 Task: Assign Person0000000159 as Assignee of Child Issue ChildIssue0000000792 of Issue Issue0000000396 in Backlog  in Scrum Project Project0000000080 in Jira. Assign Person0000000159 as Assignee of Child Issue ChildIssue0000000793 of Issue Issue0000000397 in Backlog  in Scrum Project Project0000000080 in Jira. Assign Person0000000159 as Assignee of Child Issue ChildIssue0000000794 of Issue Issue0000000397 in Backlog  in Scrum Project Project0000000080 in Jira. Assign Person0000000159 as Assignee of Child Issue ChildIssue0000000795 of Issue Issue0000000398 in Backlog  in Scrum Project Project0000000080 in Jira. Assign Person0000000160 as Assignee of Child Issue ChildIssue0000000796 of Issue Issue0000000398 in Backlog  in Scrum Project Project0000000080 in Jira
Action: Mouse moved to (86, 273)
Screenshot: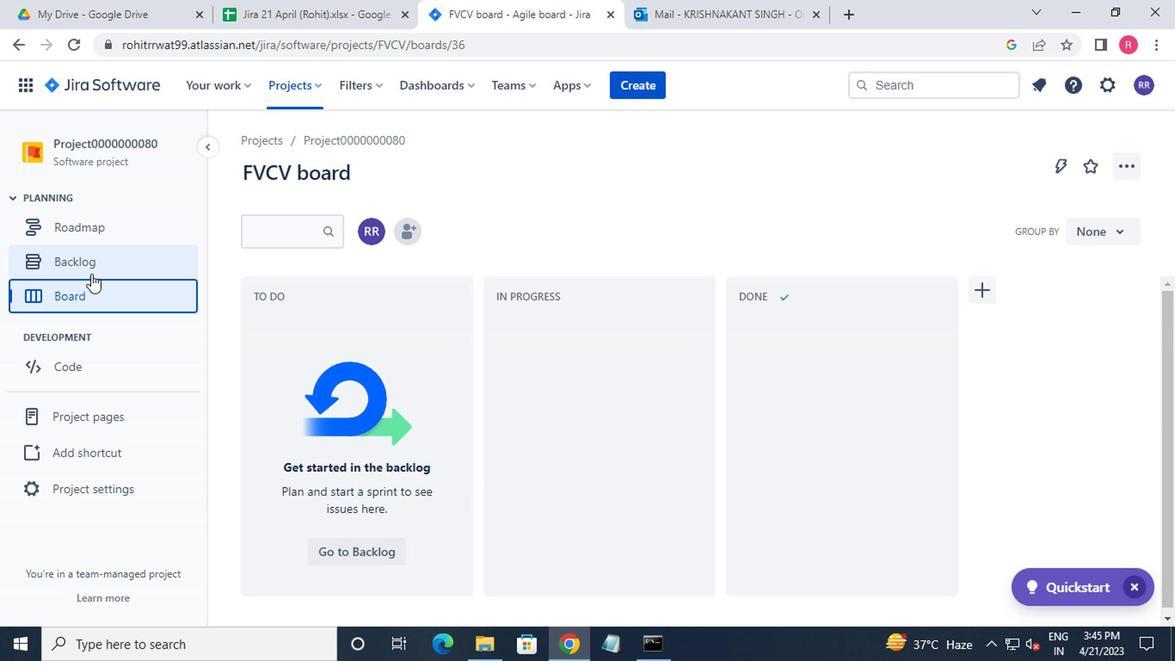 
Action: Mouse pressed left at (86, 273)
Screenshot: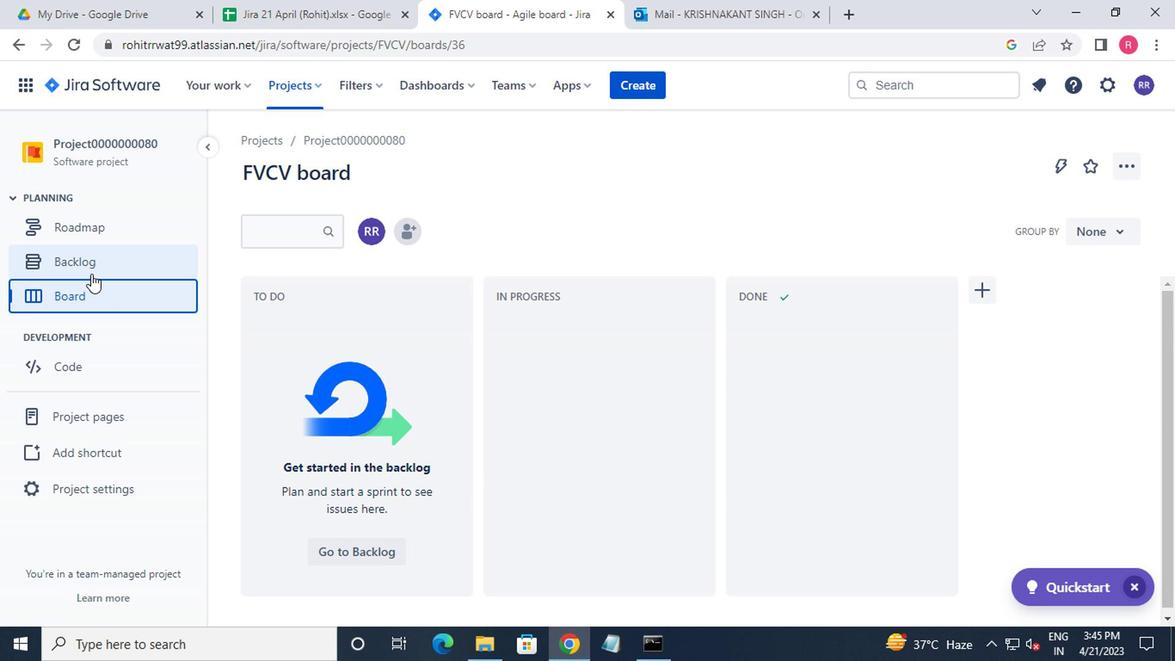 
Action: Mouse moved to (312, 348)
Screenshot: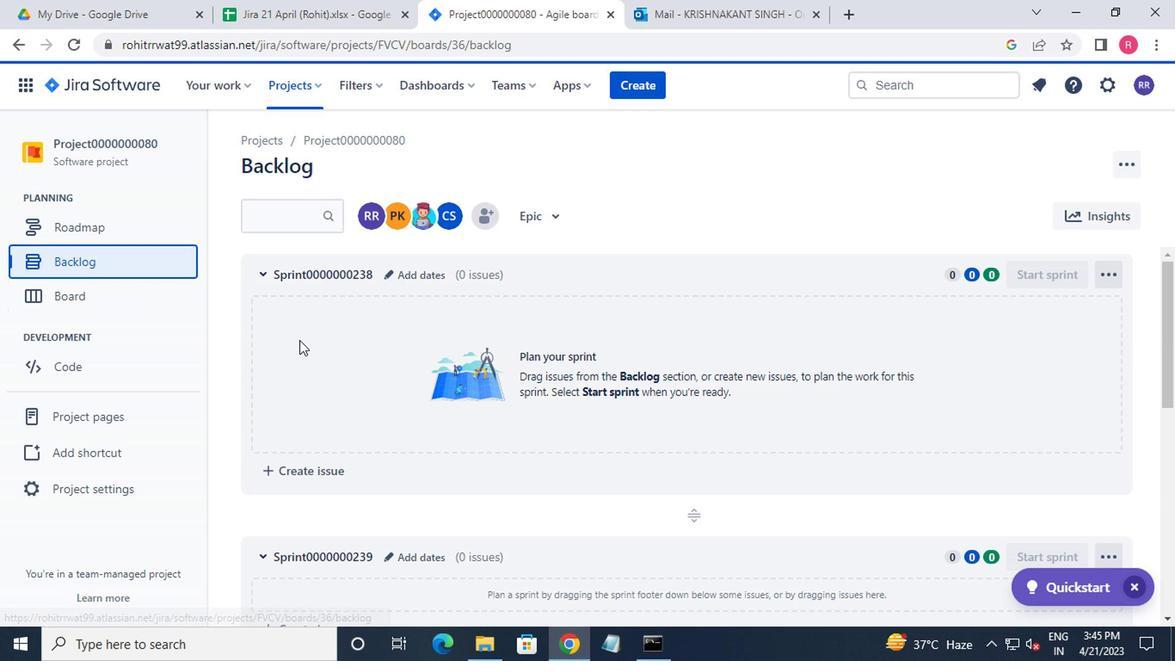 
Action: Mouse scrolled (312, 347) with delta (0, -1)
Screenshot: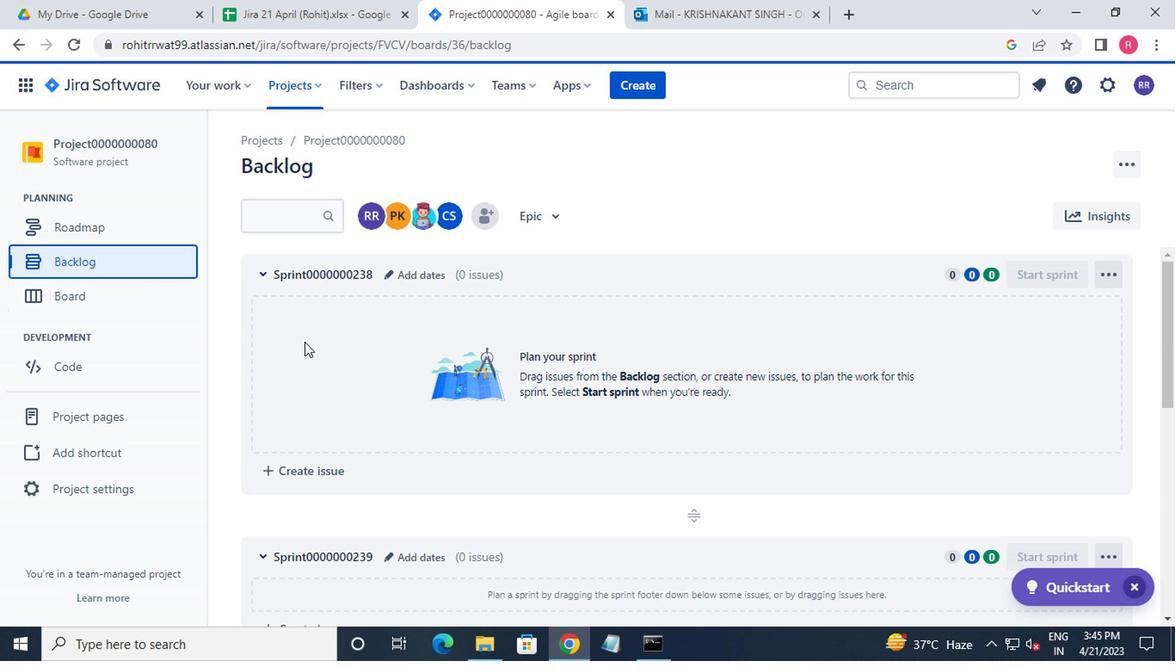 
Action: Mouse moved to (314, 349)
Screenshot: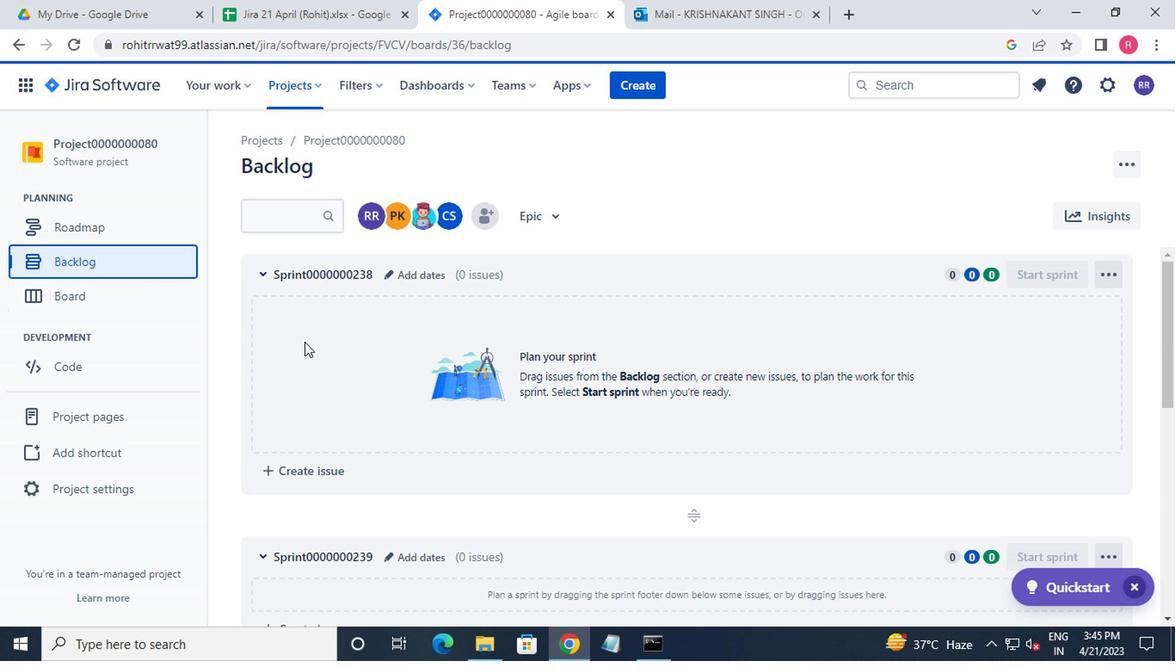 
Action: Mouse scrolled (314, 348) with delta (0, 0)
Screenshot: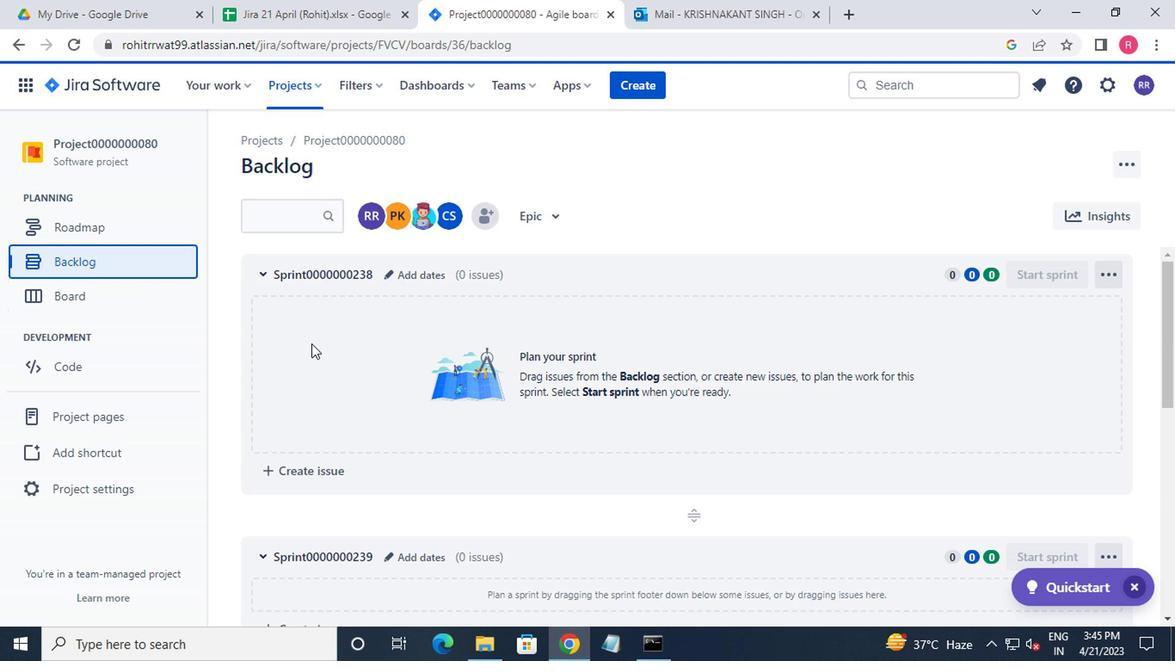 
Action: Mouse moved to (314, 350)
Screenshot: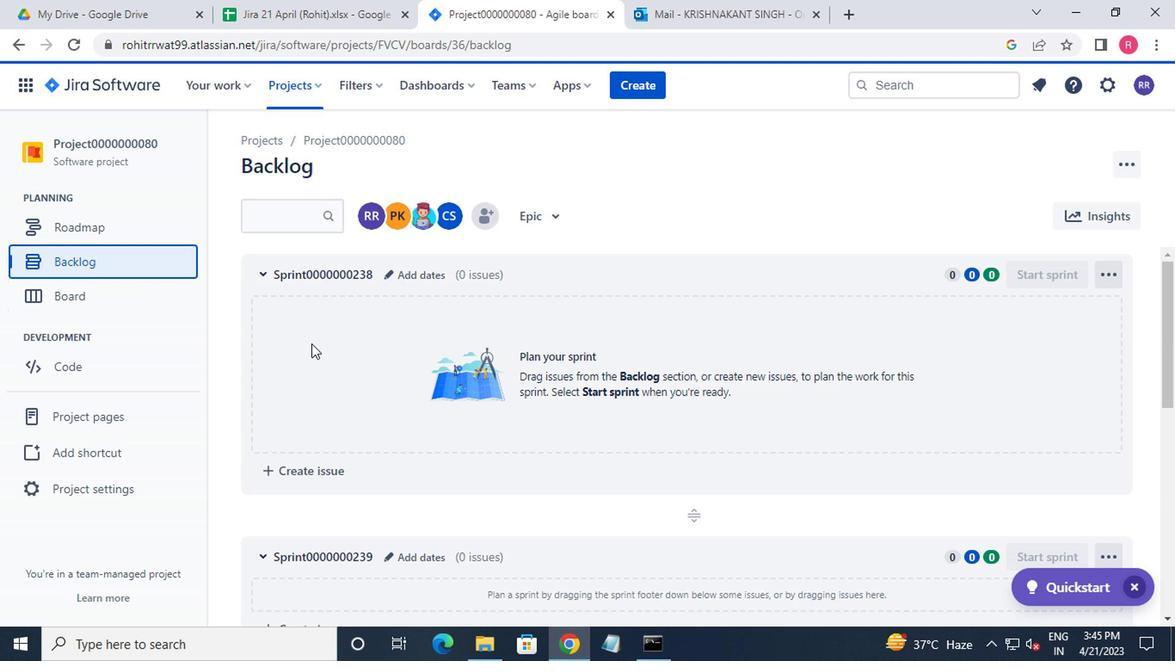 
Action: Mouse scrolled (314, 349) with delta (0, -1)
Screenshot: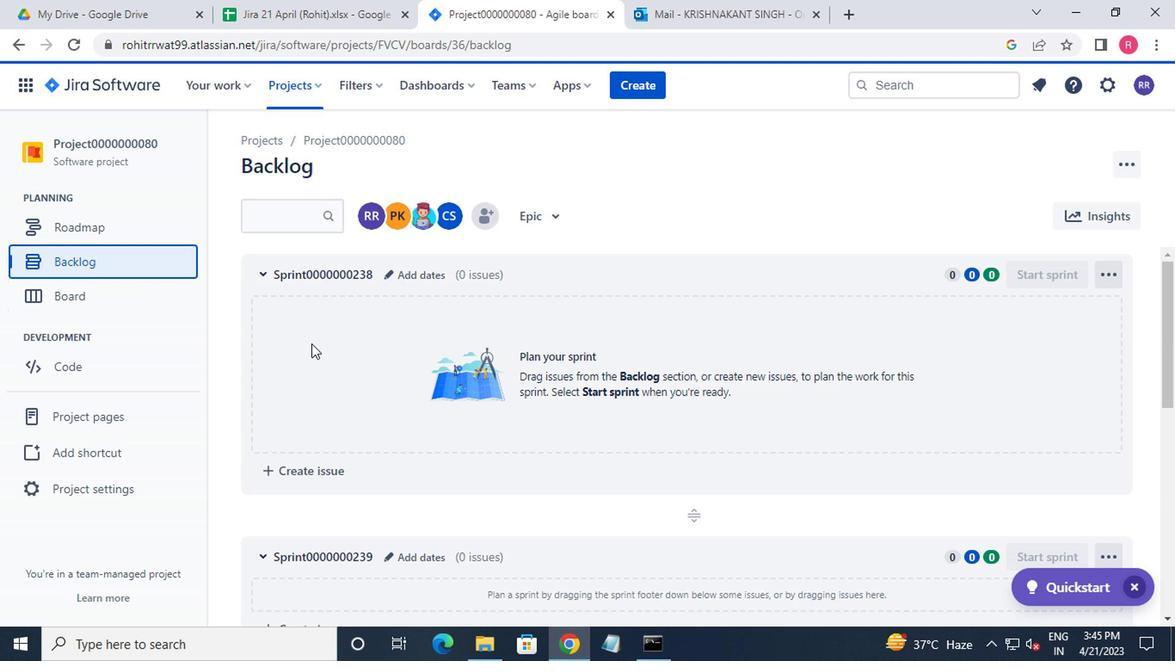 
Action: Mouse moved to (315, 350)
Screenshot: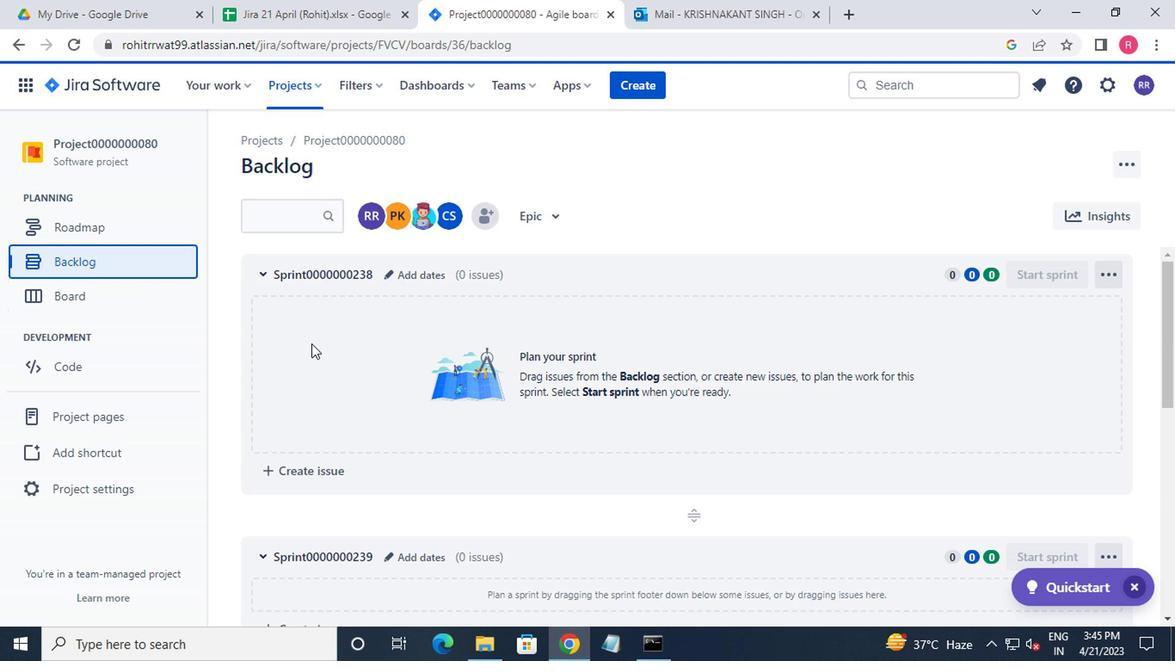
Action: Mouse scrolled (315, 349) with delta (0, -1)
Screenshot: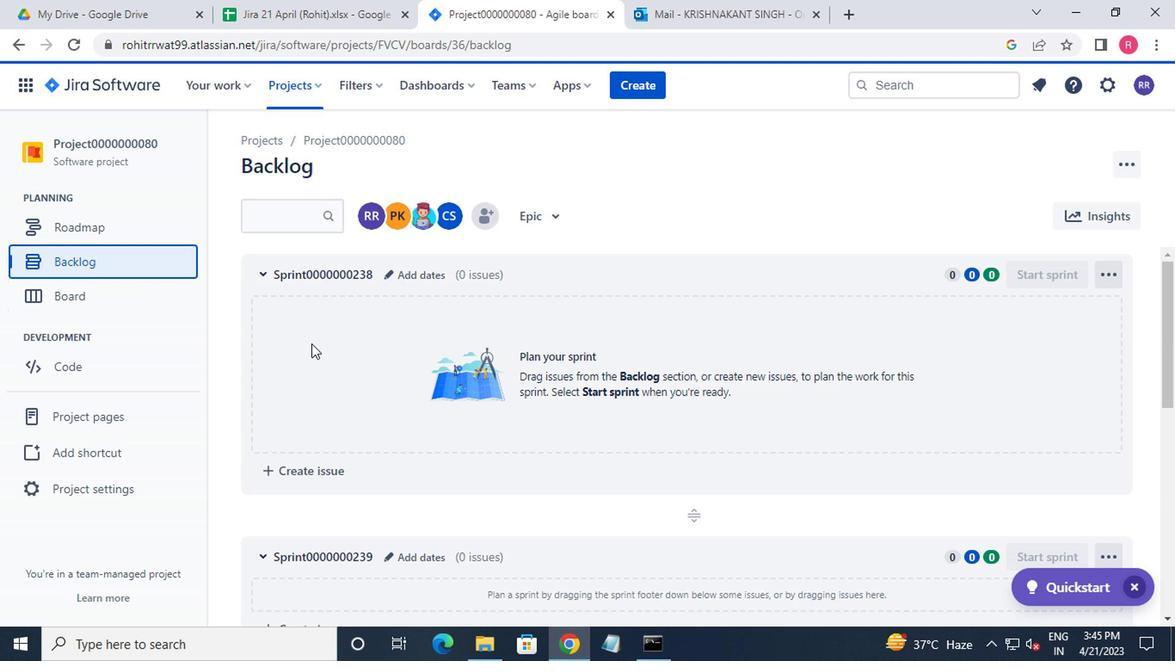 
Action: Mouse moved to (317, 350)
Screenshot: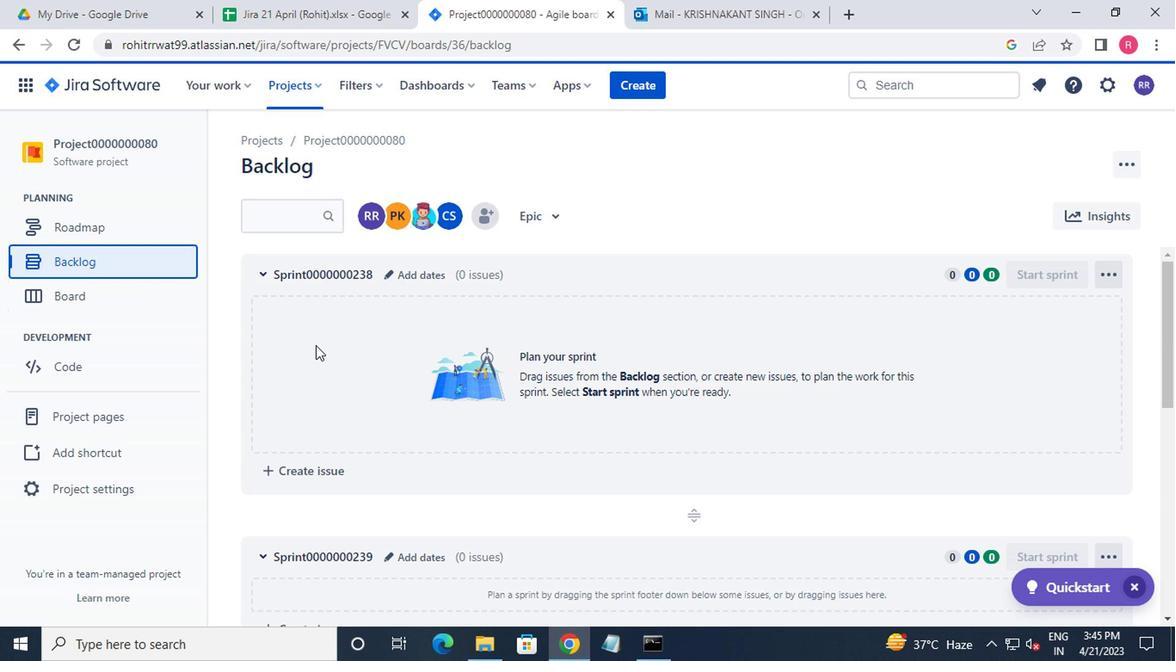 
Action: Mouse scrolled (317, 349) with delta (0, -1)
Screenshot: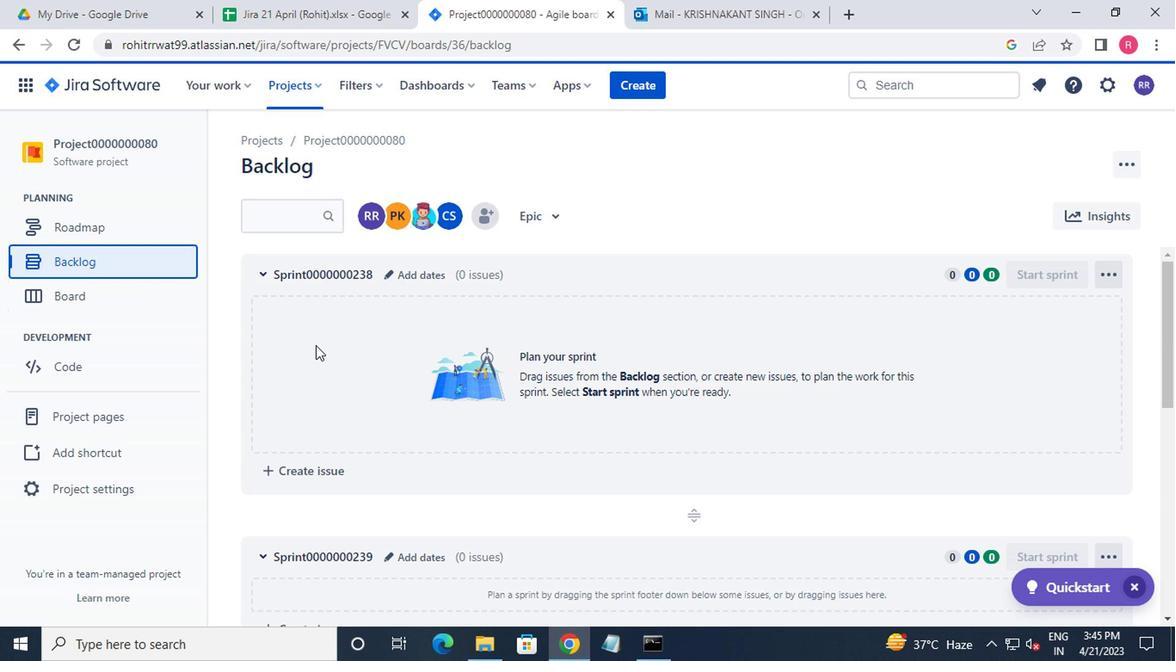 
Action: Mouse moved to (323, 351)
Screenshot: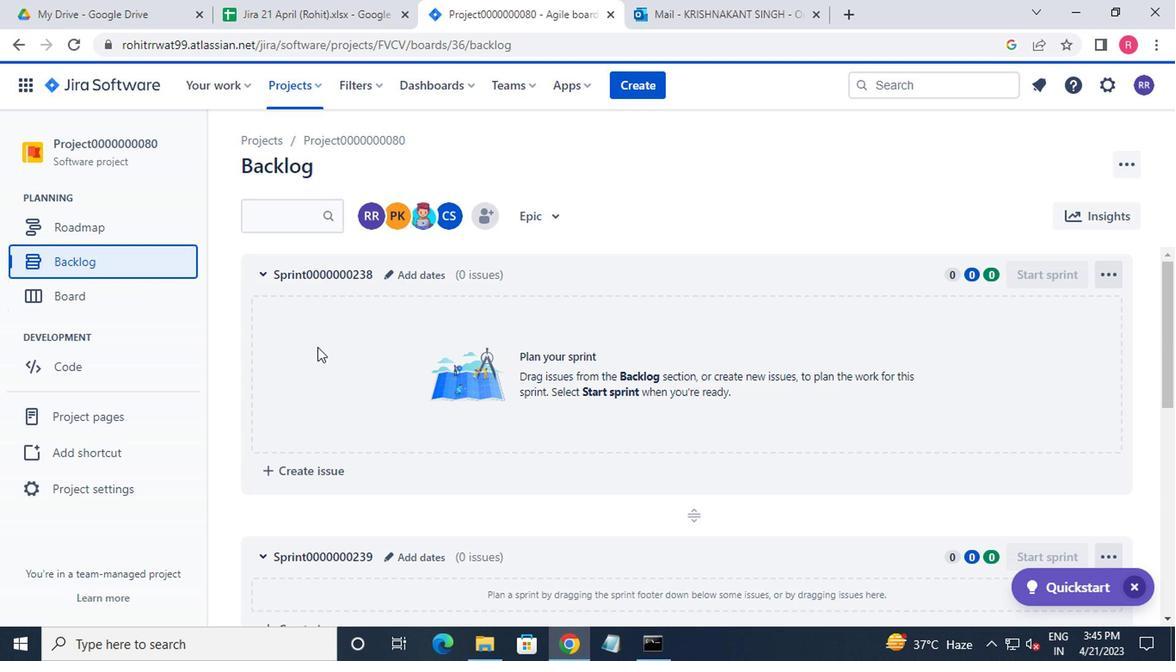 
Action: Mouse scrolled (323, 350) with delta (0, 0)
Screenshot: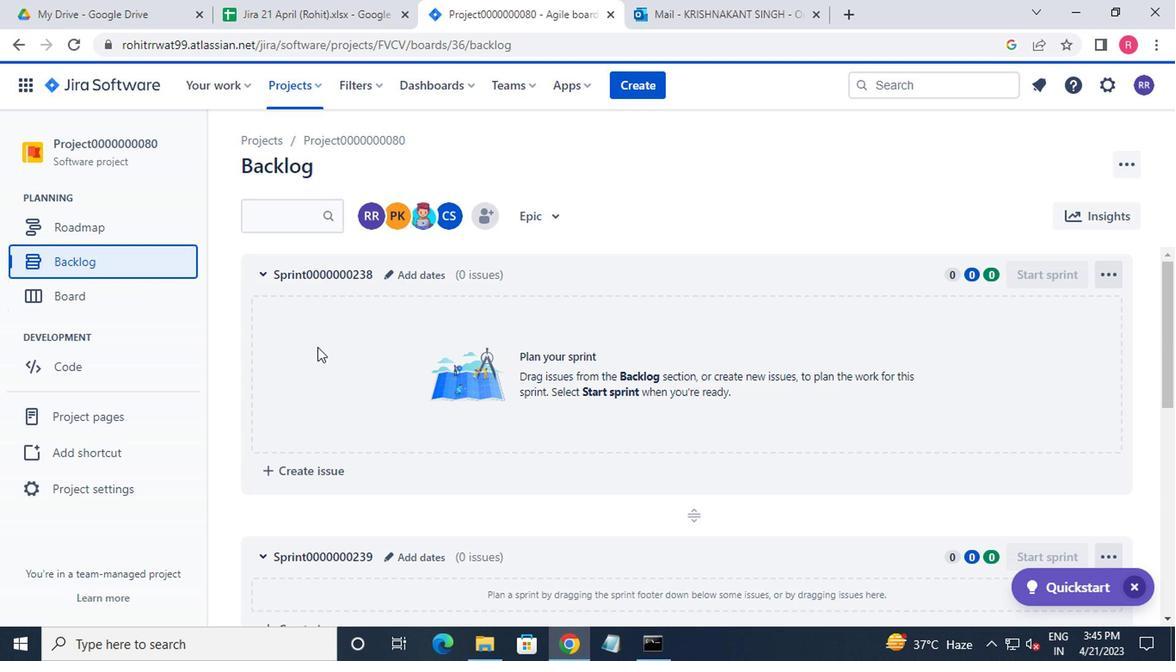 
Action: Mouse moved to (337, 354)
Screenshot: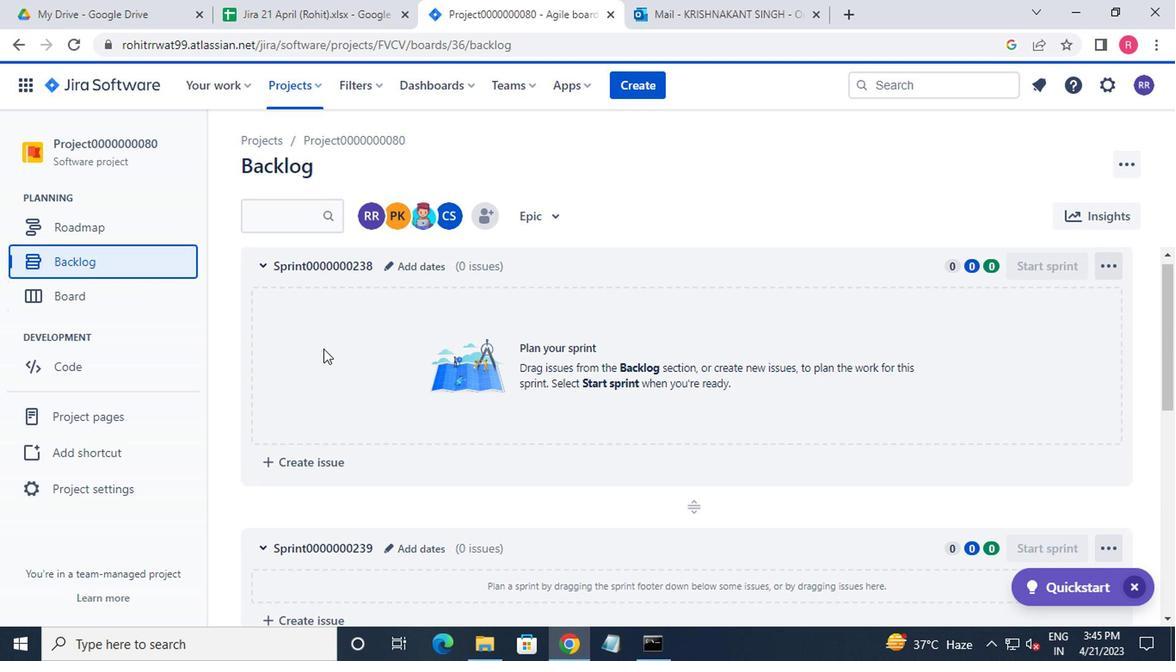 
Action: Mouse scrolled (337, 353) with delta (0, -1)
Screenshot: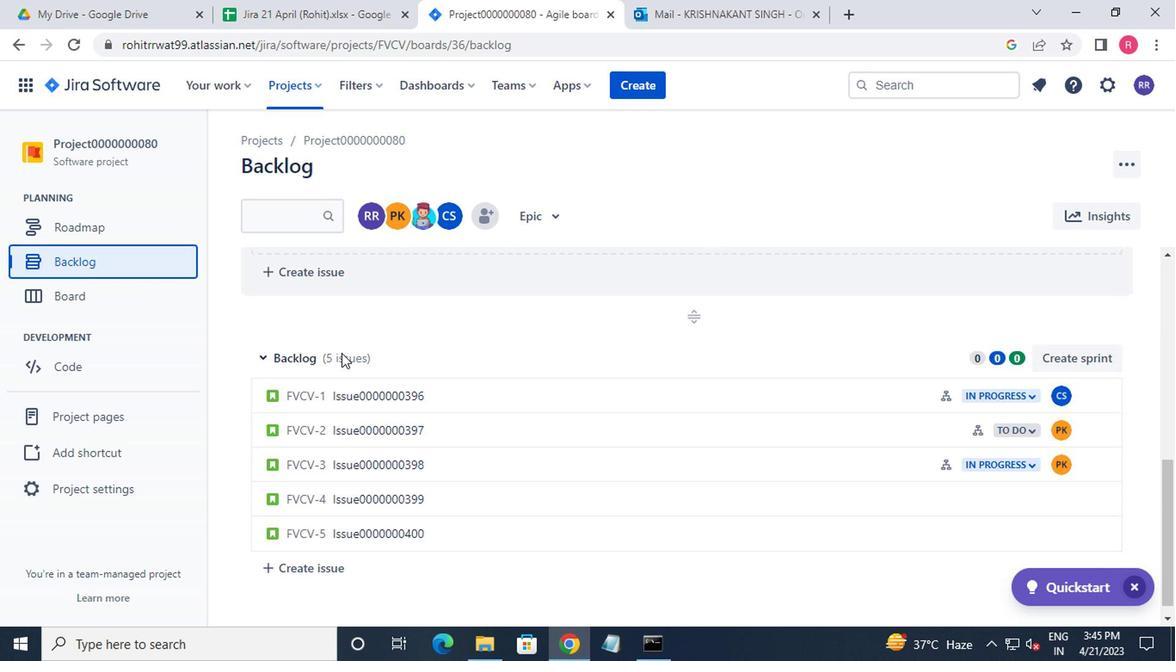 
Action: Mouse scrolled (337, 353) with delta (0, -1)
Screenshot: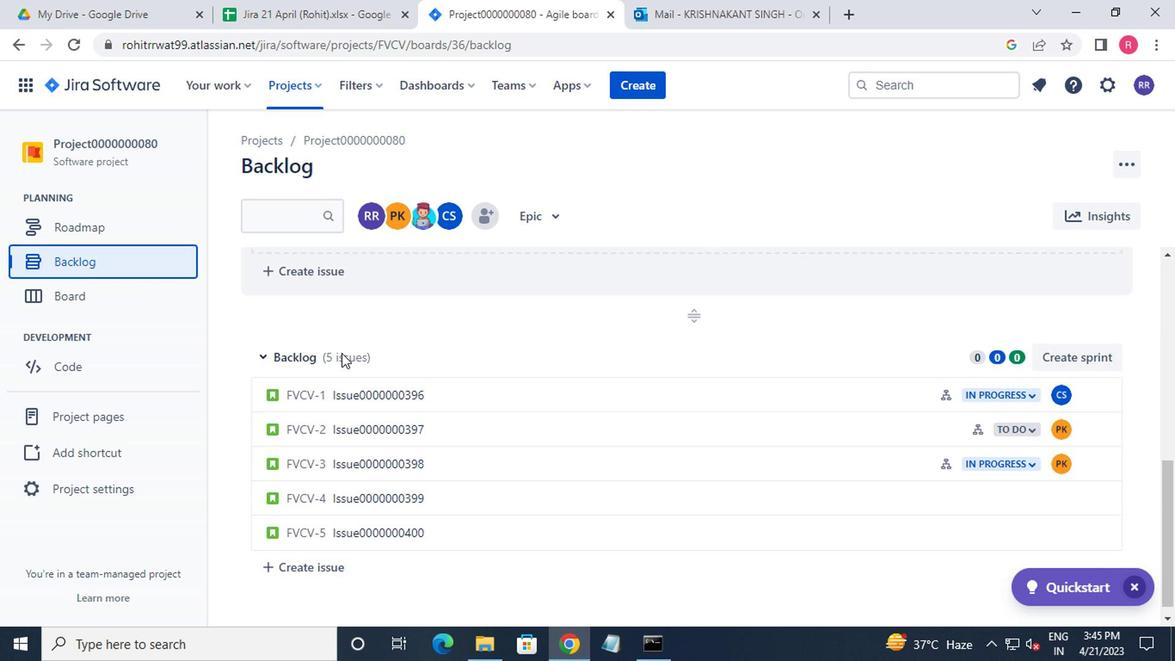
Action: Mouse scrolled (337, 353) with delta (0, -1)
Screenshot: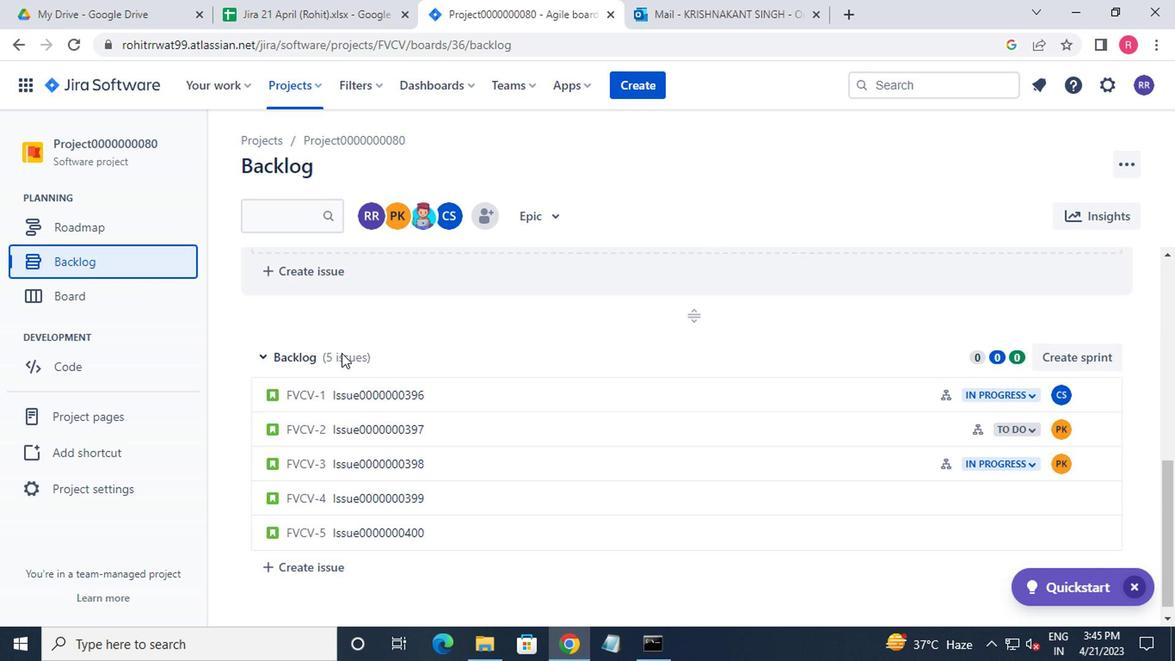 
Action: Mouse moved to (338, 356)
Screenshot: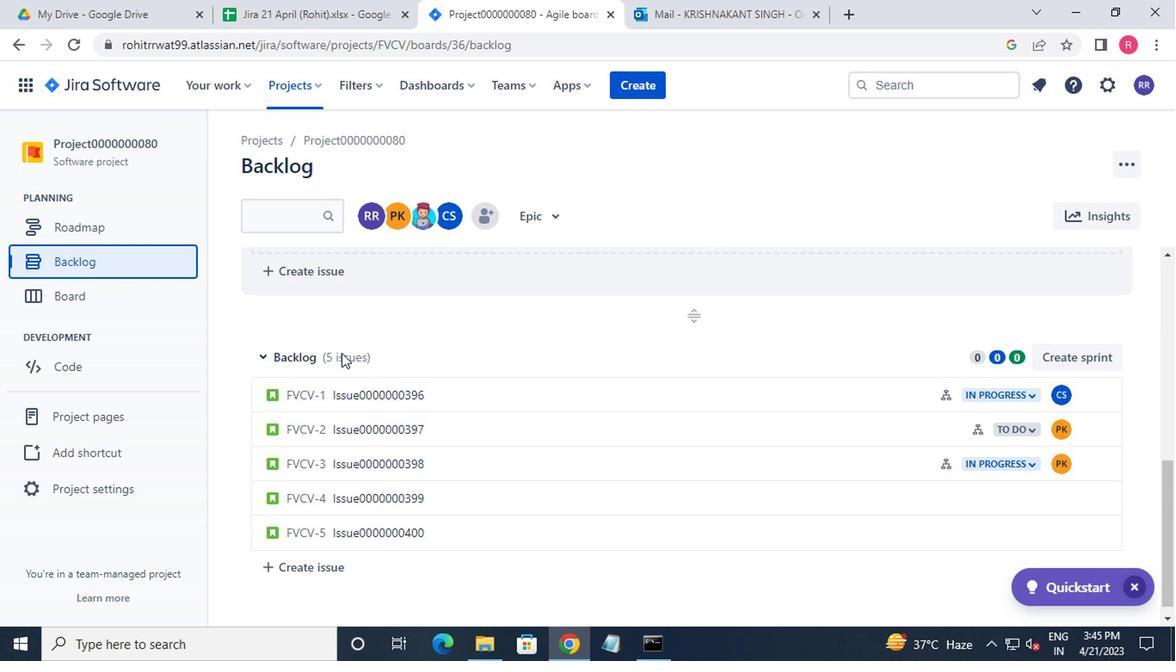 
Action: Mouse scrolled (338, 355) with delta (0, -1)
Screenshot: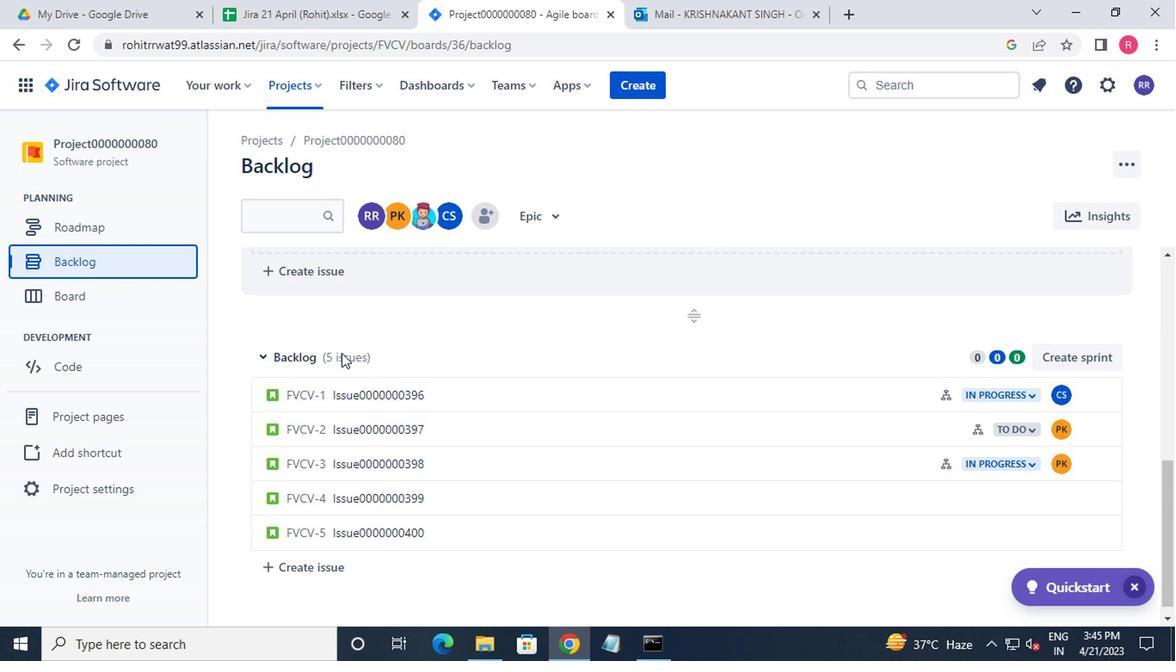 
Action: Mouse moved to (583, 382)
Screenshot: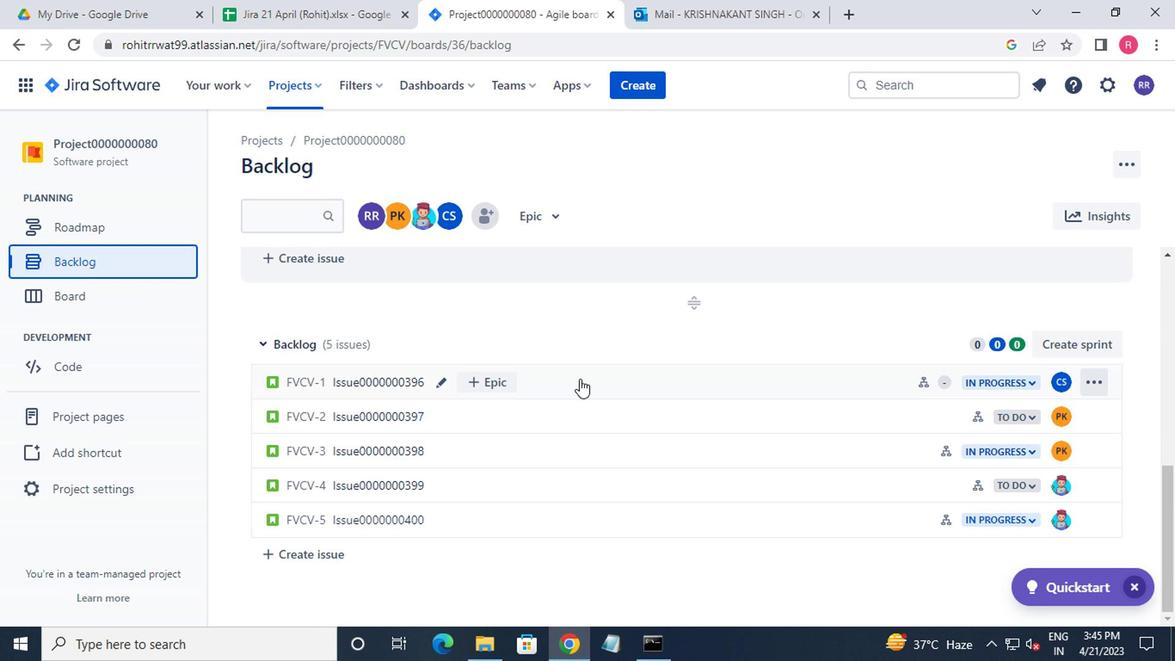 
Action: Mouse pressed left at (583, 382)
Screenshot: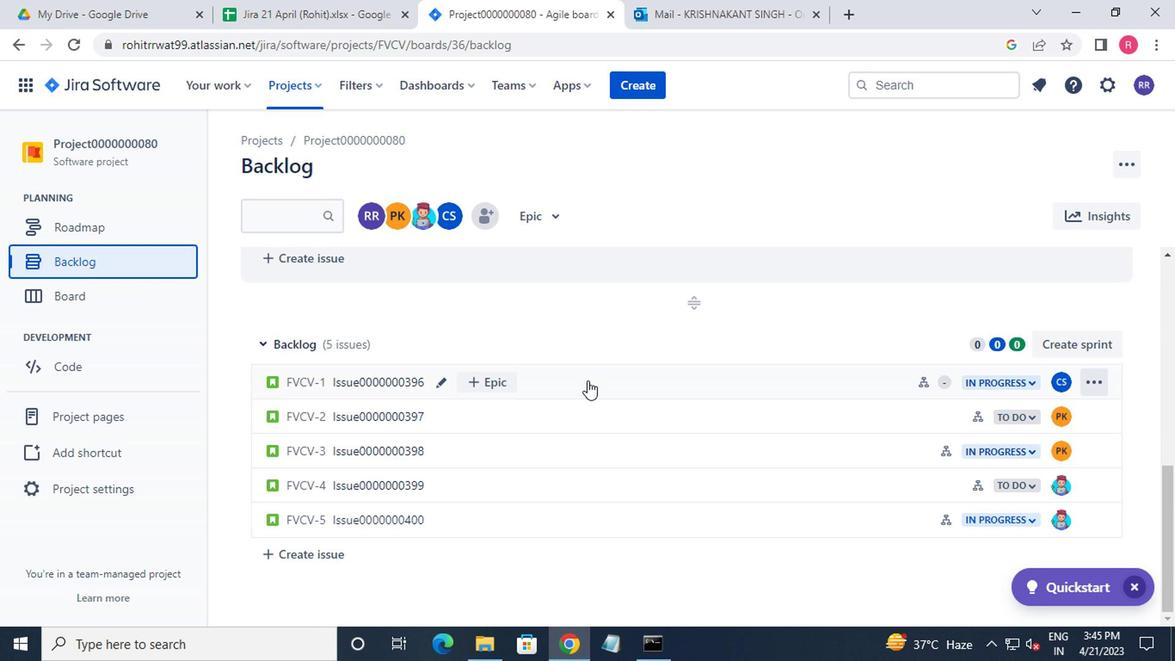 
Action: Mouse moved to (876, 347)
Screenshot: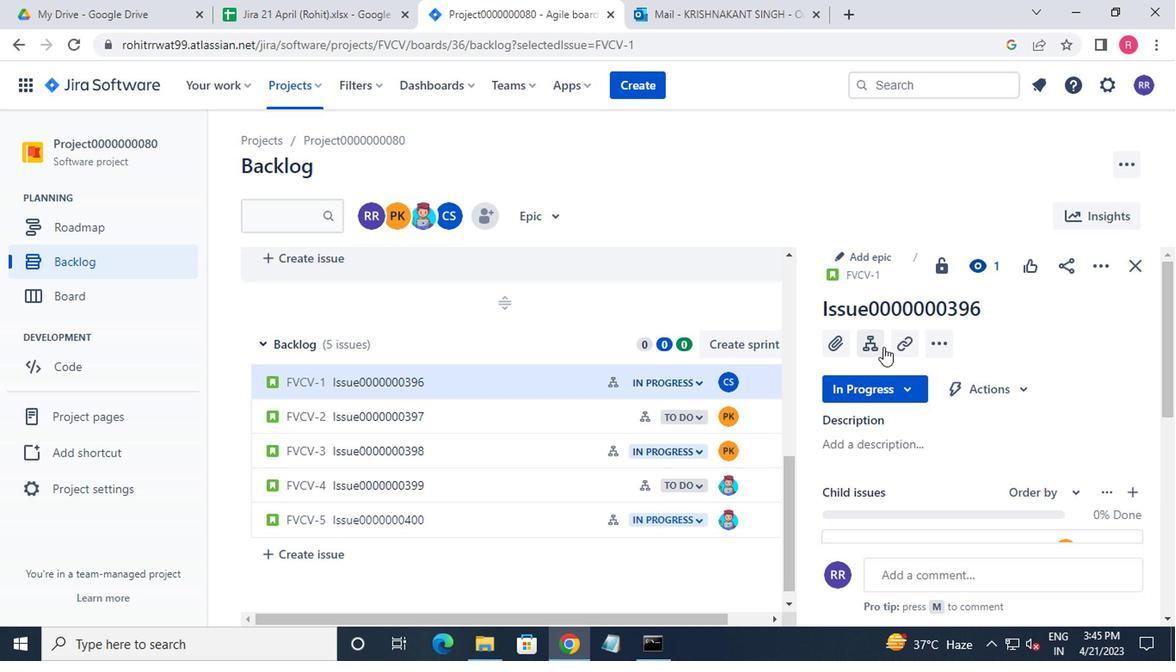 
Action: Mouse pressed left at (876, 347)
Screenshot: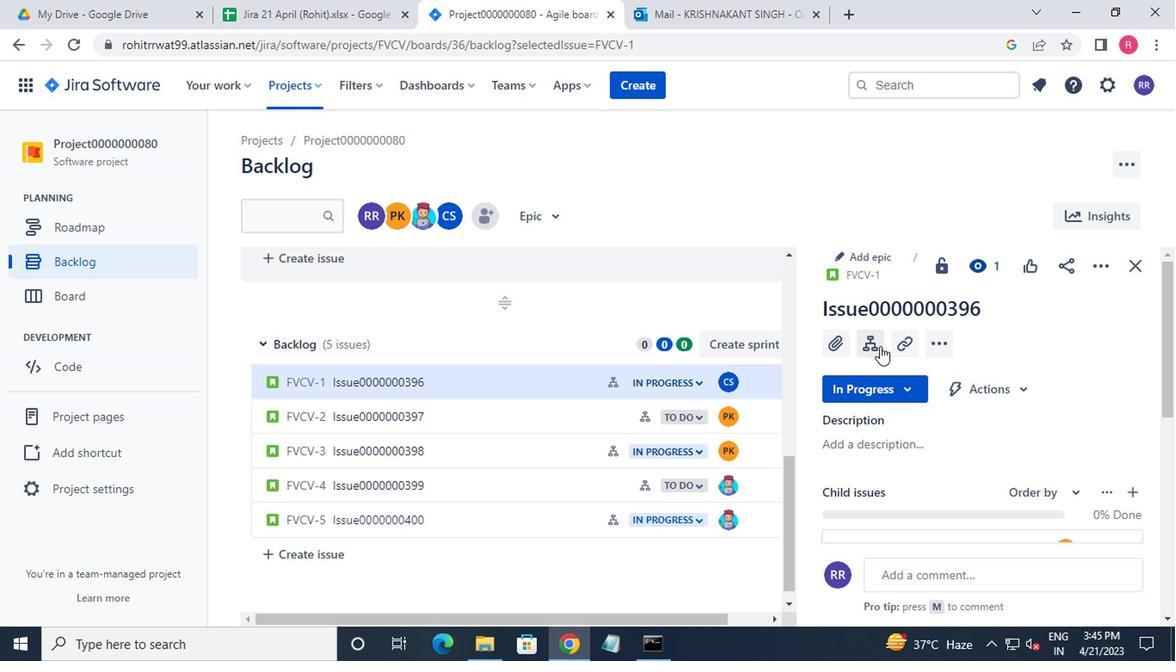 
Action: Mouse moved to (1066, 388)
Screenshot: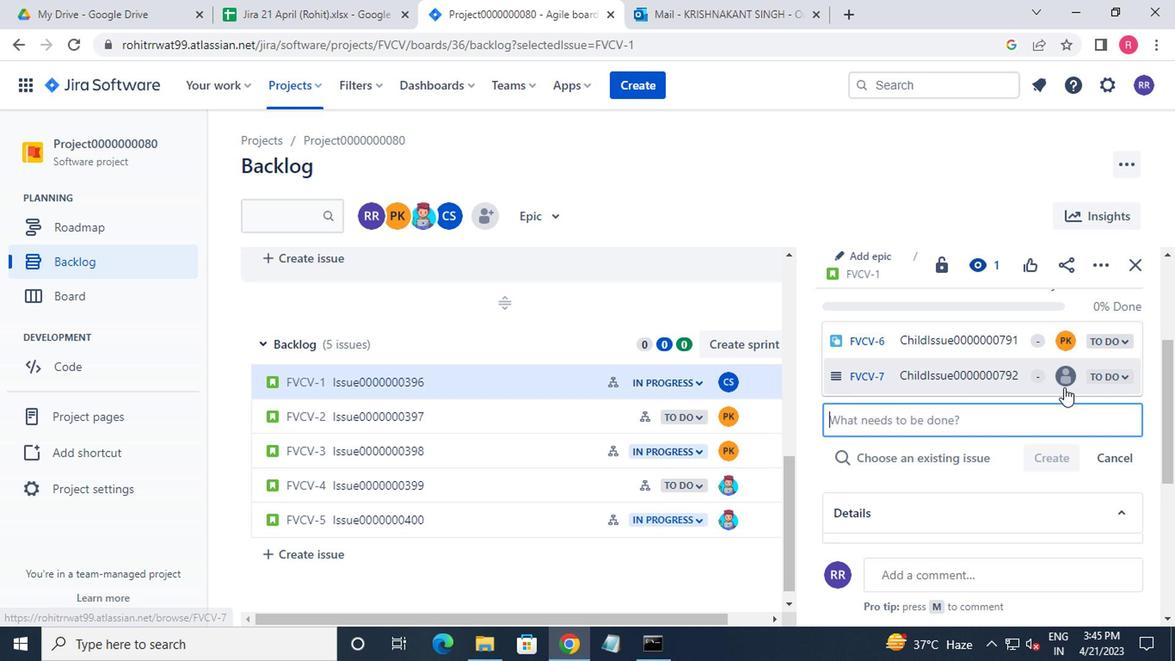 
Action: Mouse pressed left at (1066, 388)
Screenshot: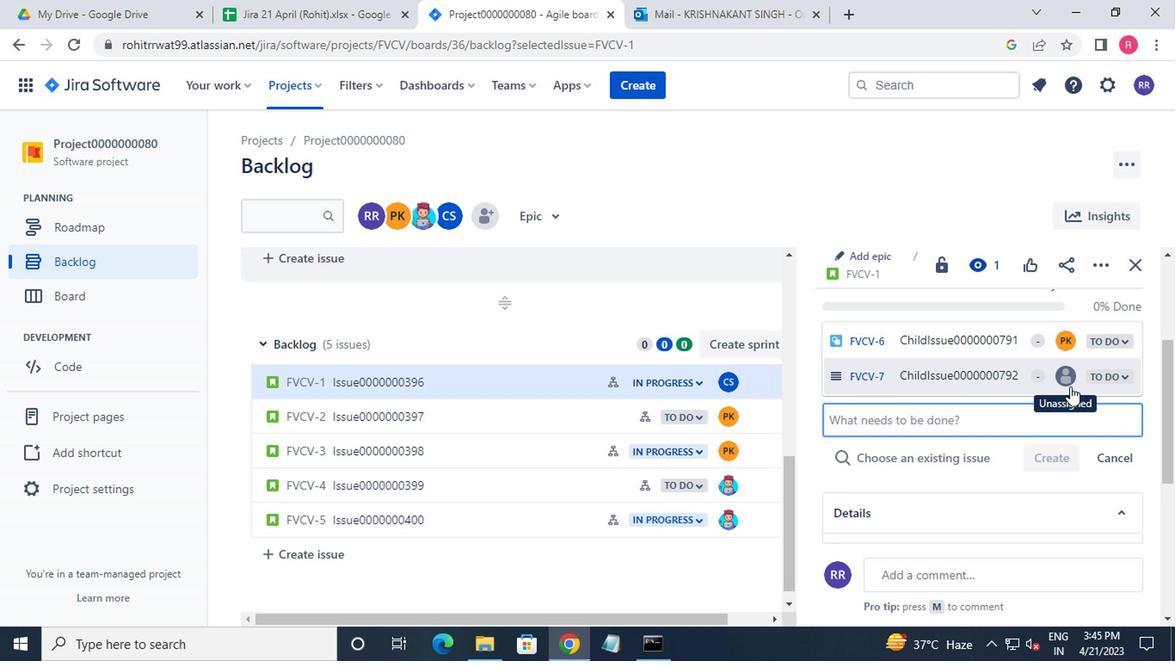 
Action: Mouse moved to (954, 392)
Screenshot: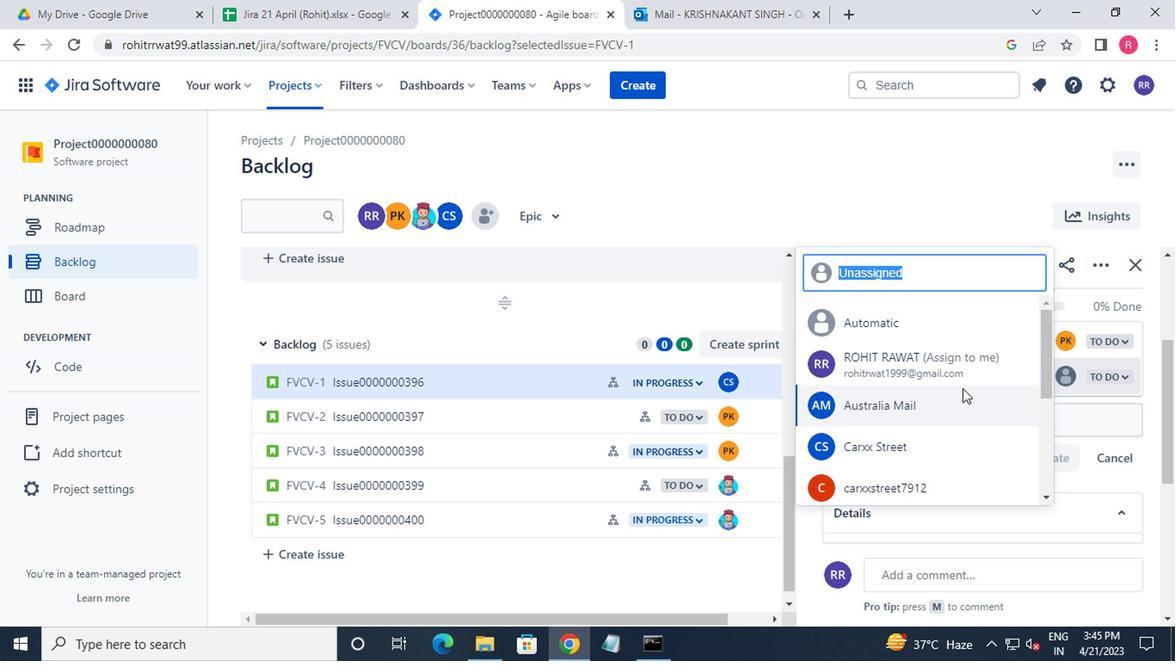 
Action: Mouse scrolled (954, 391) with delta (0, 0)
Screenshot: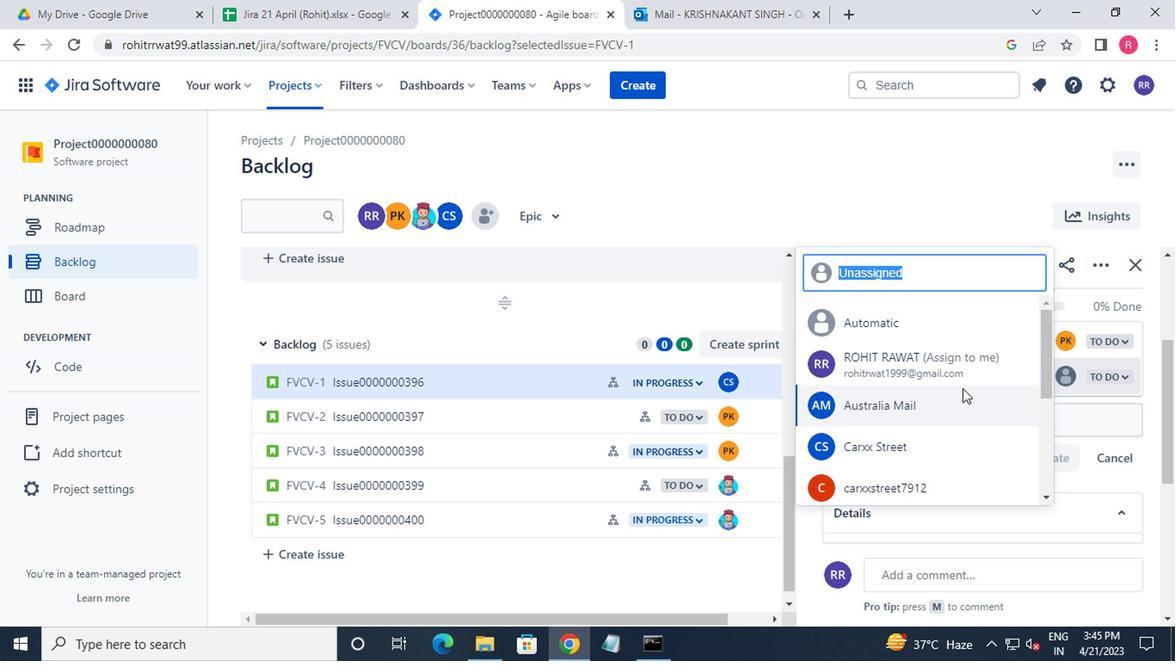
Action: Mouse moved to (952, 394)
Screenshot: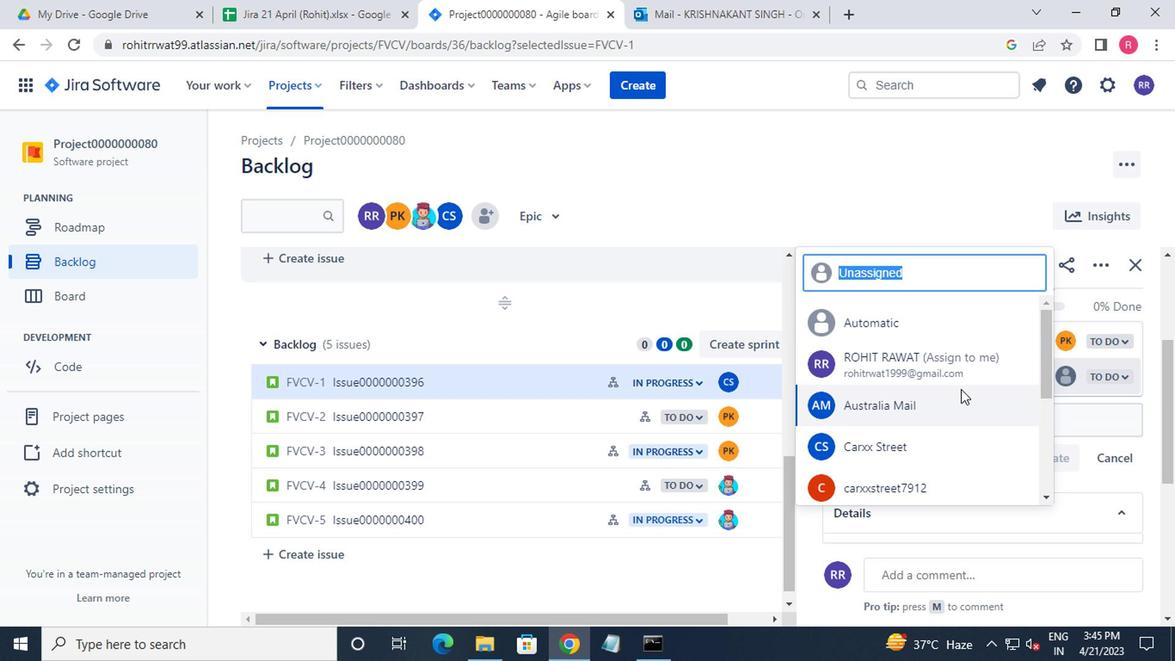 
Action: Mouse scrolled (952, 393) with delta (0, -1)
Screenshot: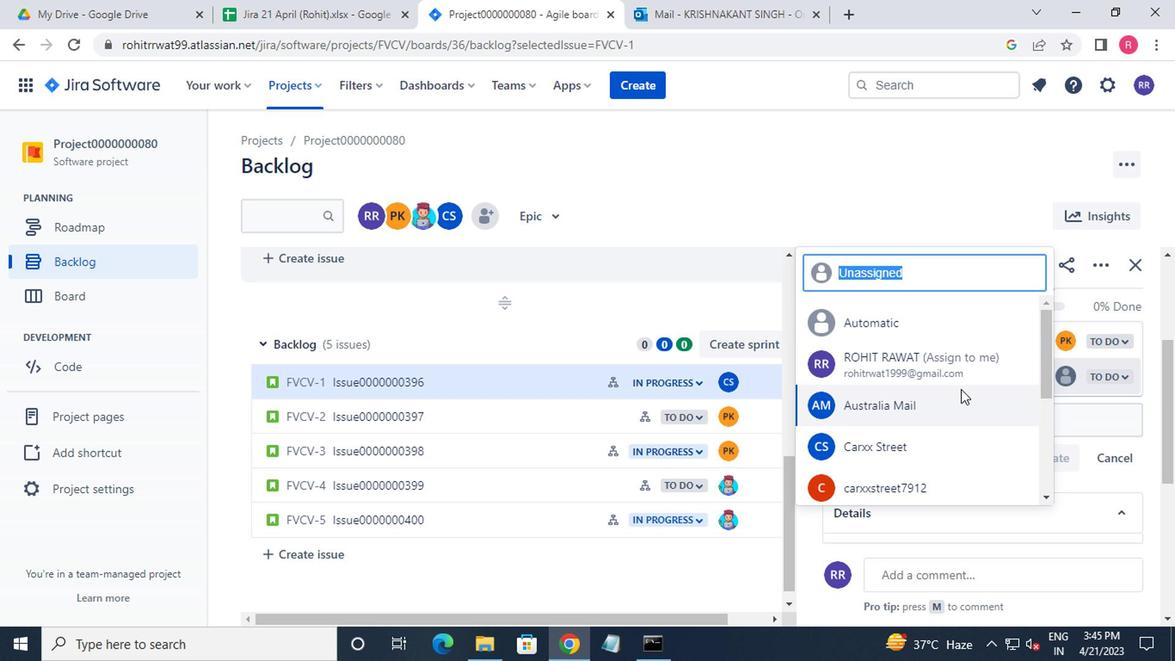 
Action: Mouse moved to (951, 396)
Screenshot: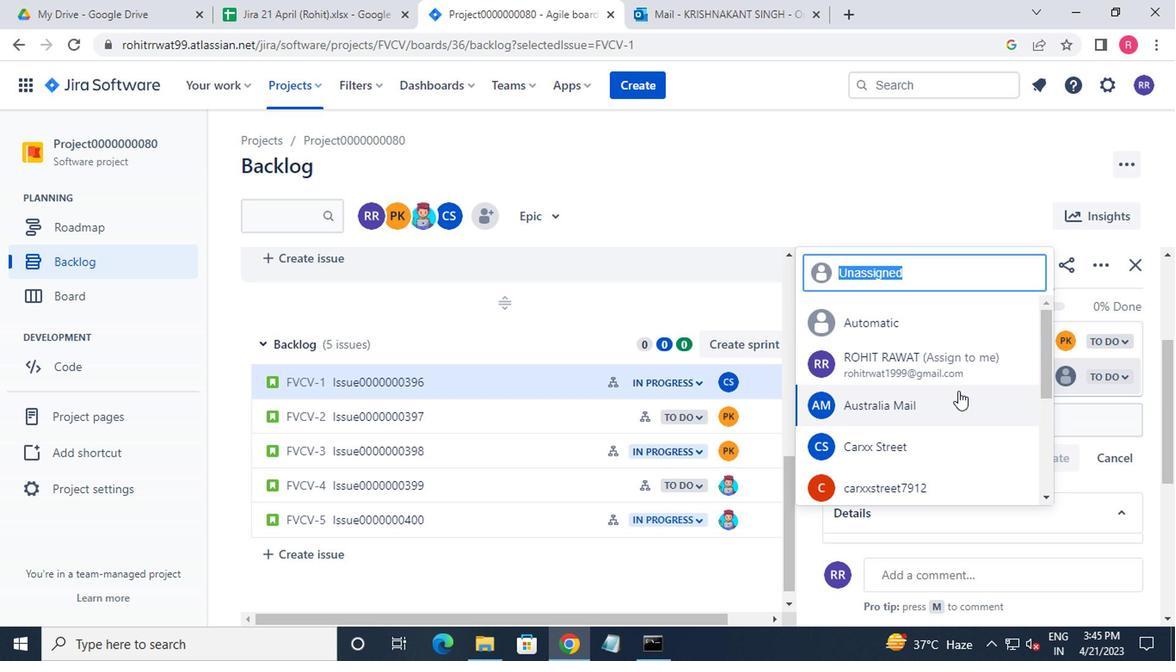 
Action: Mouse scrolled (951, 394) with delta (0, -1)
Screenshot: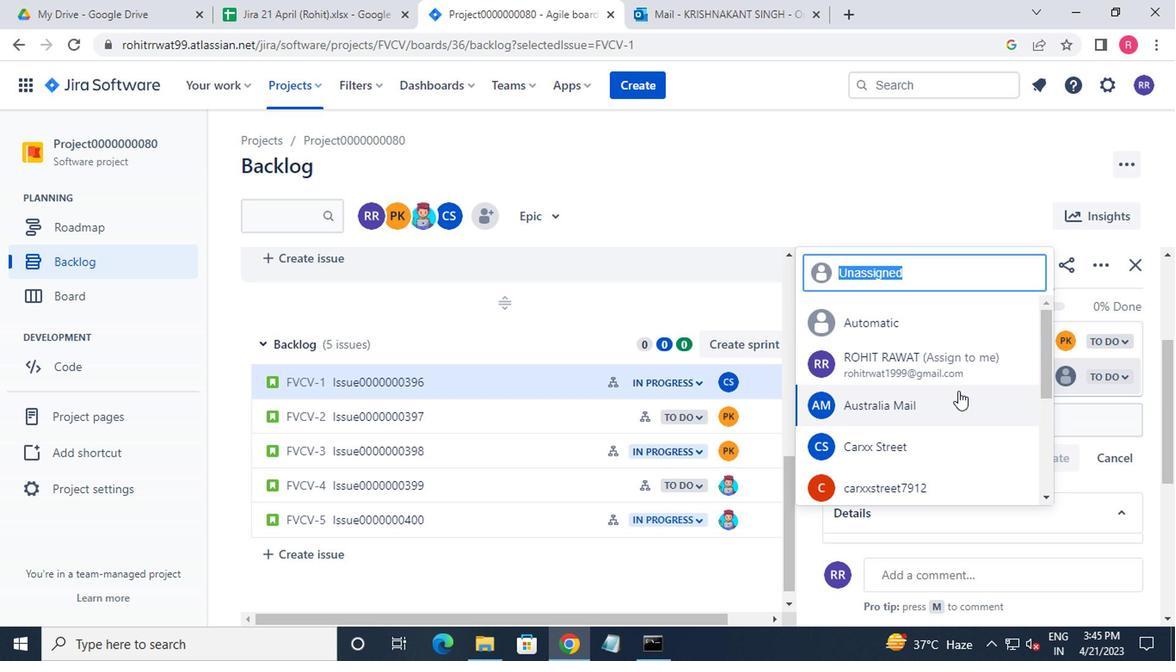 
Action: Mouse moved to (949, 398)
Screenshot: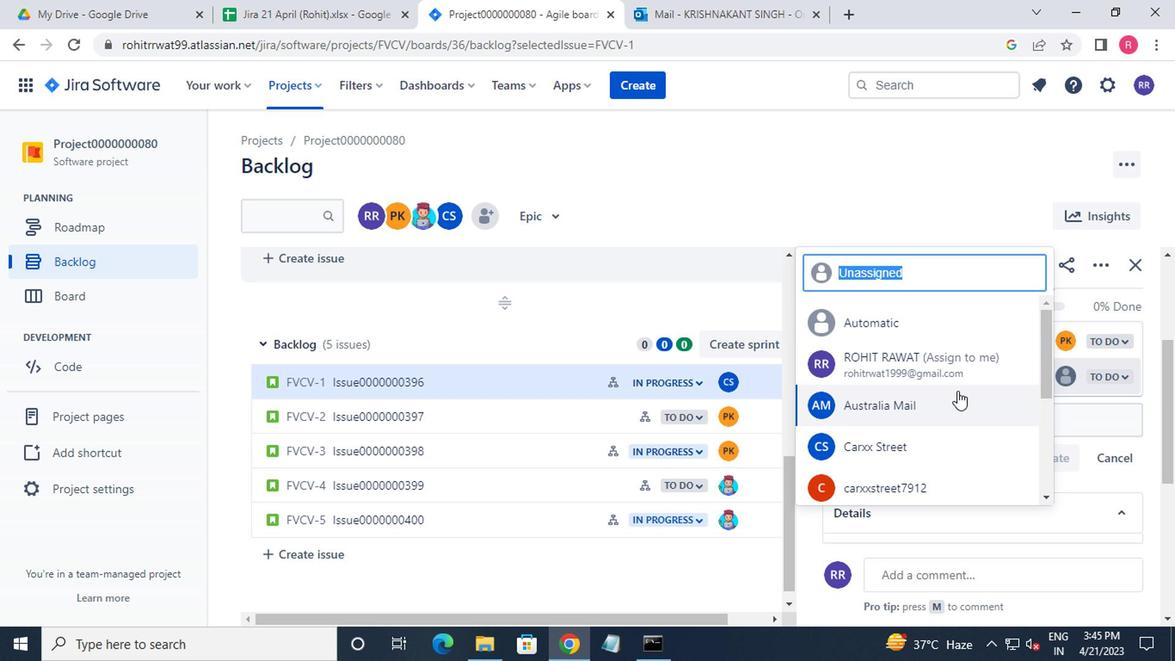 
Action: Mouse scrolled (949, 397) with delta (0, -1)
Screenshot: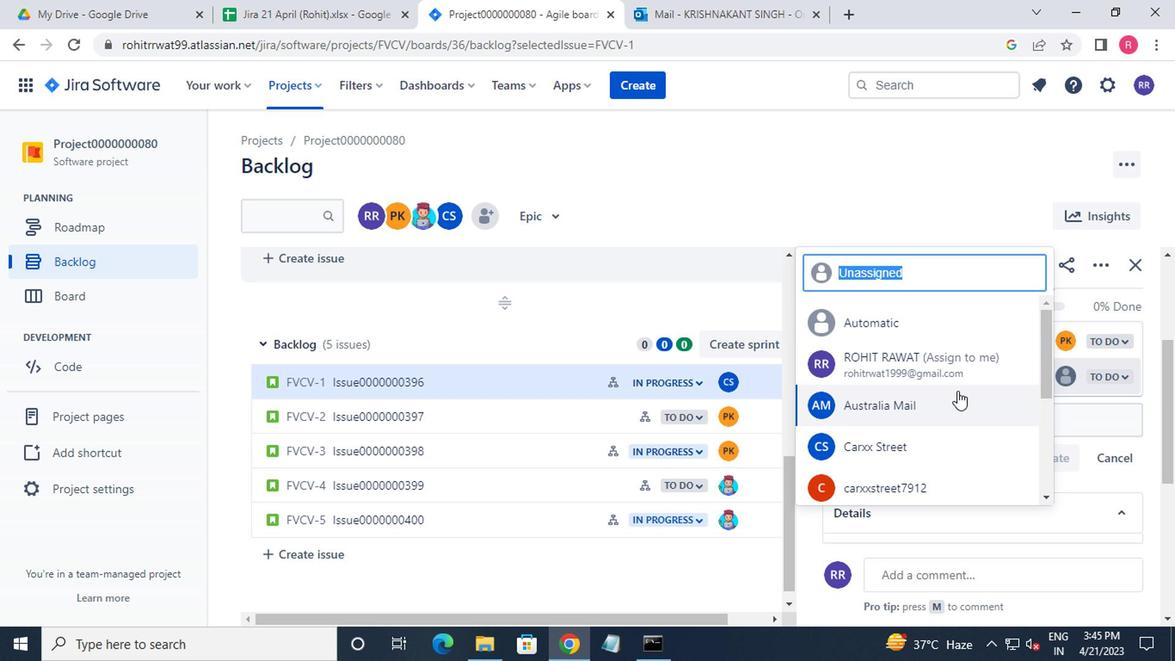 
Action: Mouse moved to (911, 356)
Screenshot: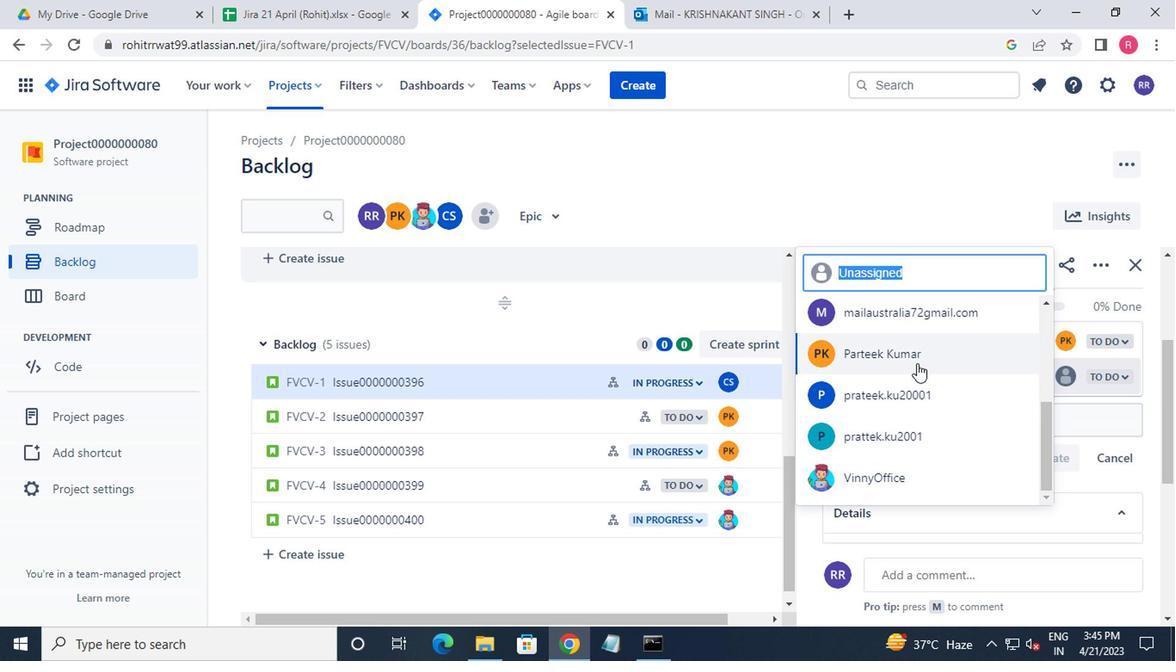 
Action: Mouse pressed left at (911, 356)
Screenshot: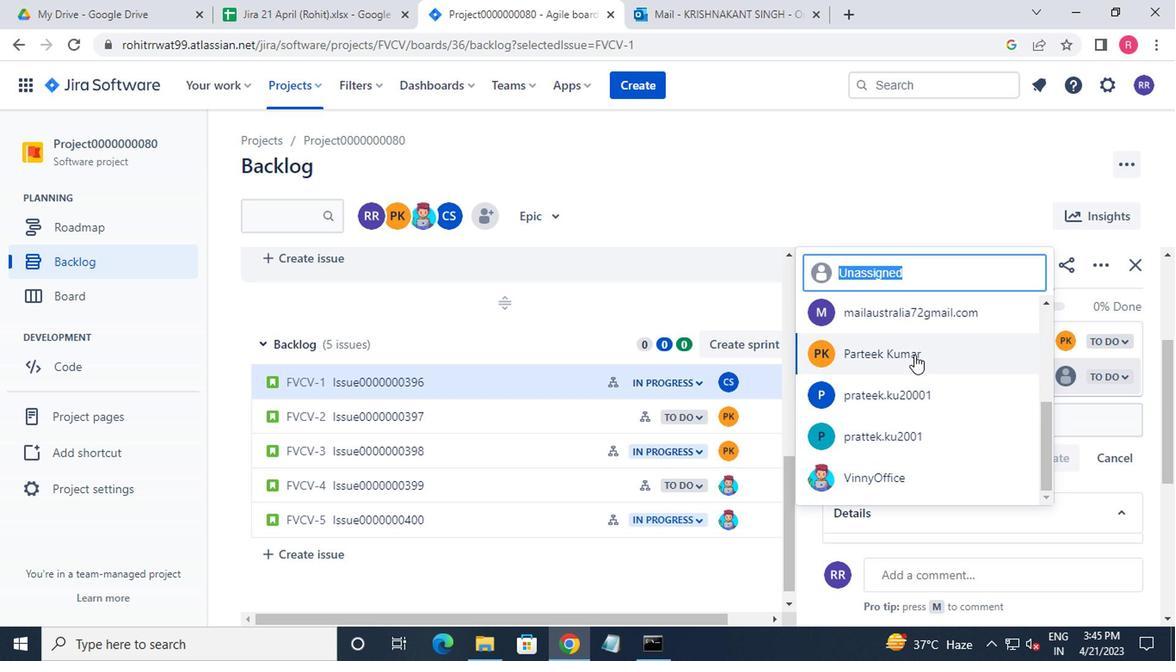 
Action: Mouse moved to (541, 428)
Screenshot: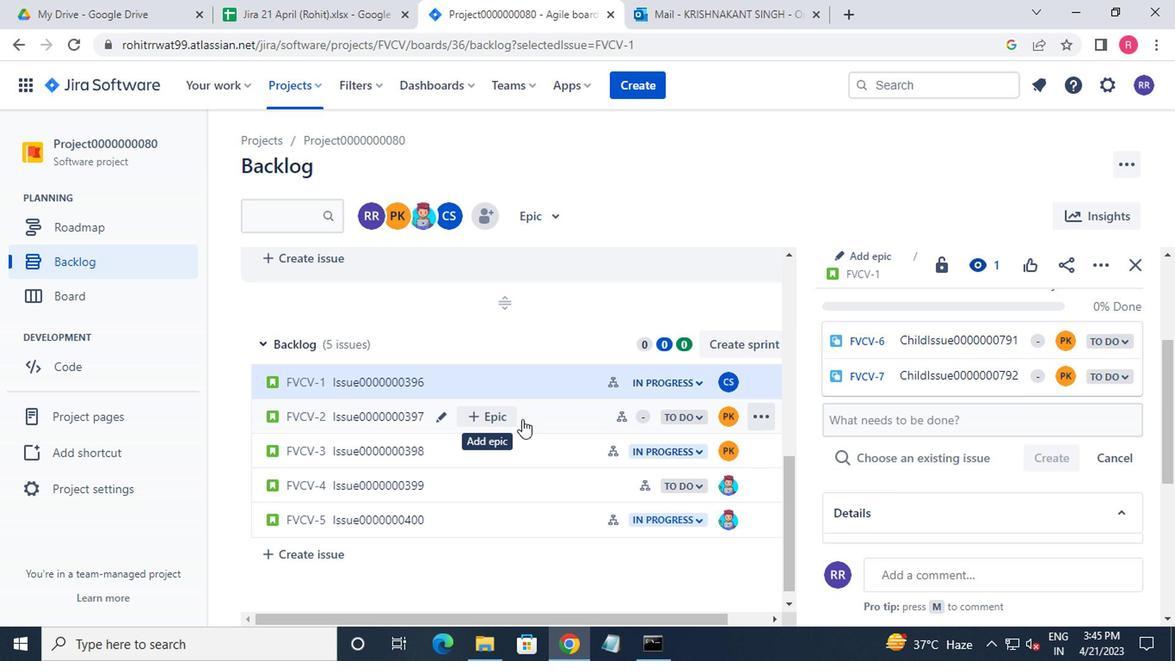 
Action: Mouse pressed left at (541, 428)
Screenshot: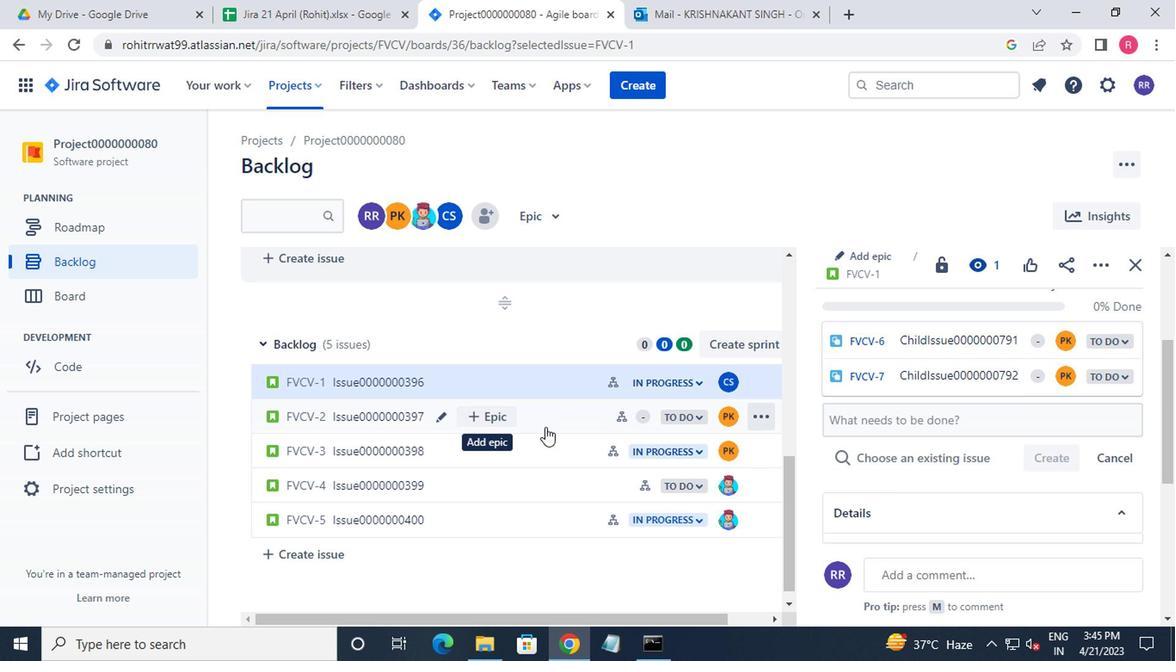 
Action: Mouse moved to (868, 346)
Screenshot: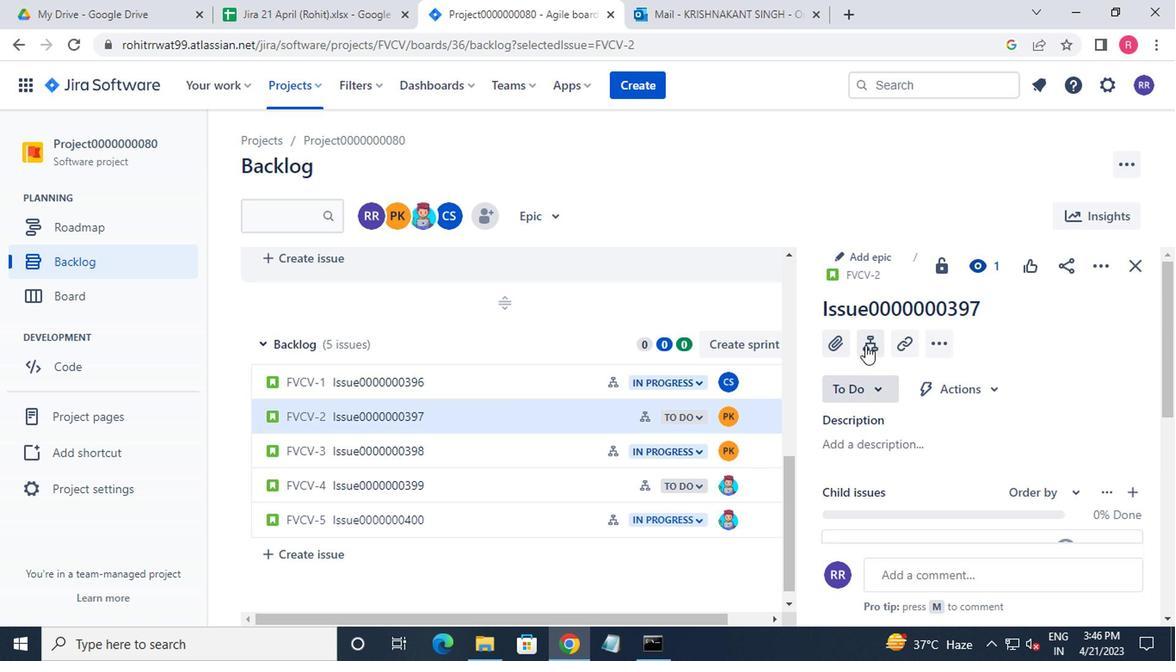 
Action: Mouse pressed left at (868, 346)
Screenshot: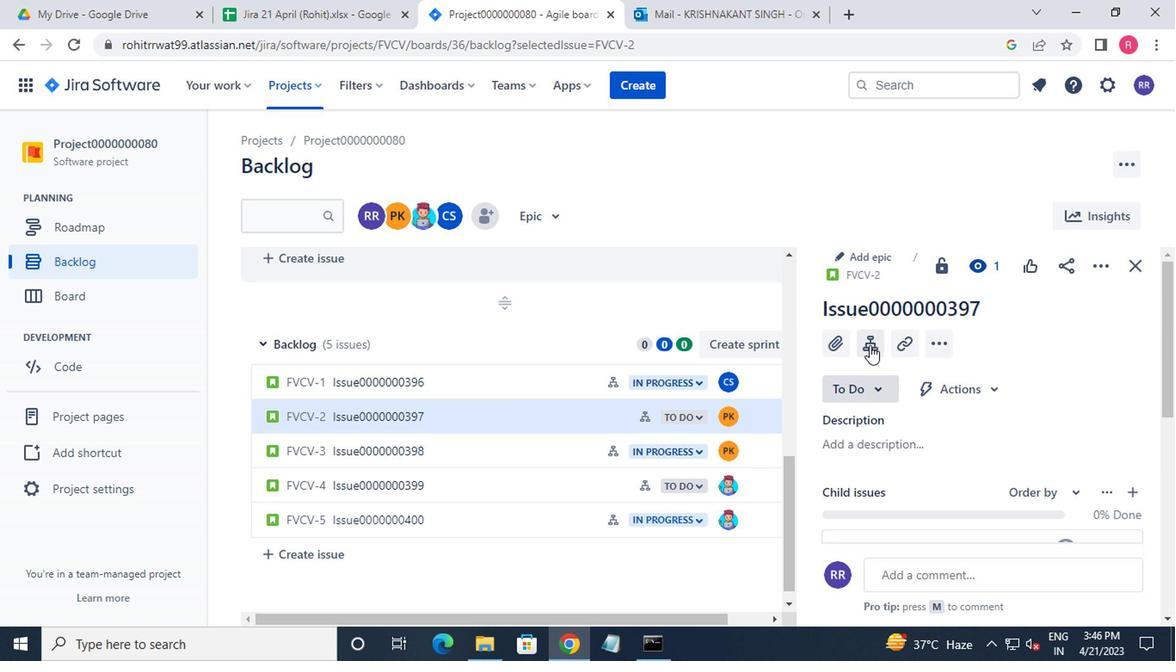 
Action: Mouse moved to (1066, 344)
Screenshot: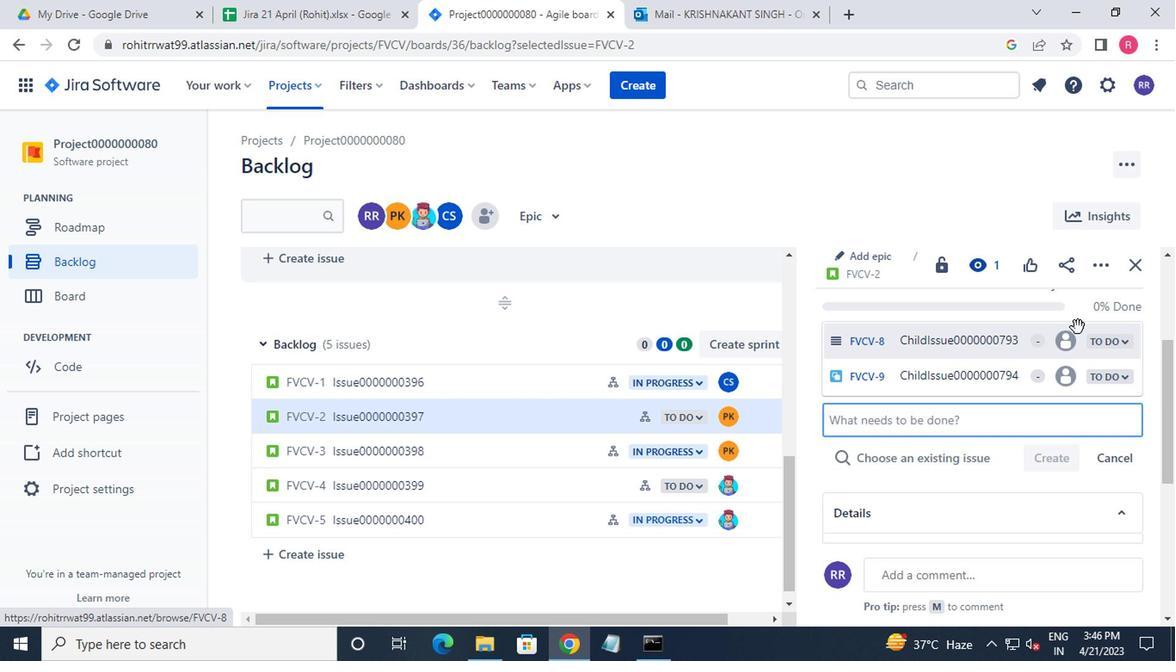 
Action: Mouse pressed left at (1066, 344)
Screenshot: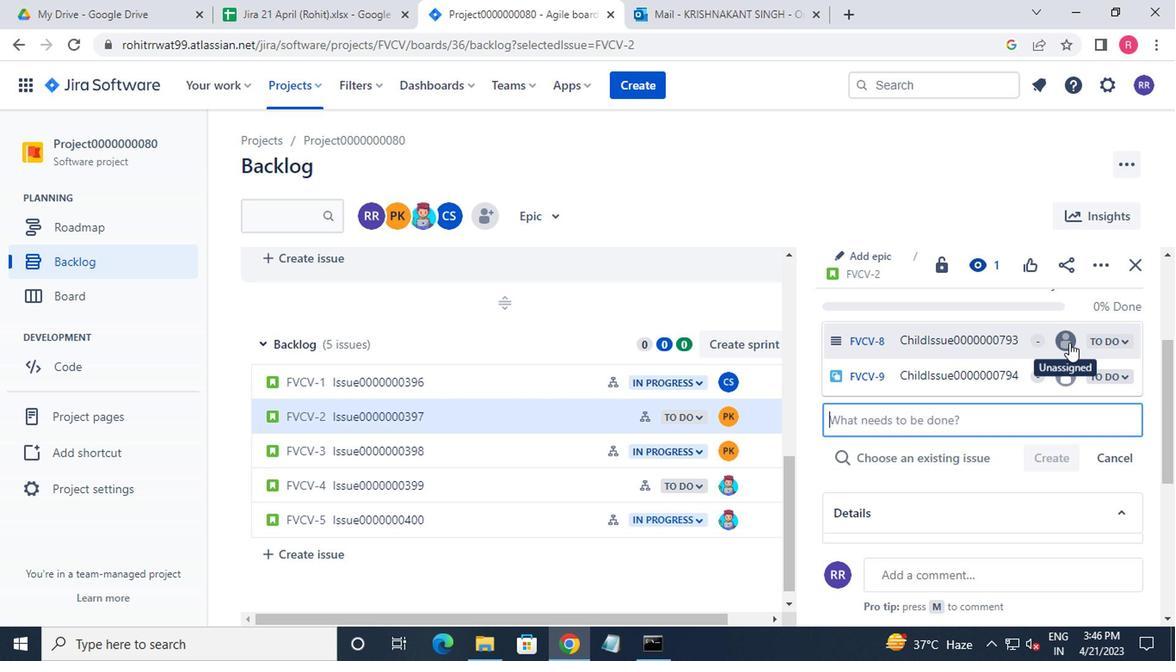 
Action: Mouse moved to (938, 378)
Screenshot: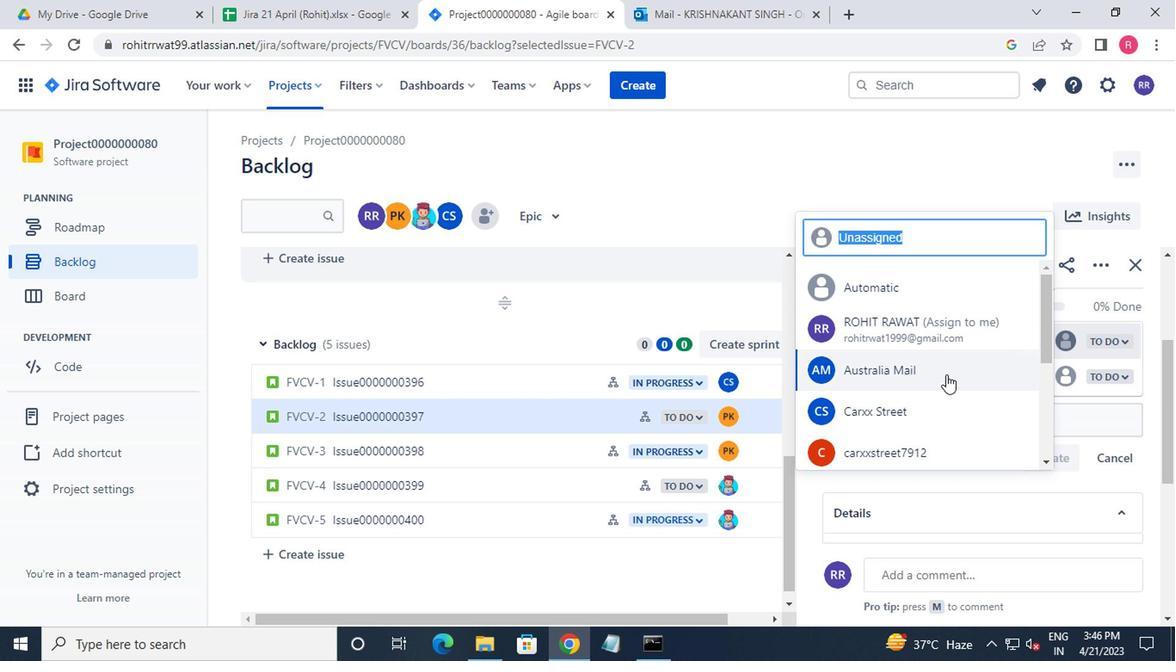 
Action: Mouse scrolled (938, 377) with delta (0, 0)
Screenshot: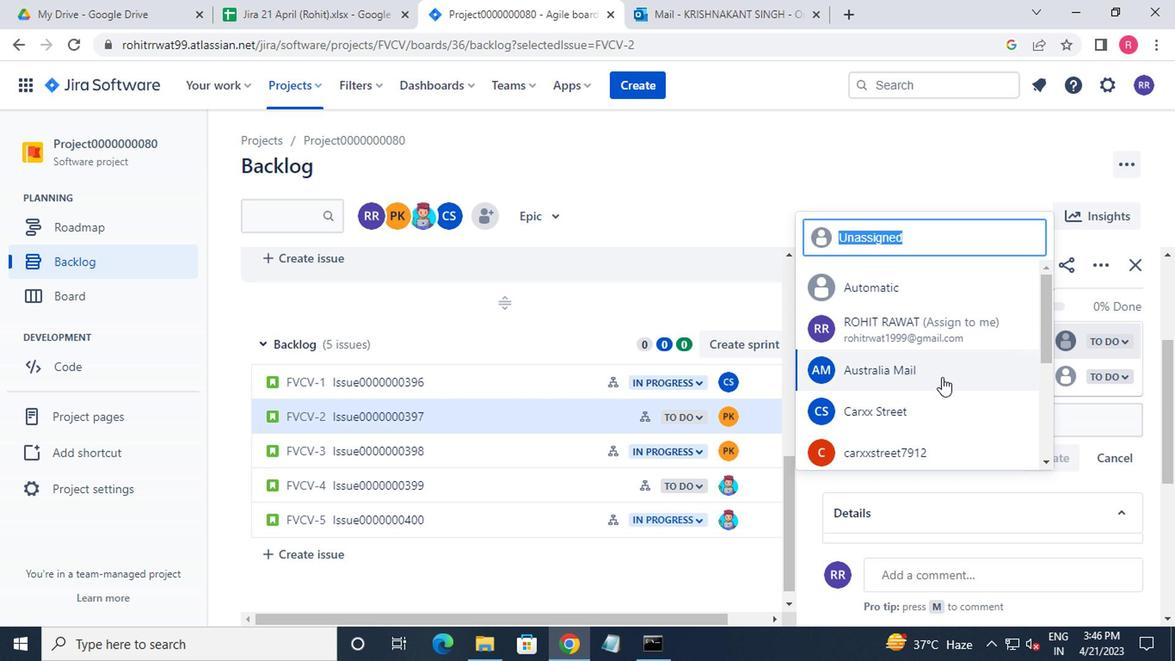 
Action: Mouse moved to (937, 378)
Screenshot: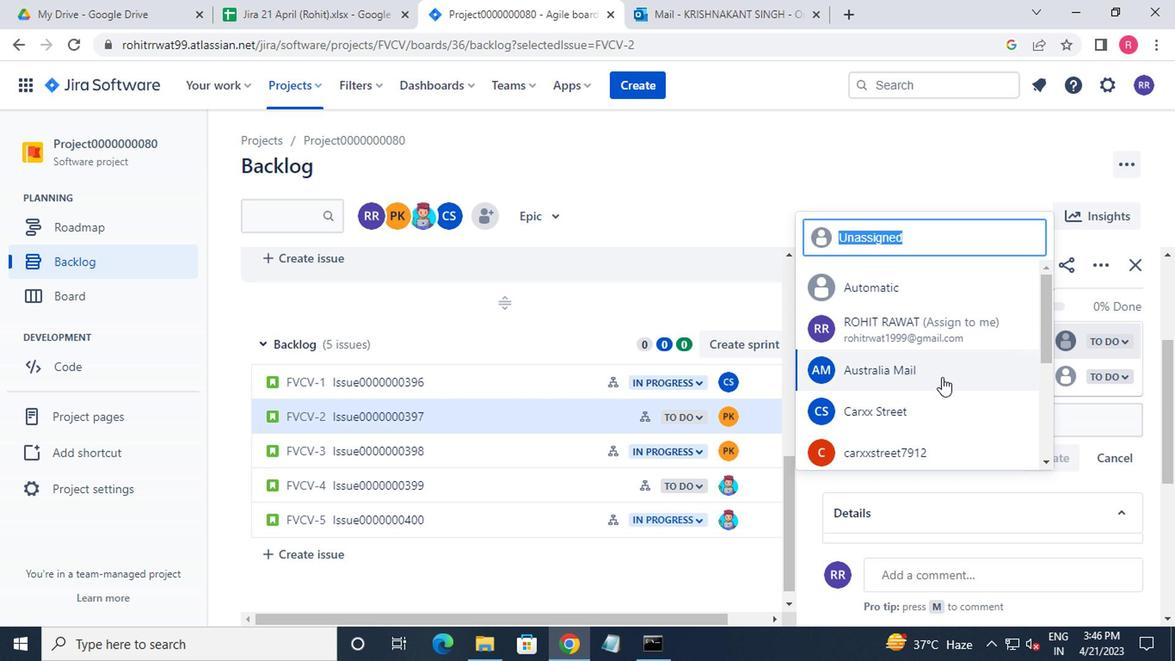 
Action: Mouse scrolled (937, 377) with delta (0, 0)
Screenshot: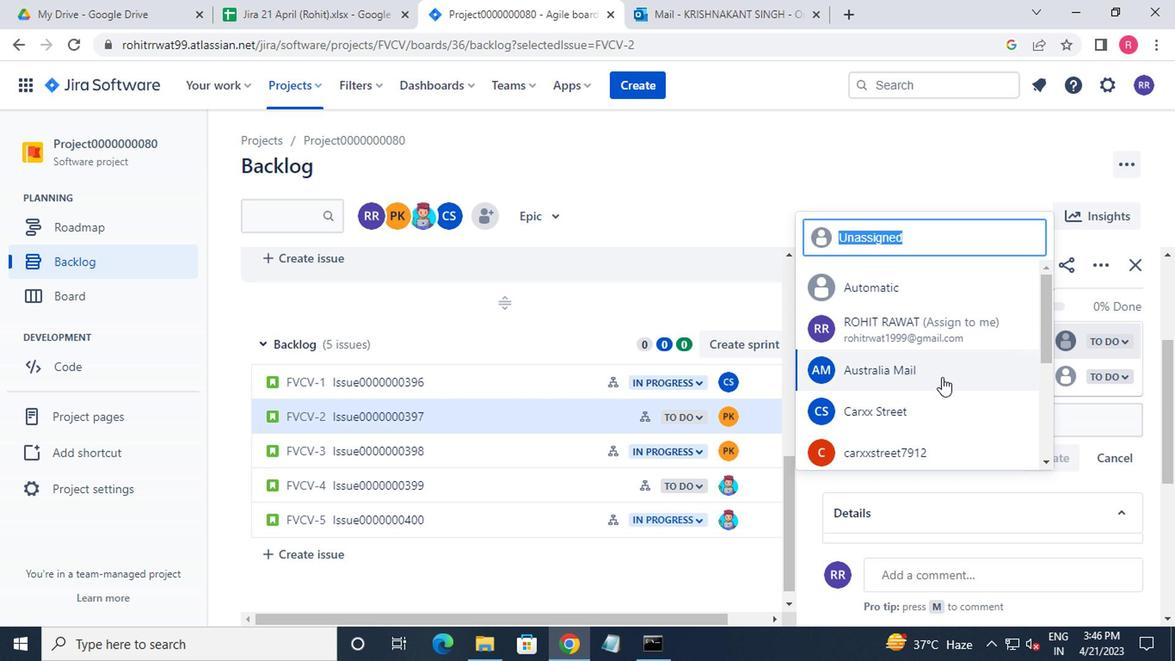
Action: Mouse moved to (937, 378)
Screenshot: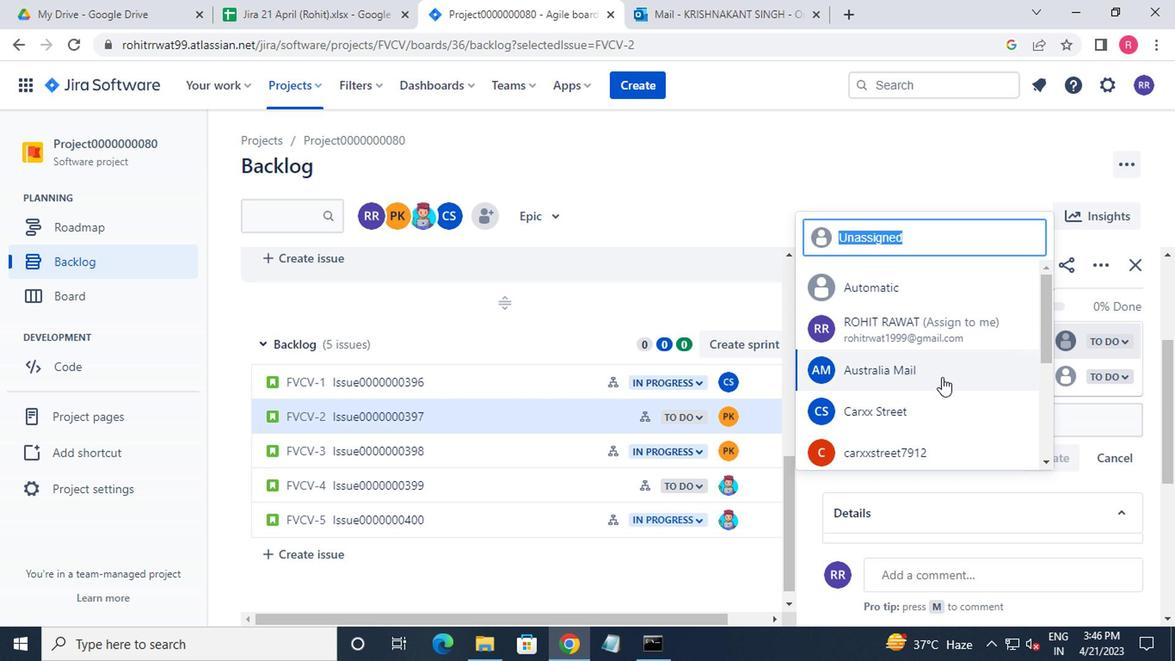 
Action: Mouse scrolled (937, 377) with delta (0, 0)
Screenshot: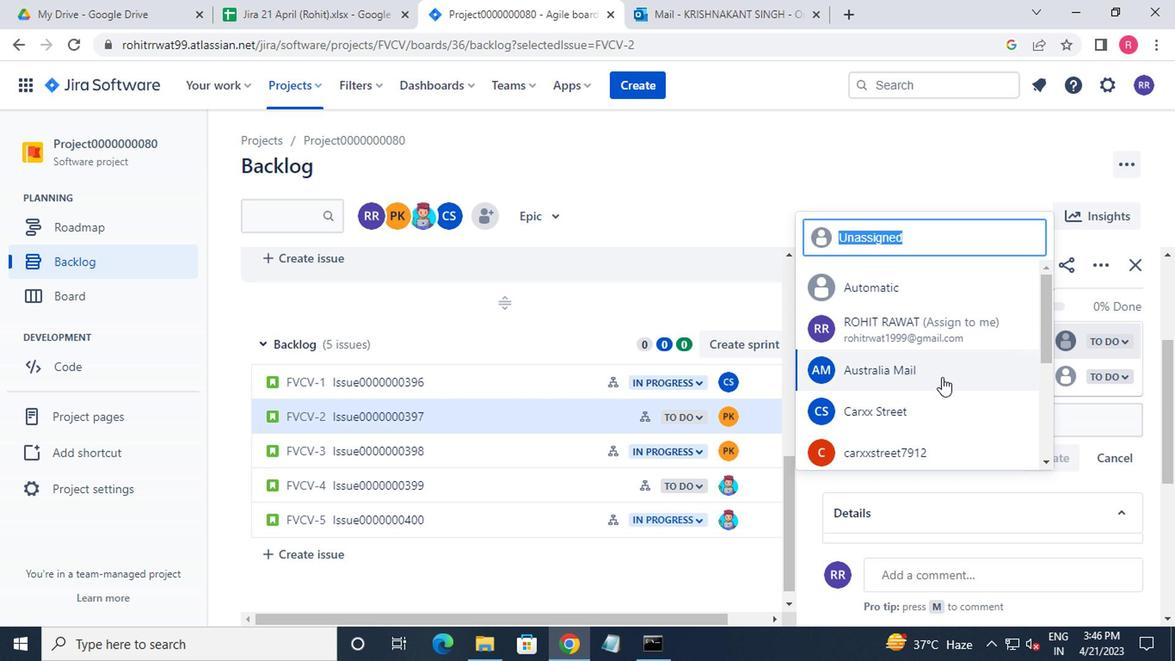 
Action: Mouse moved to (936, 379)
Screenshot: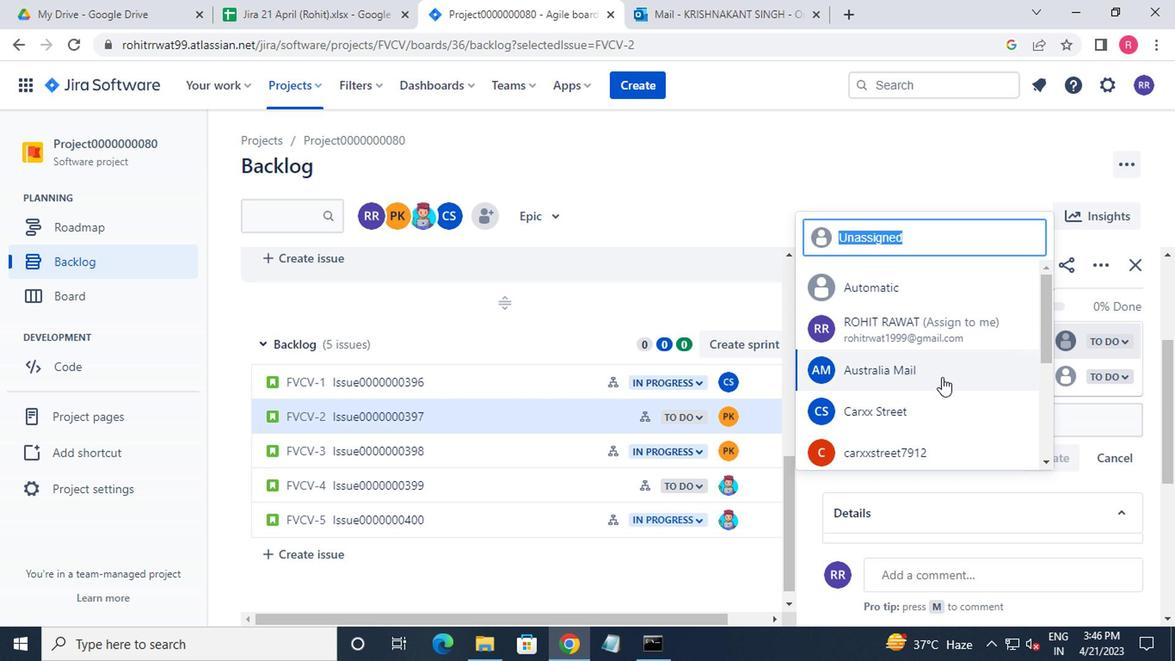 
Action: Mouse scrolled (936, 378) with delta (0, -1)
Screenshot: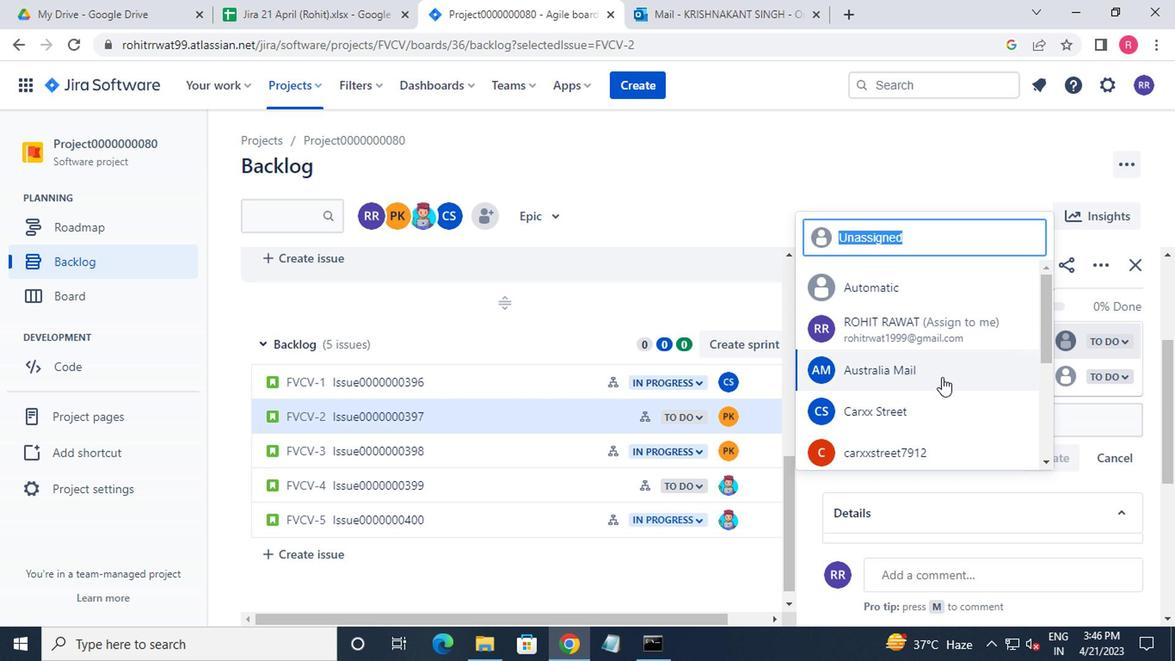 
Action: Mouse moved to (897, 325)
Screenshot: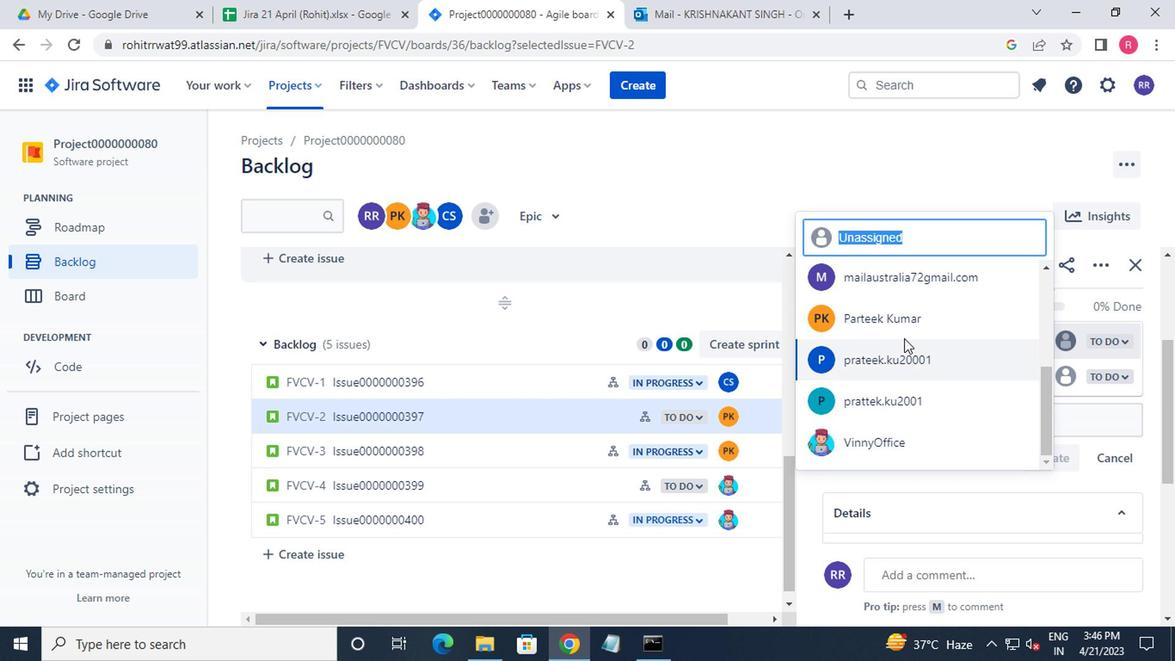 
Action: Mouse pressed left at (897, 325)
Screenshot: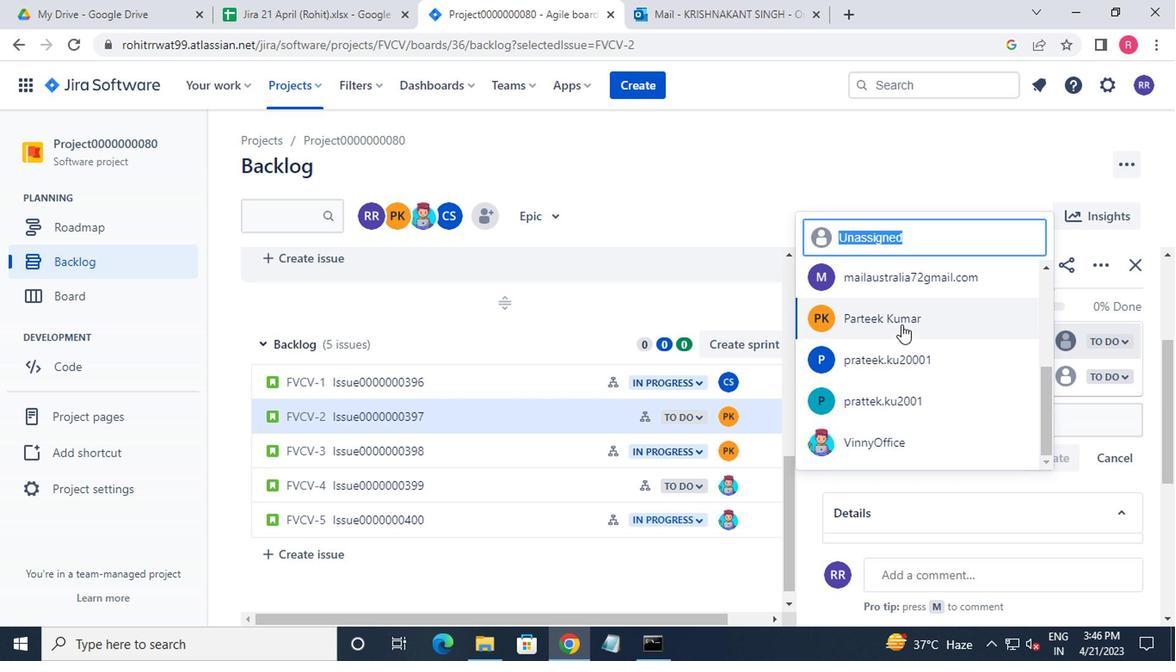 
Action: Mouse moved to (1063, 392)
Screenshot: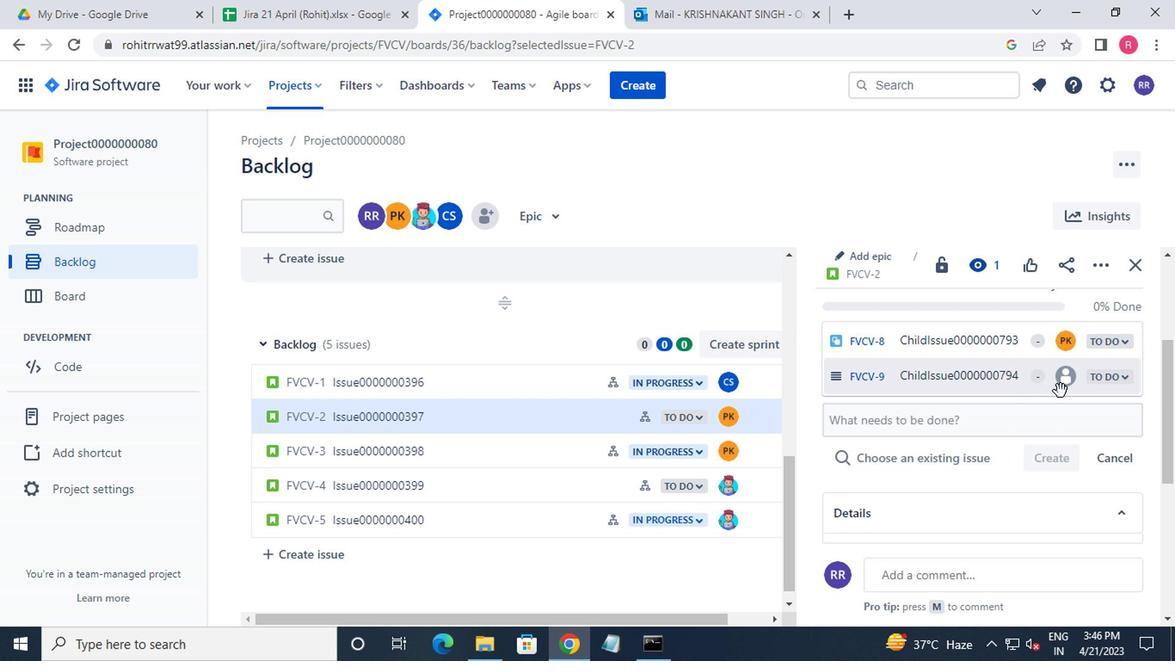 
Action: Mouse pressed left at (1063, 392)
Screenshot: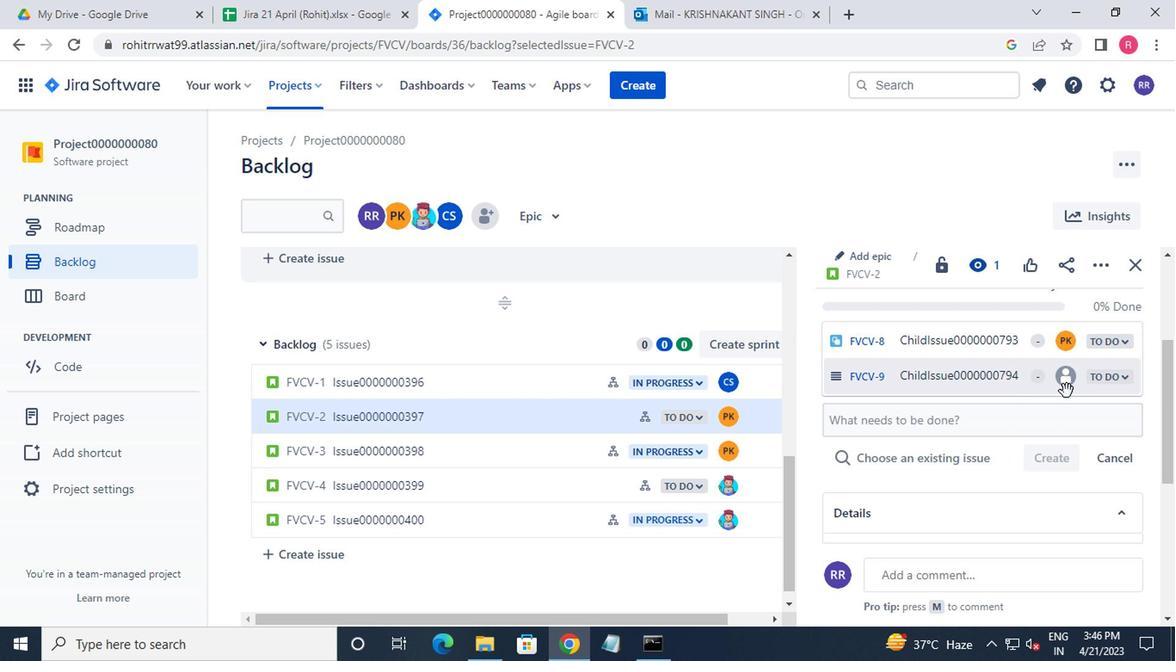
Action: Mouse moved to (620, 419)
Screenshot: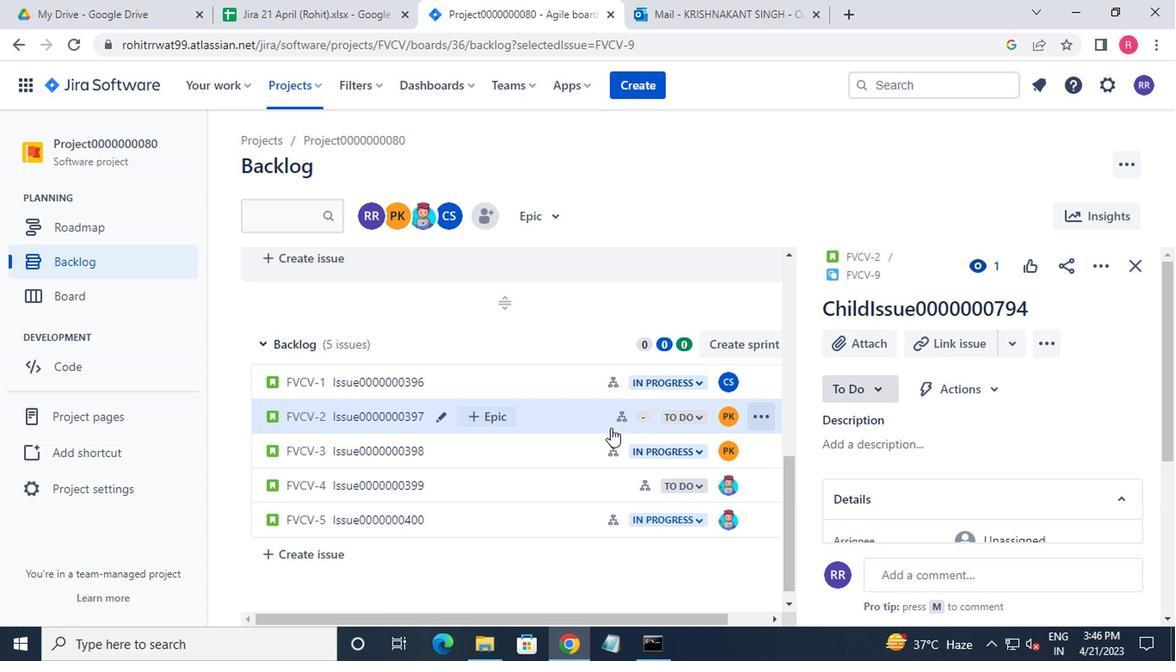 
Action: Mouse pressed left at (620, 419)
Screenshot: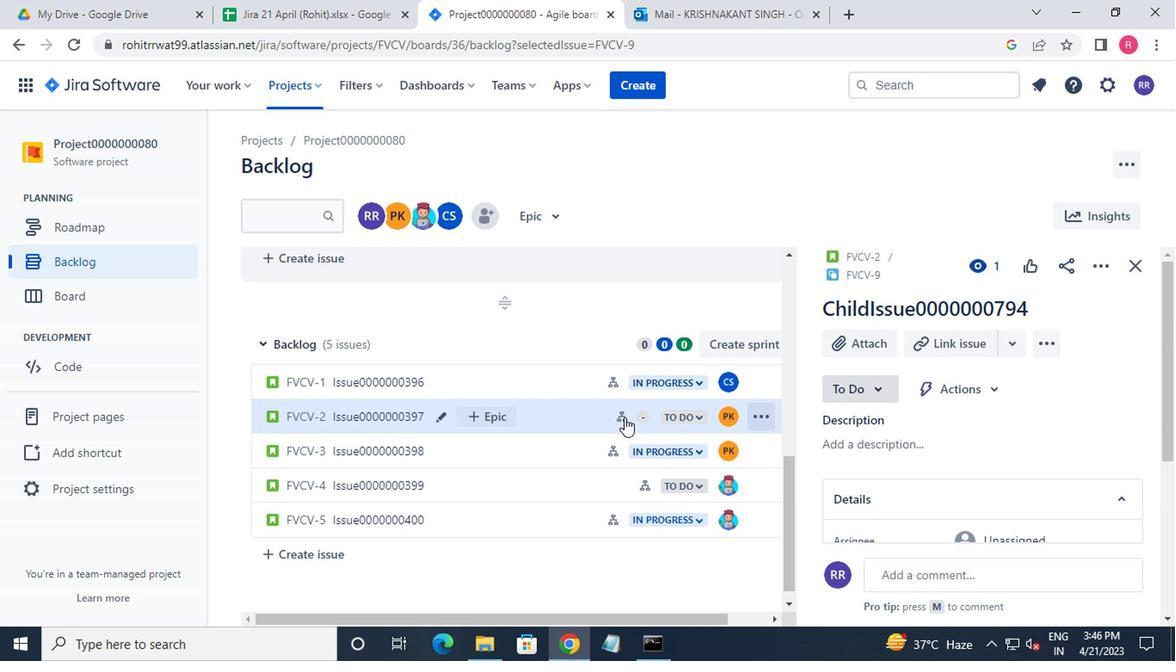 
Action: Mouse moved to (868, 344)
Screenshot: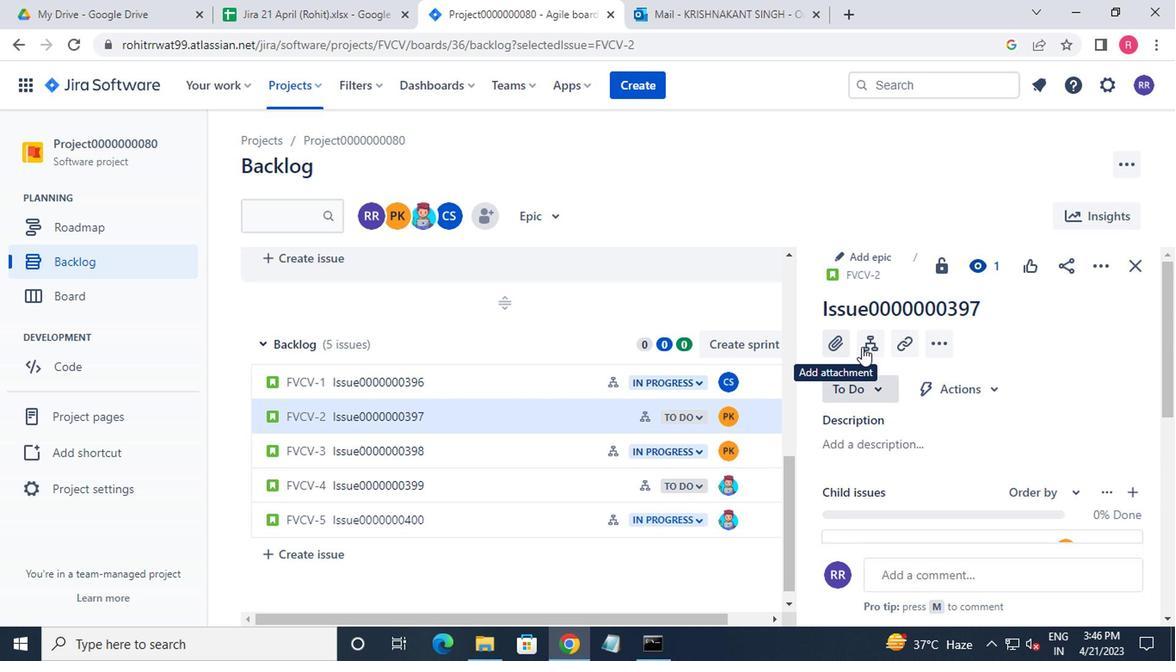 
Action: Mouse pressed left at (868, 344)
Screenshot: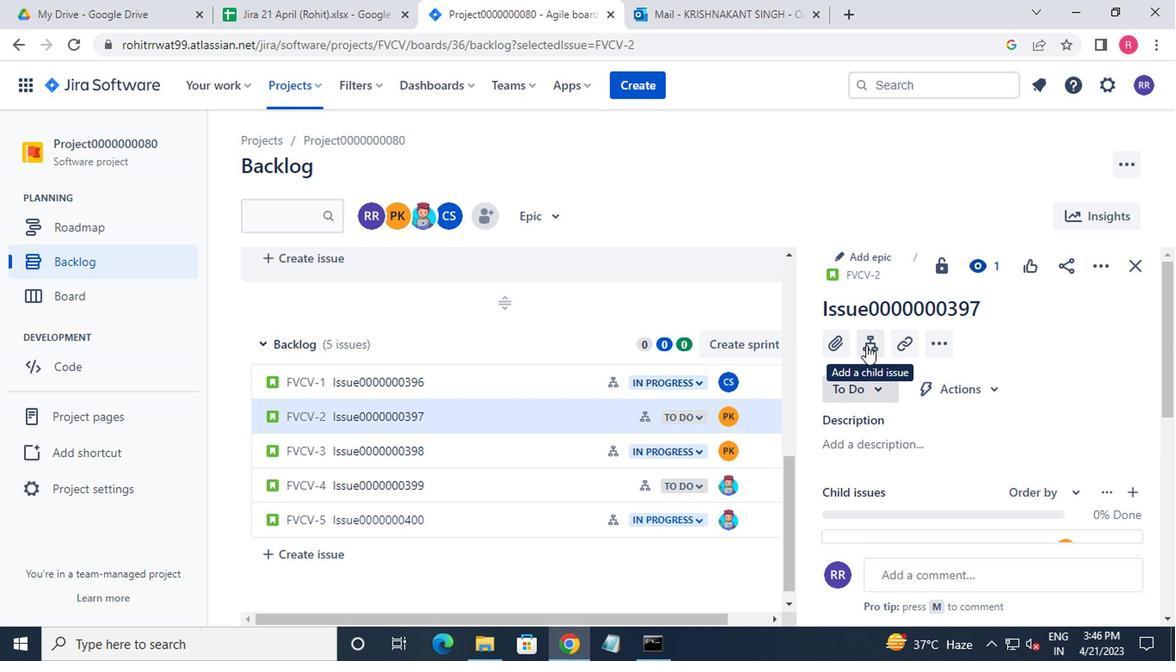 
Action: Mouse moved to (1059, 384)
Screenshot: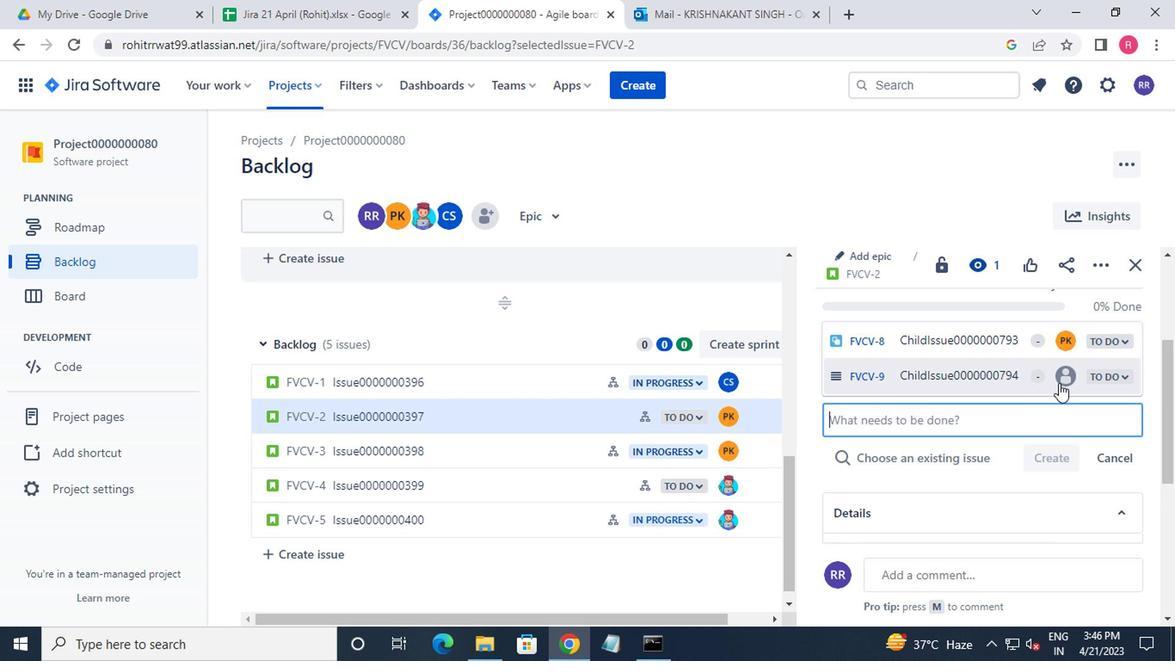 
Action: Mouse pressed left at (1059, 384)
Screenshot: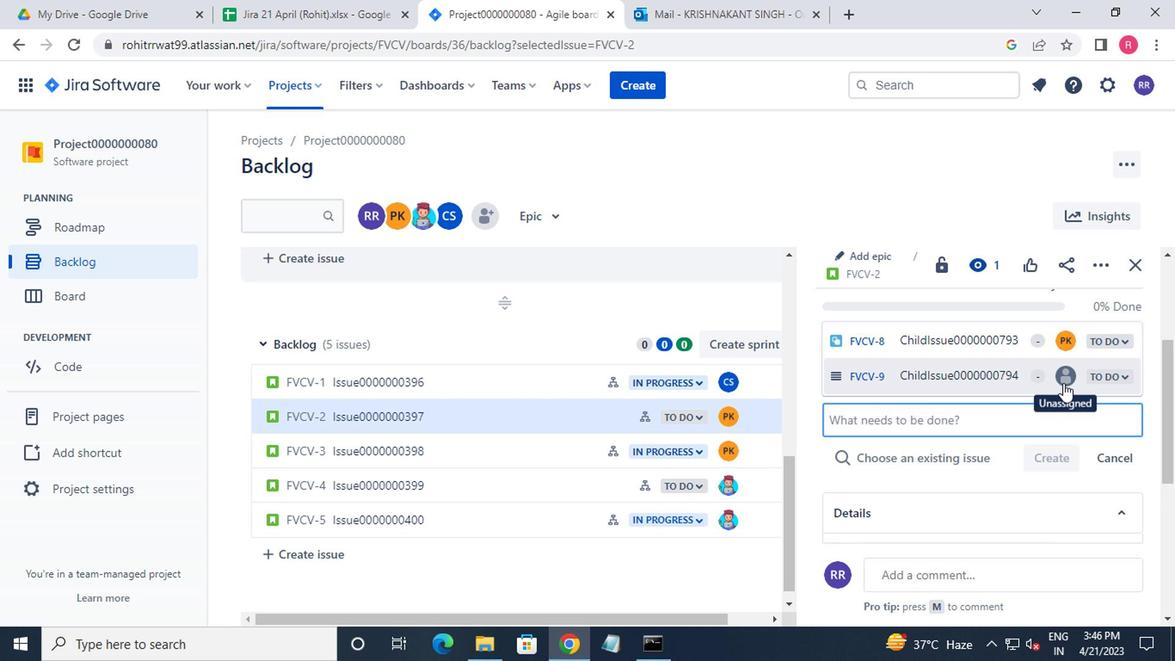 
Action: Mouse moved to (936, 394)
Screenshot: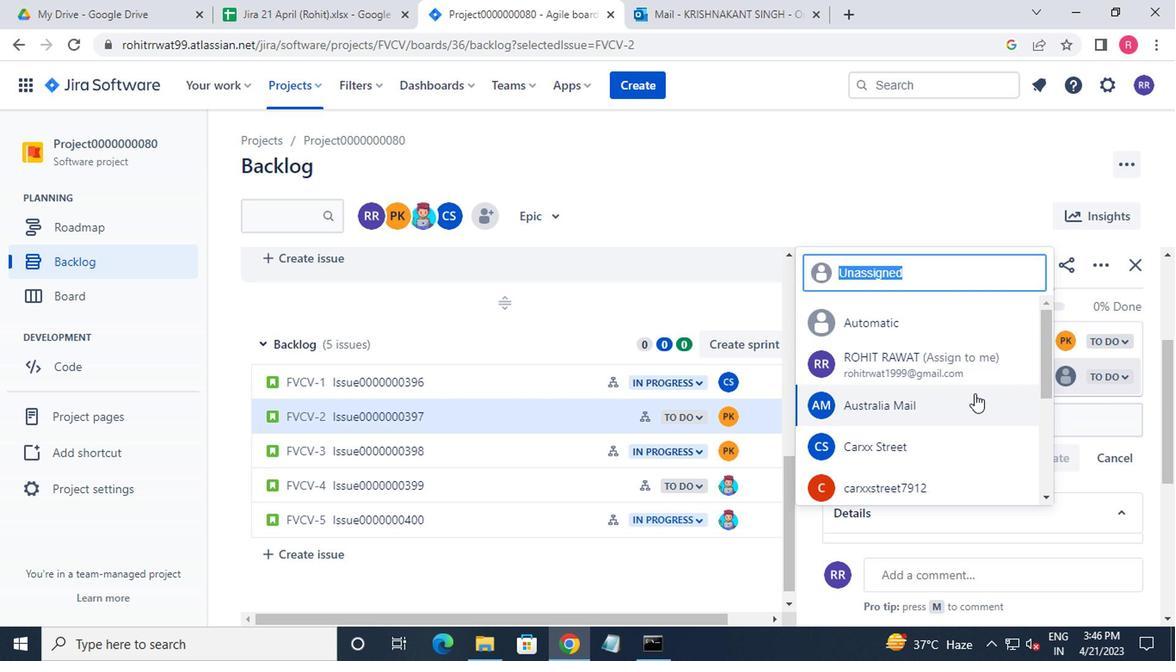 
Action: Mouse scrolled (936, 394) with delta (0, 0)
Screenshot: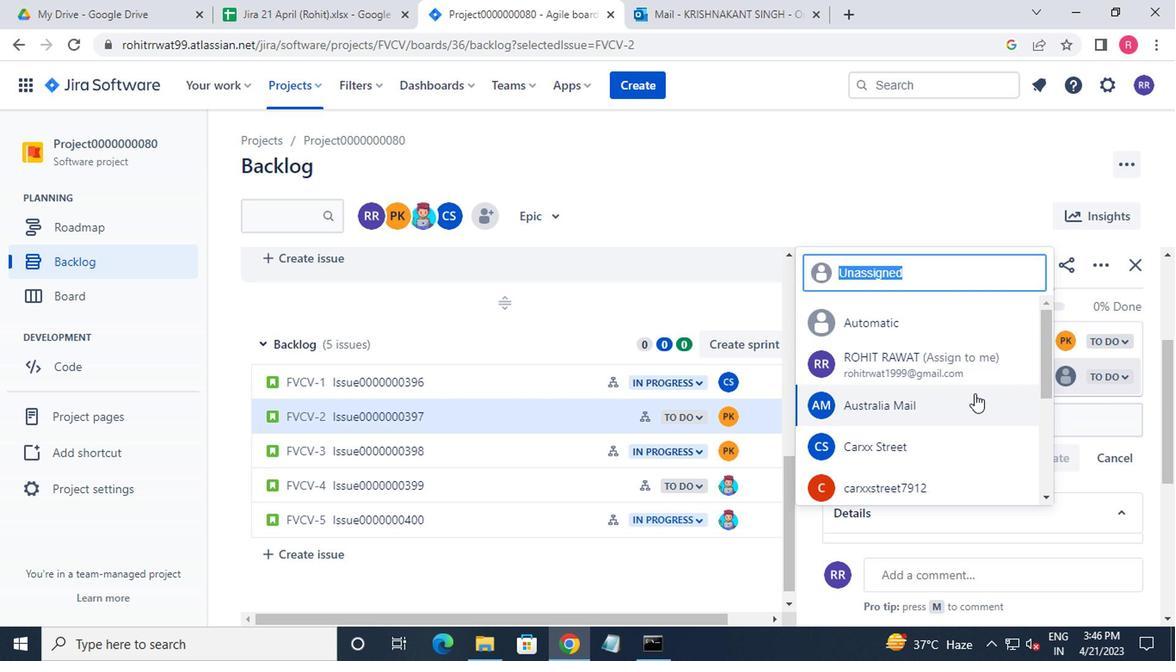 
Action: Mouse moved to (932, 398)
Screenshot: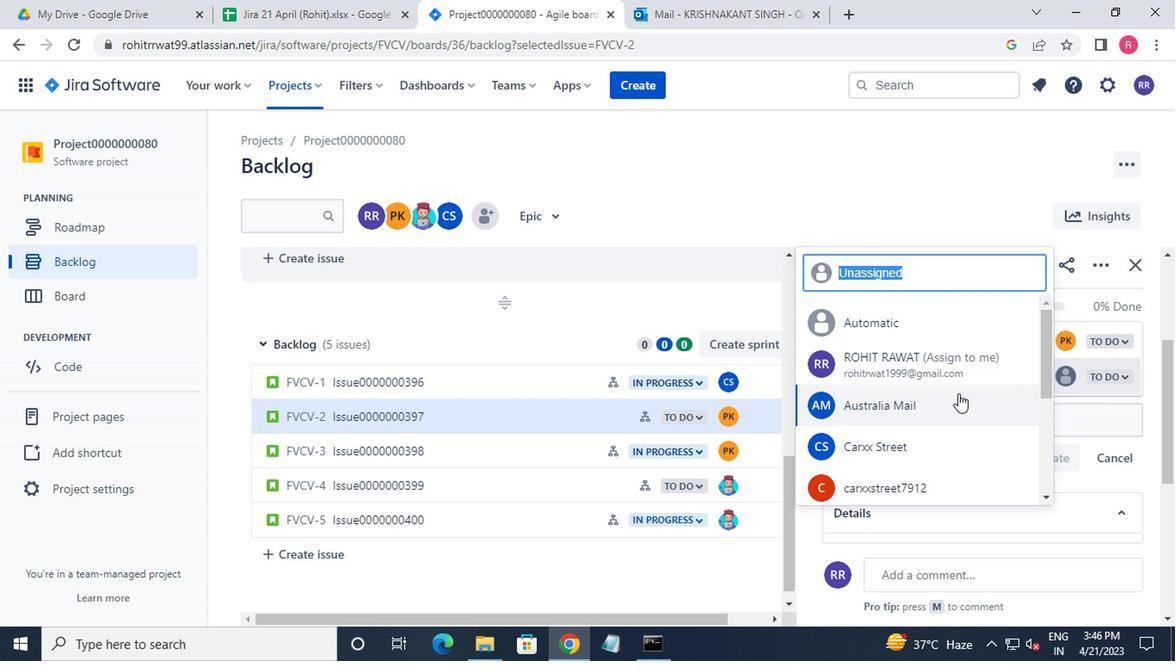
Action: Mouse scrolled (932, 397) with delta (0, -1)
Screenshot: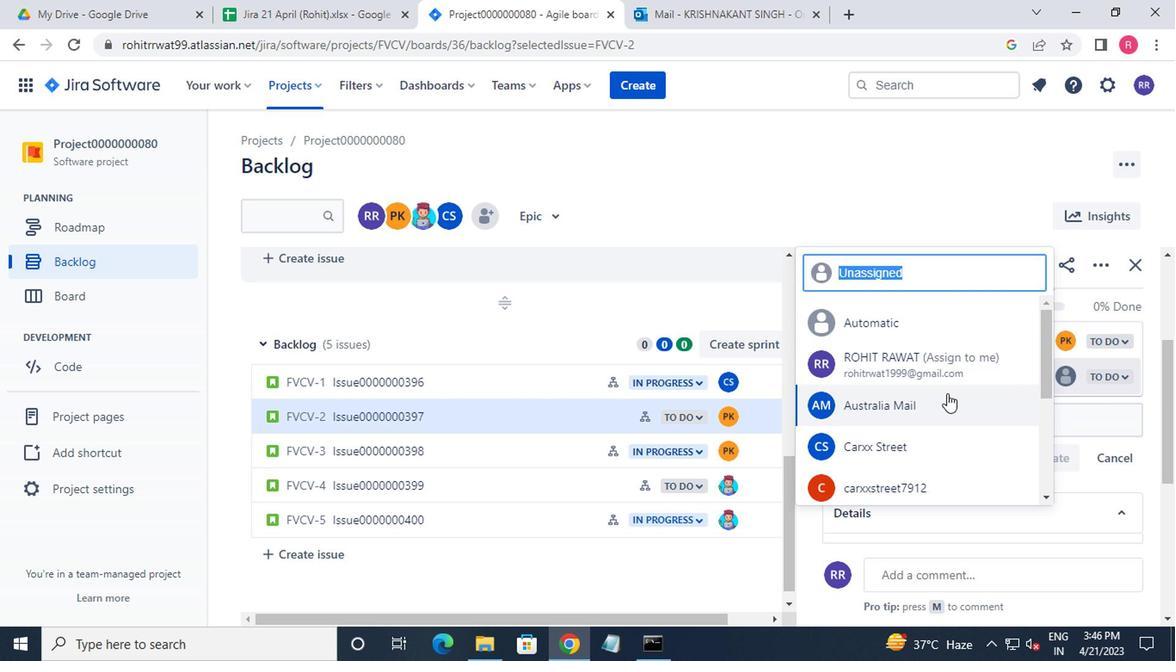 
Action: Mouse moved to (931, 399)
Screenshot: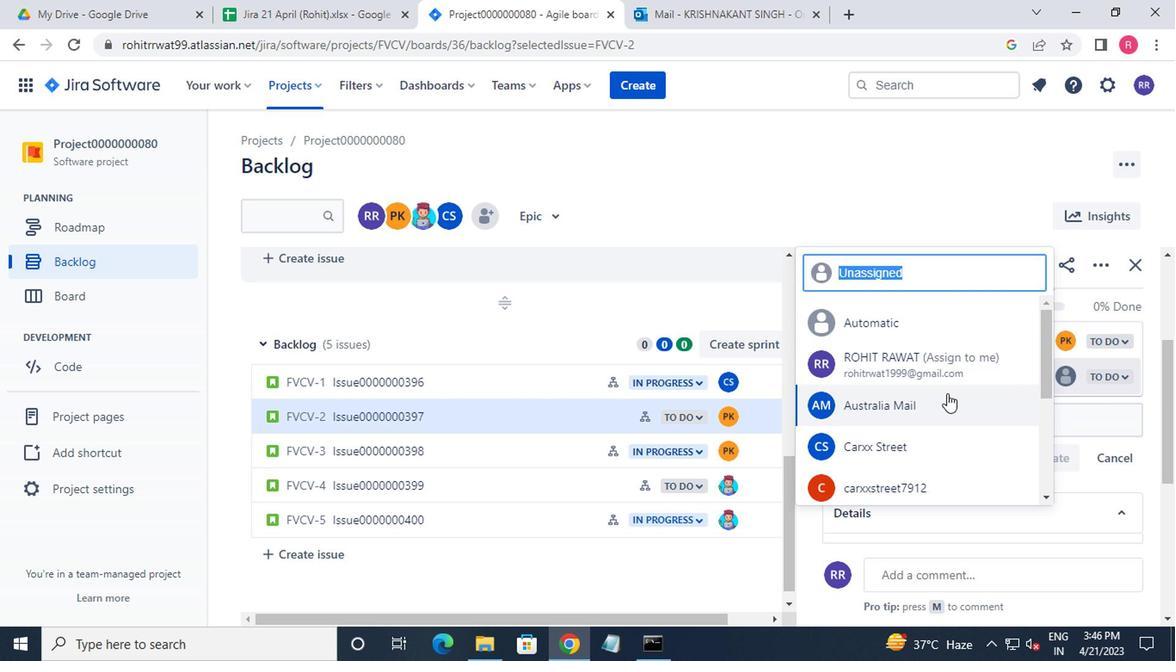 
Action: Mouse scrolled (931, 398) with delta (0, 0)
Screenshot: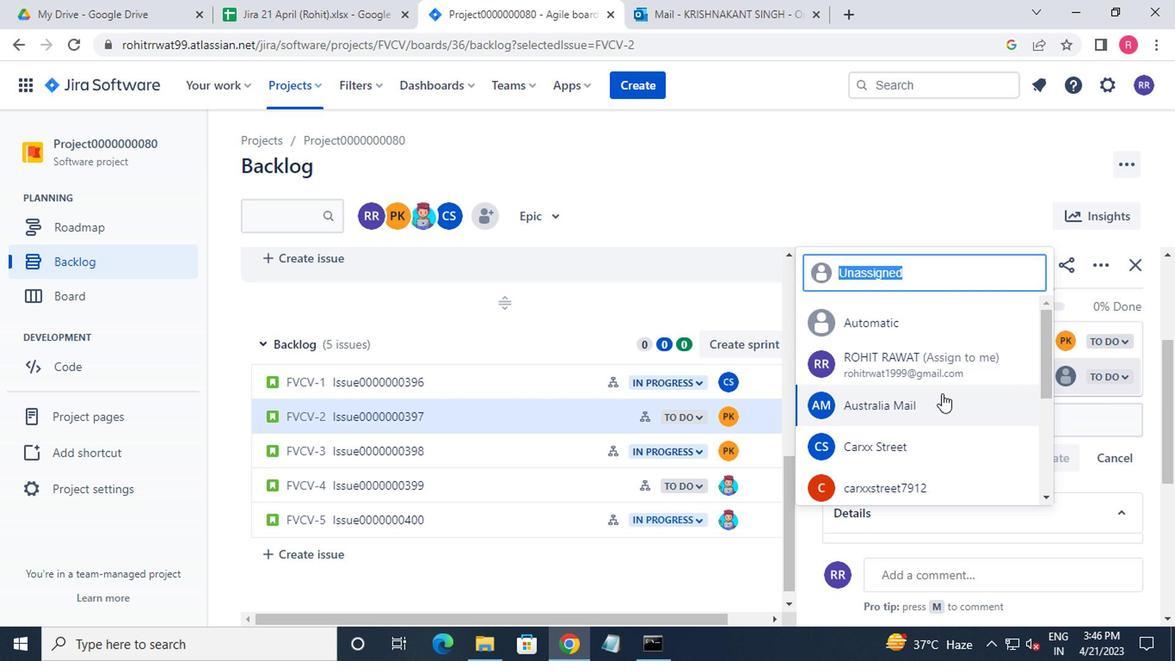 
Action: Mouse moved to (896, 361)
Screenshot: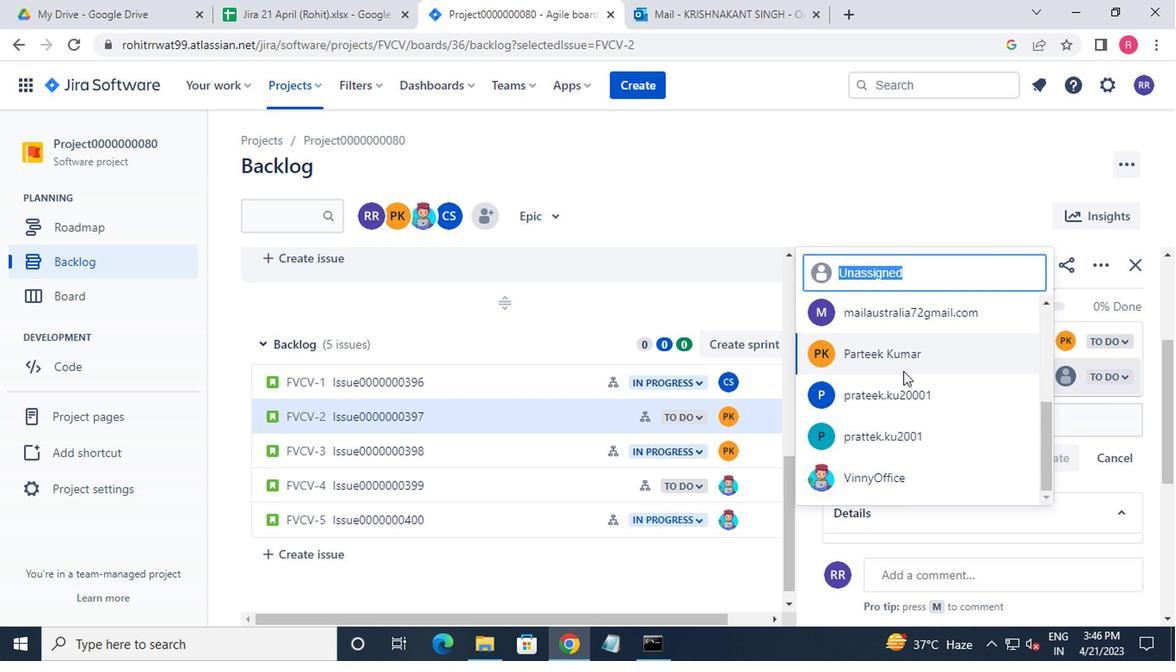 
Action: Mouse pressed left at (896, 361)
Screenshot: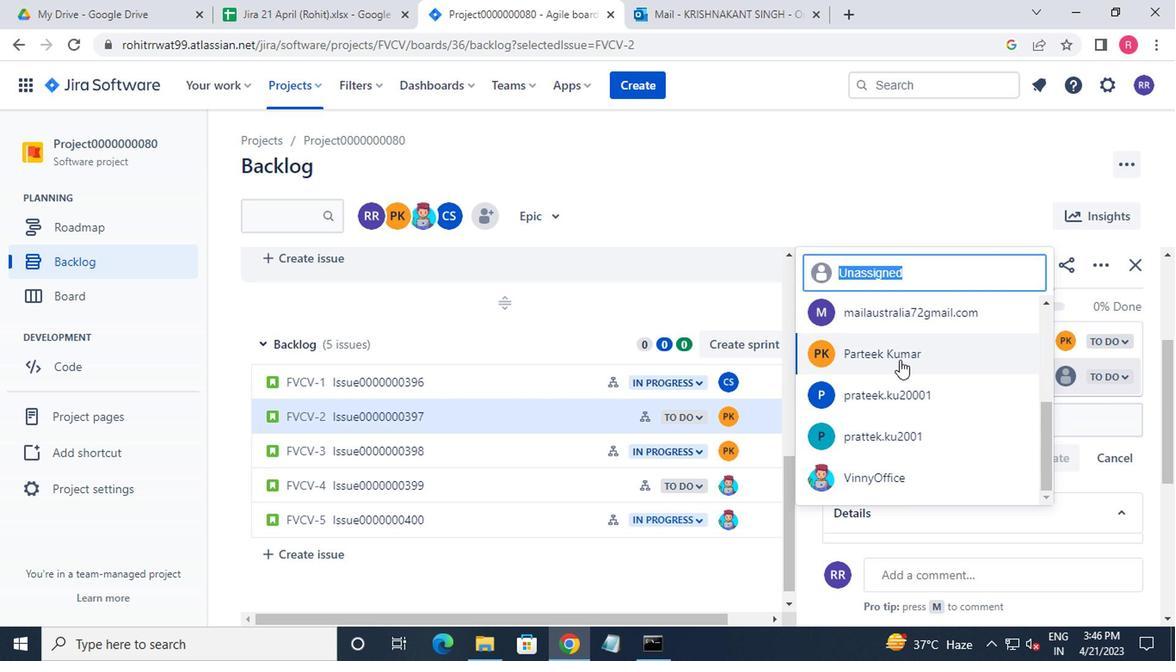 
Action: Mouse moved to (567, 455)
Screenshot: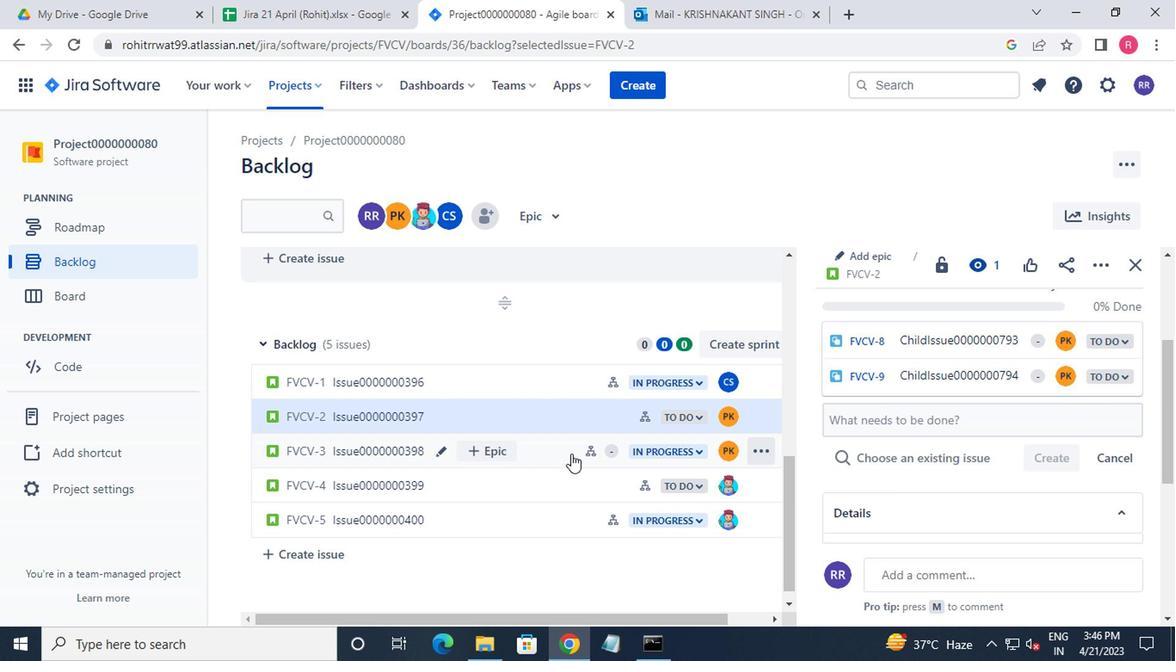 
Action: Mouse pressed left at (567, 455)
Screenshot: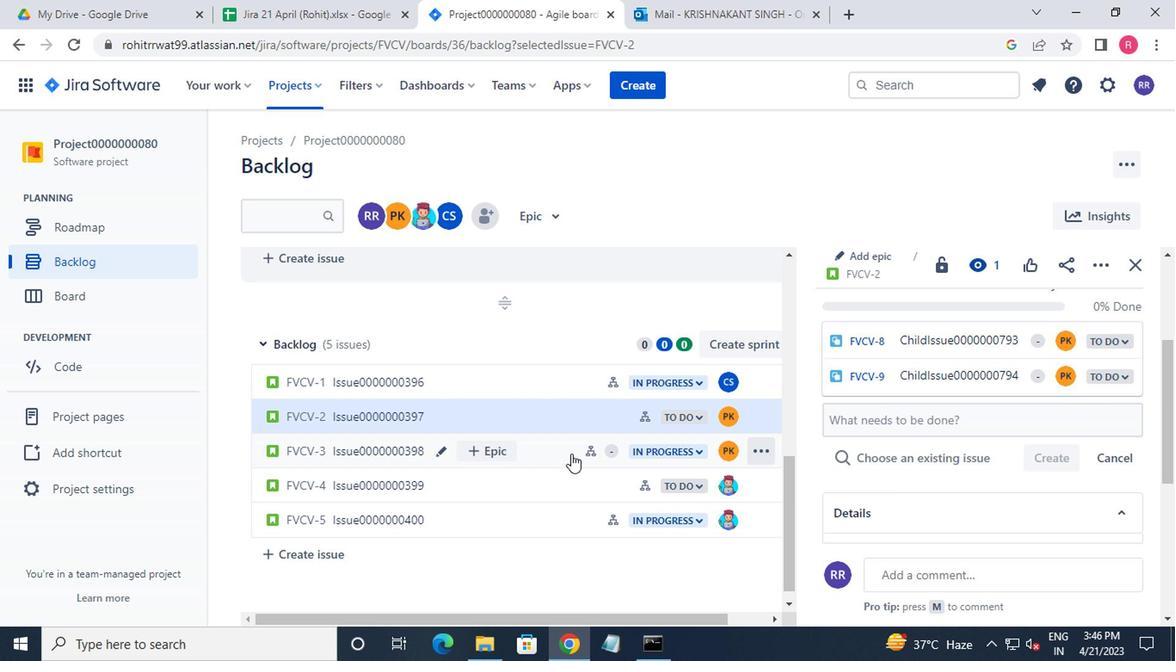 
Action: Mouse moved to (877, 347)
Screenshot: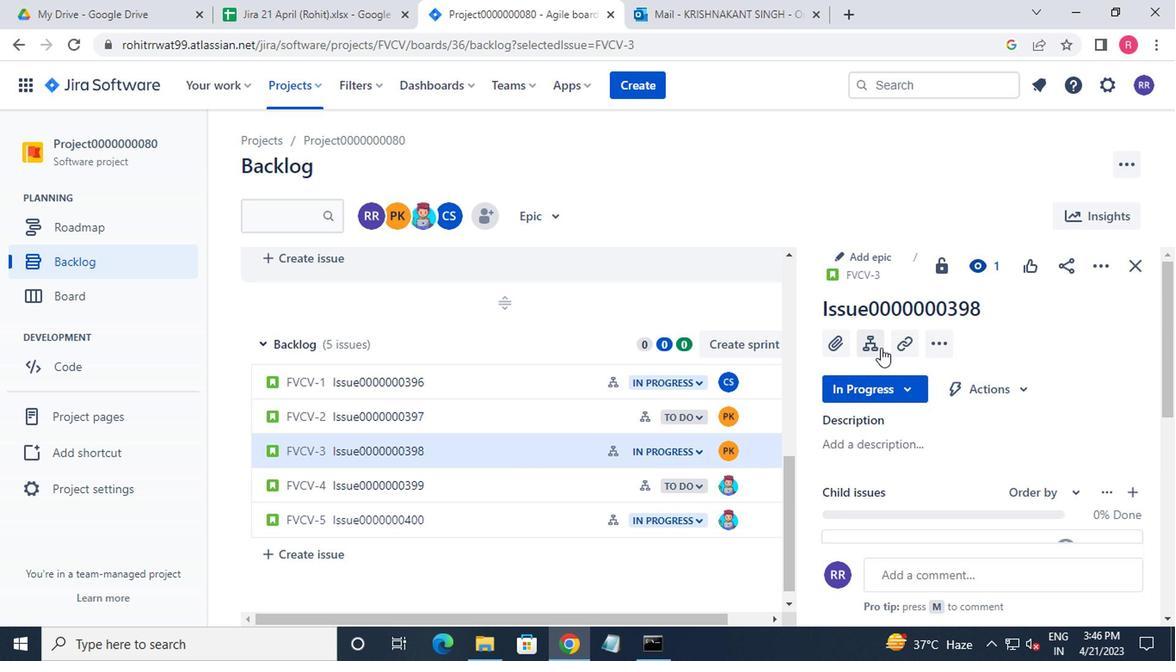 
Action: Mouse pressed left at (877, 347)
Screenshot: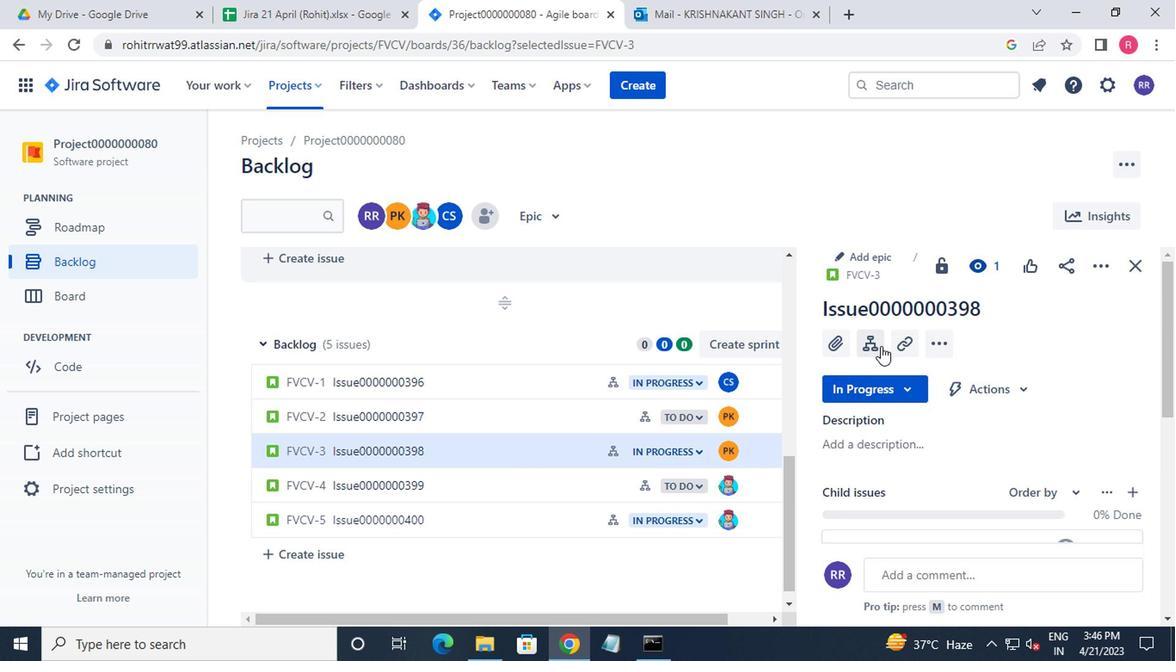 
Action: Mouse moved to (1064, 344)
Screenshot: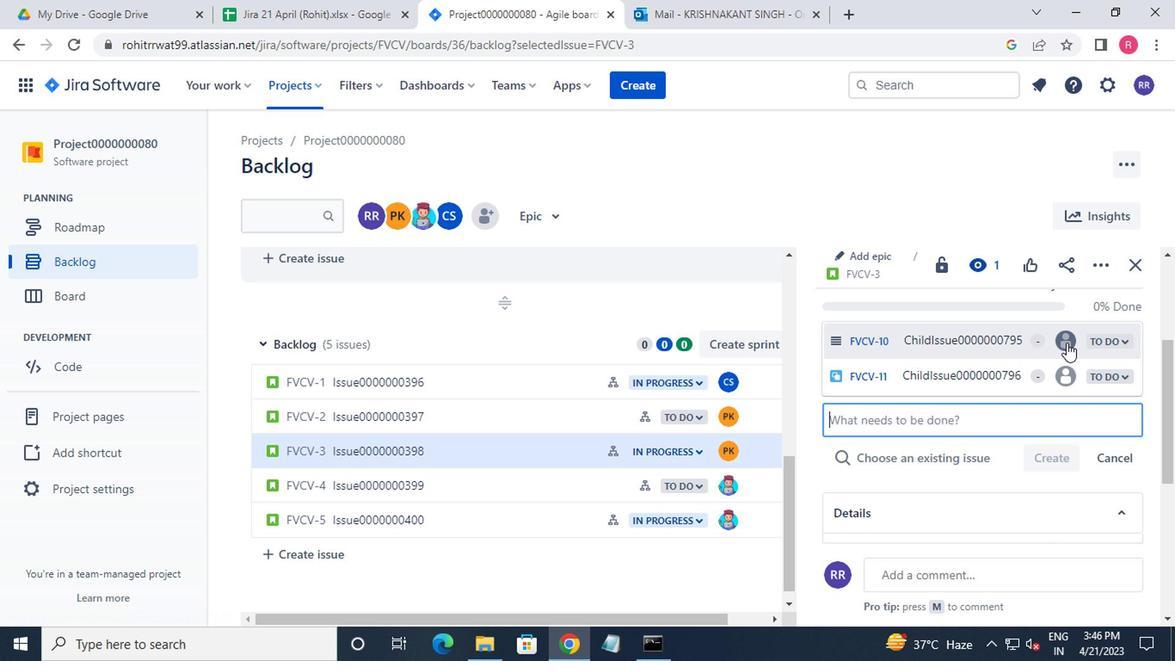 
Action: Mouse pressed left at (1064, 344)
Screenshot: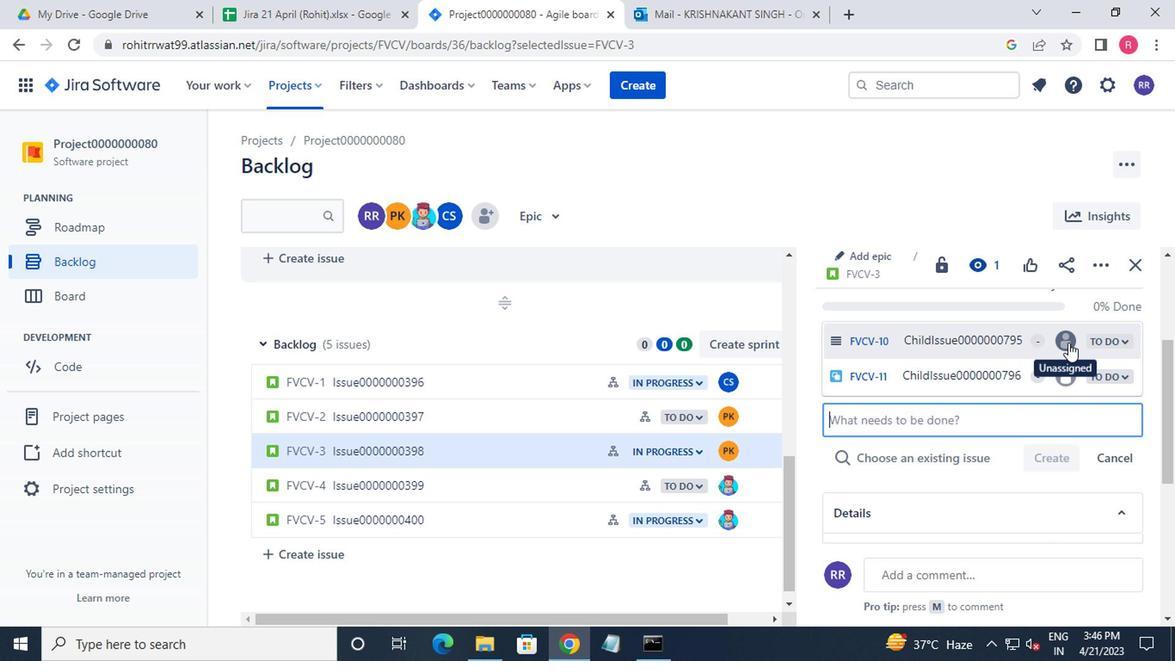 
Action: Mouse moved to (962, 371)
Screenshot: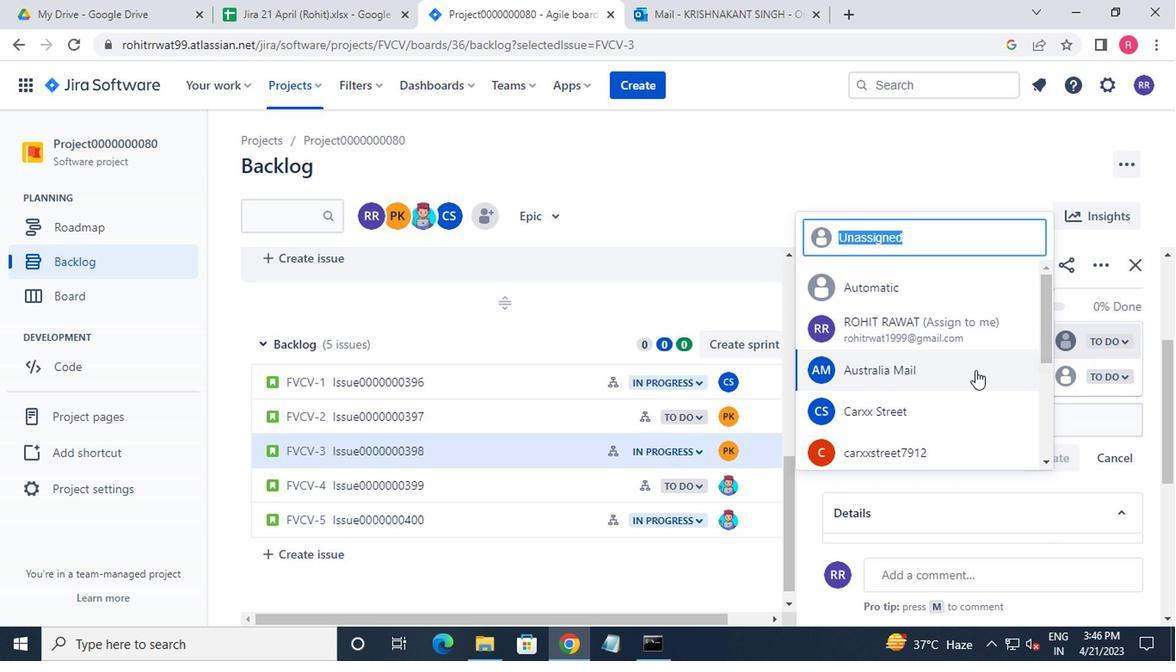 
Action: Mouse scrolled (962, 371) with delta (0, 0)
Screenshot: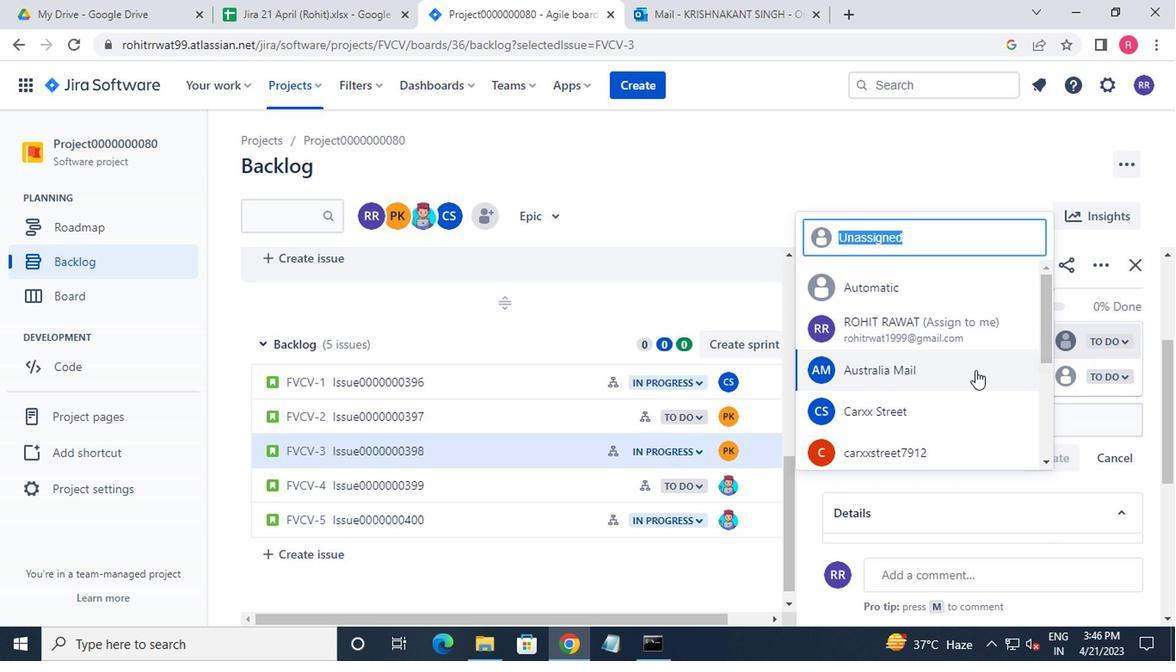 
Action: Mouse moved to (962, 372)
Screenshot: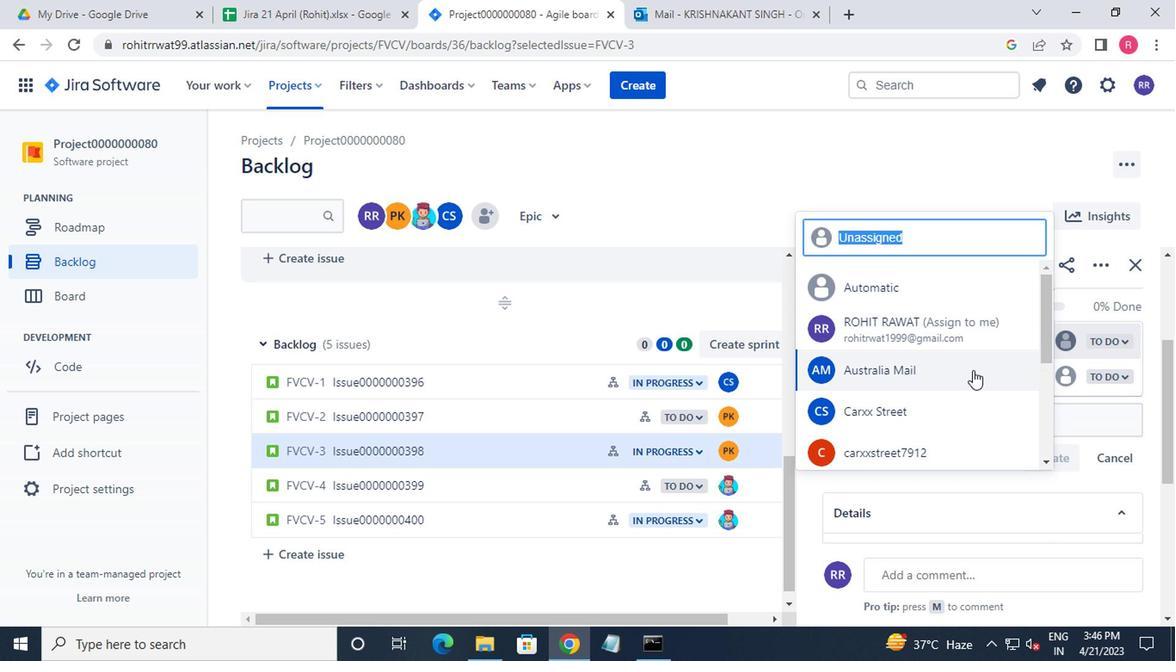 
Action: Mouse scrolled (962, 371) with delta (0, 0)
Screenshot: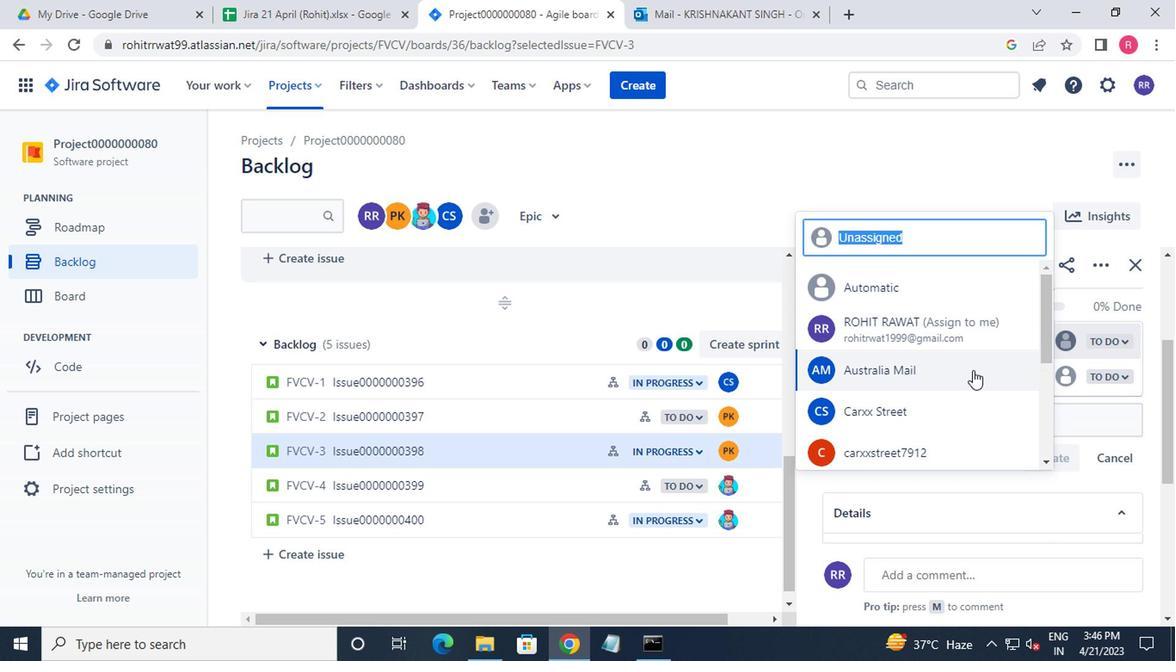 
Action: Mouse scrolled (962, 371) with delta (0, 0)
Screenshot: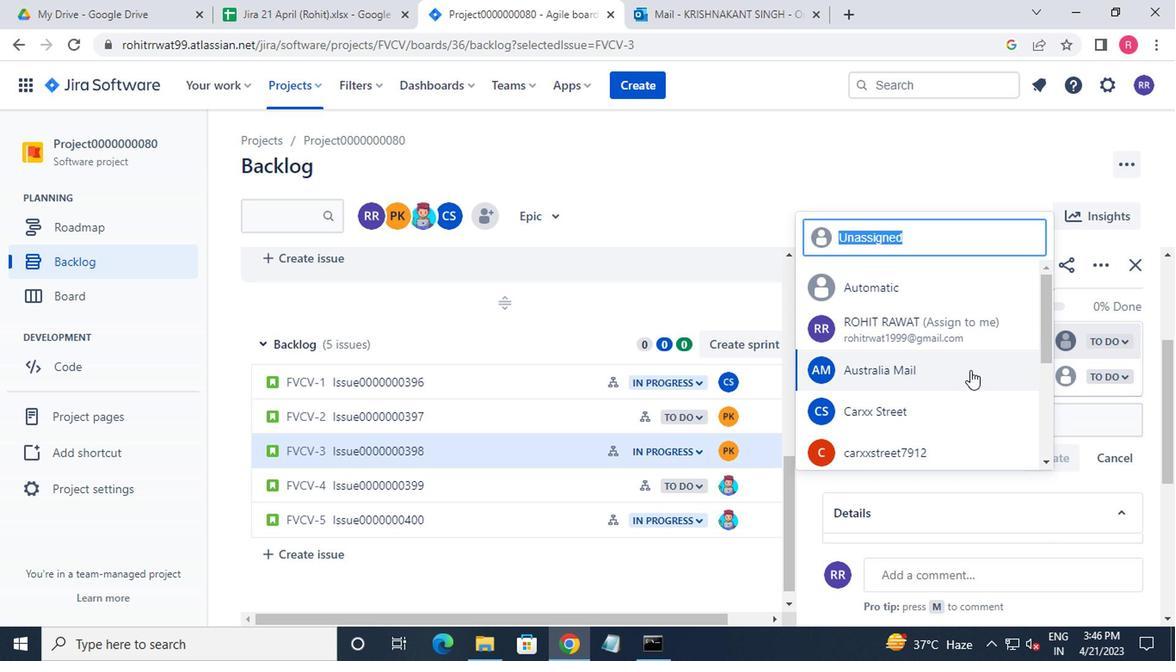 
Action: Mouse scrolled (962, 371) with delta (0, 0)
Screenshot: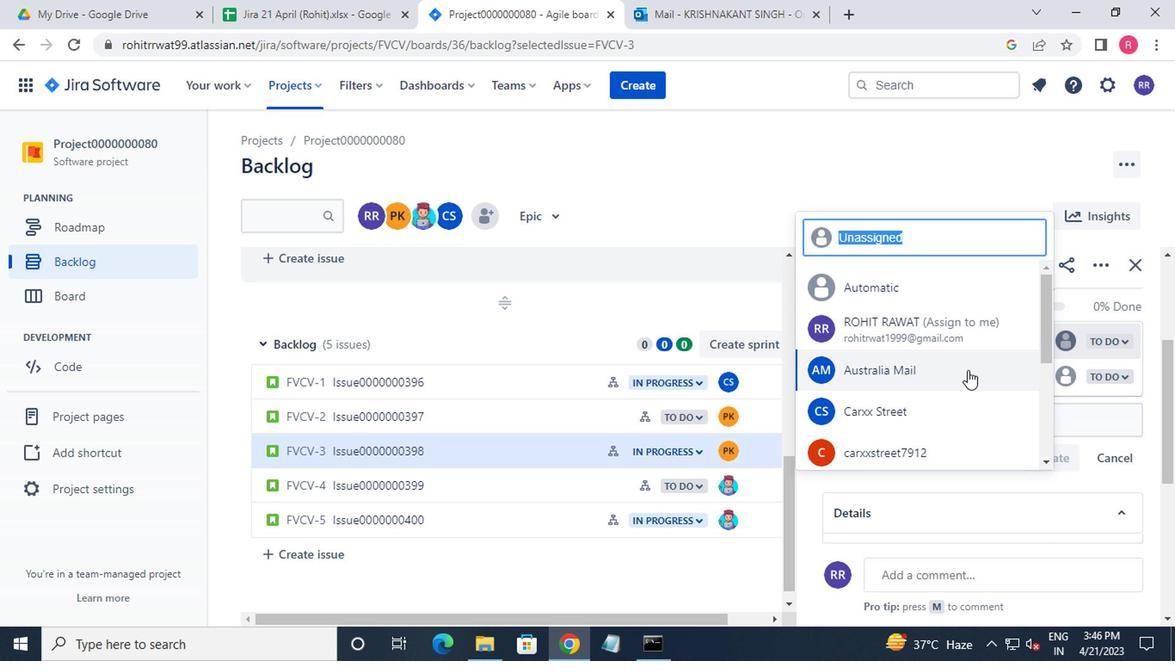 
Action: Mouse moved to (960, 373)
Screenshot: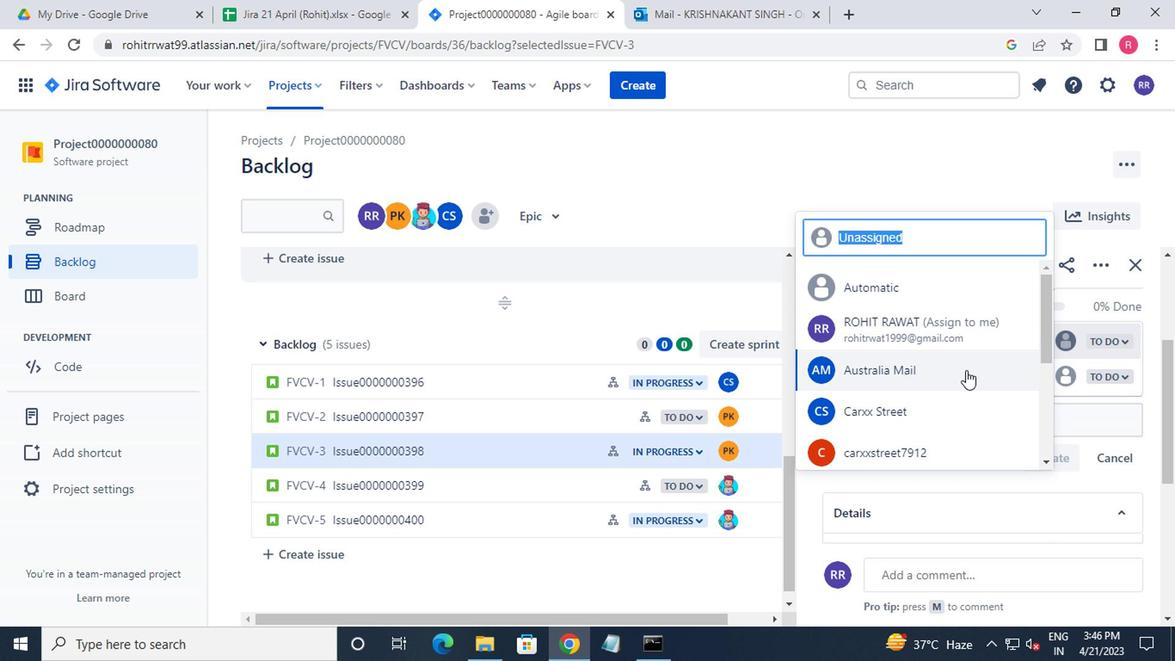 
Action: Mouse scrolled (960, 372) with delta (0, -1)
Screenshot: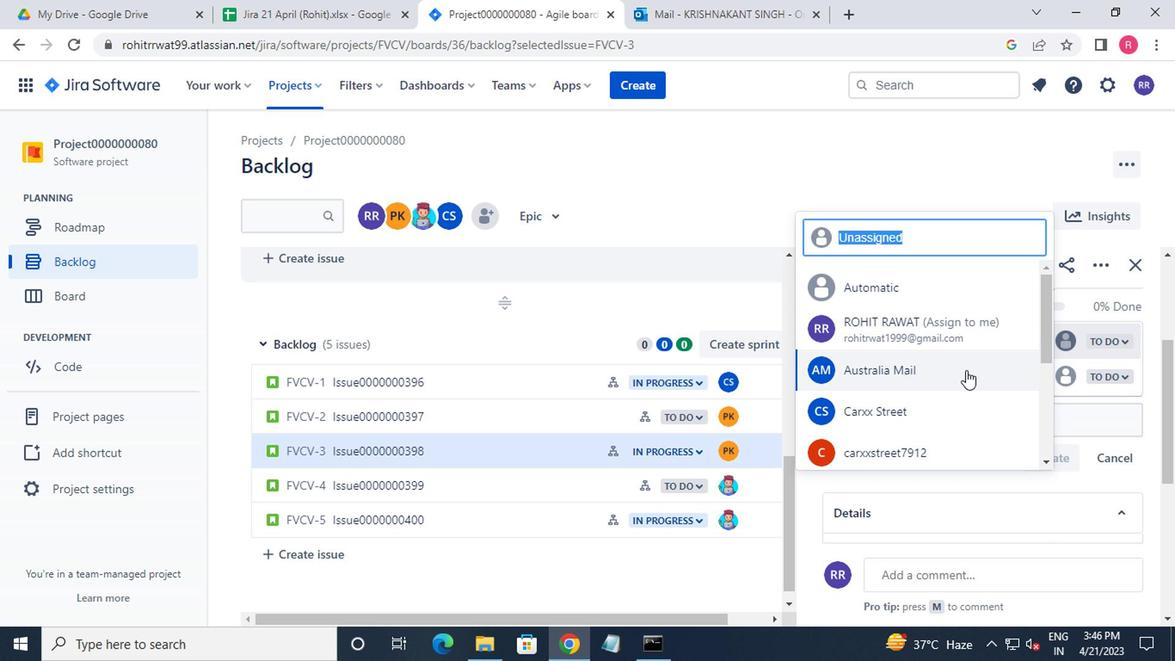 
Action: Mouse moved to (912, 326)
Screenshot: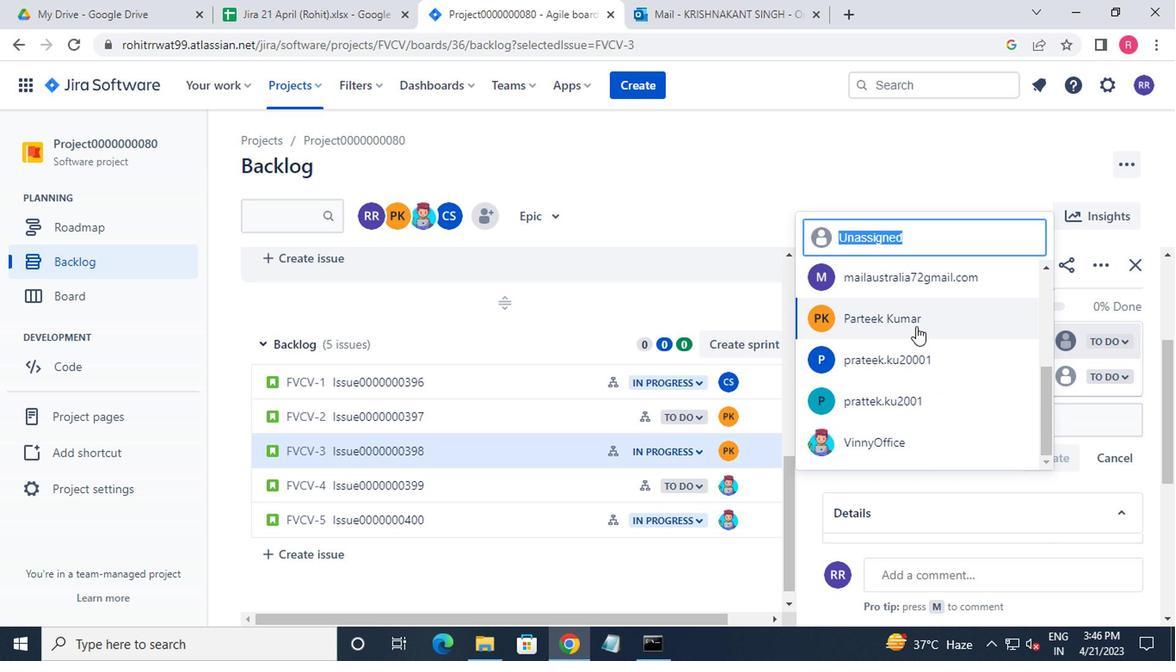 
Action: Mouse pressed left at (912, 326)
Screenshot: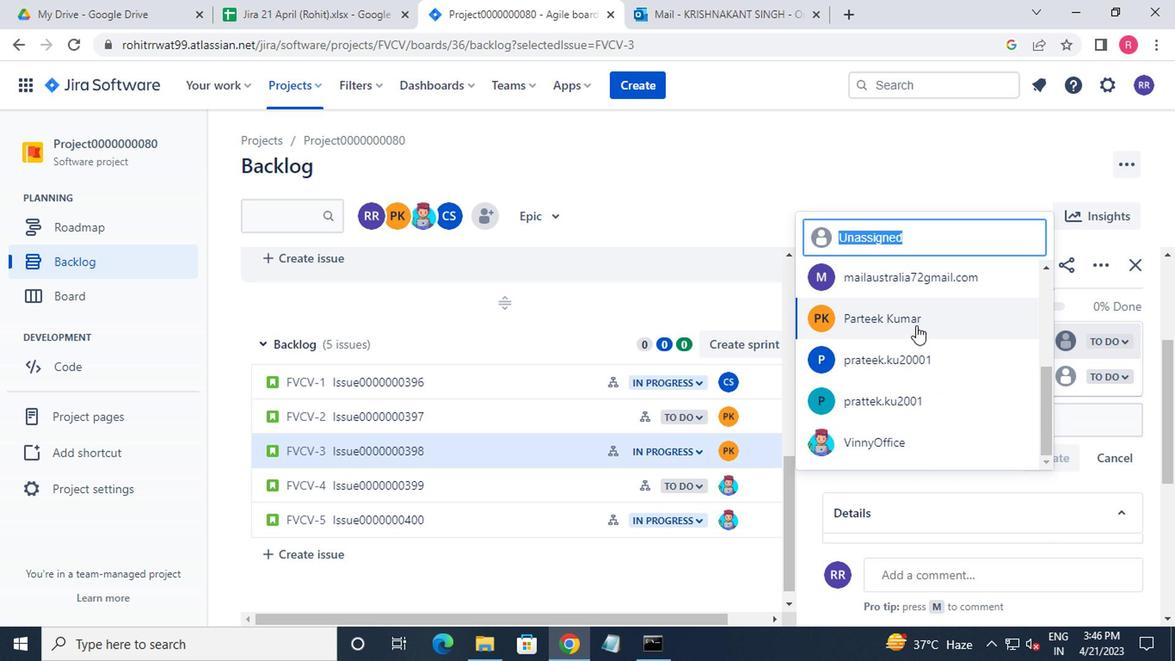 
Action: Mouse moved to (1068, 379)
Screenshot: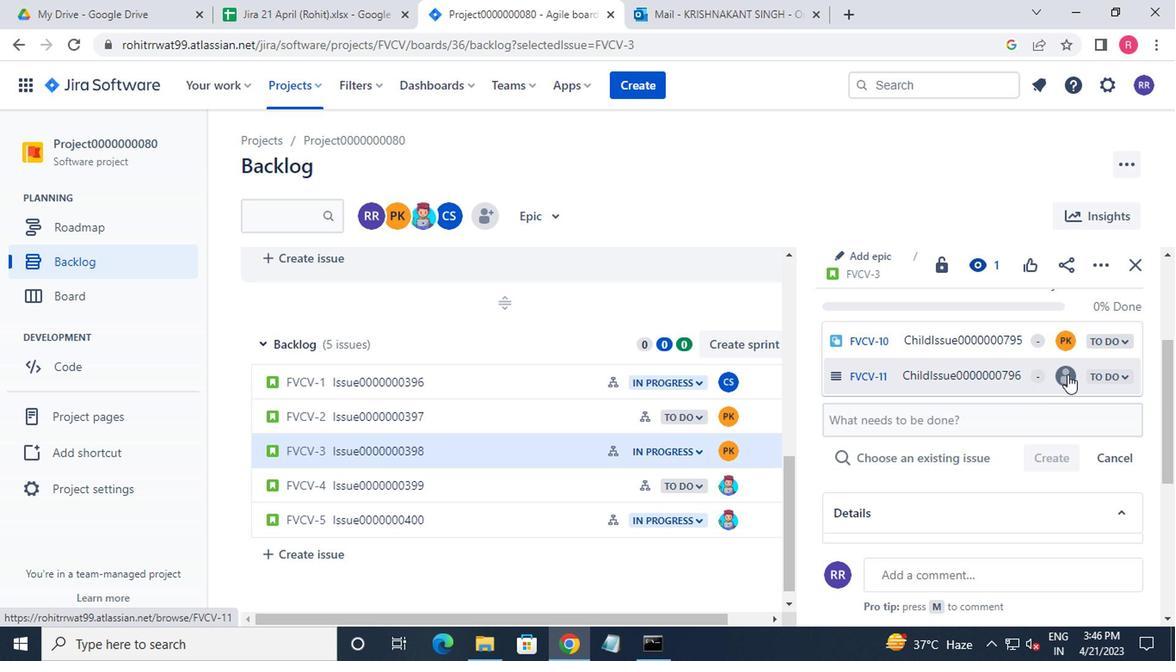 
Action: Mouse pressed left at (1068, 379)
Screenshot: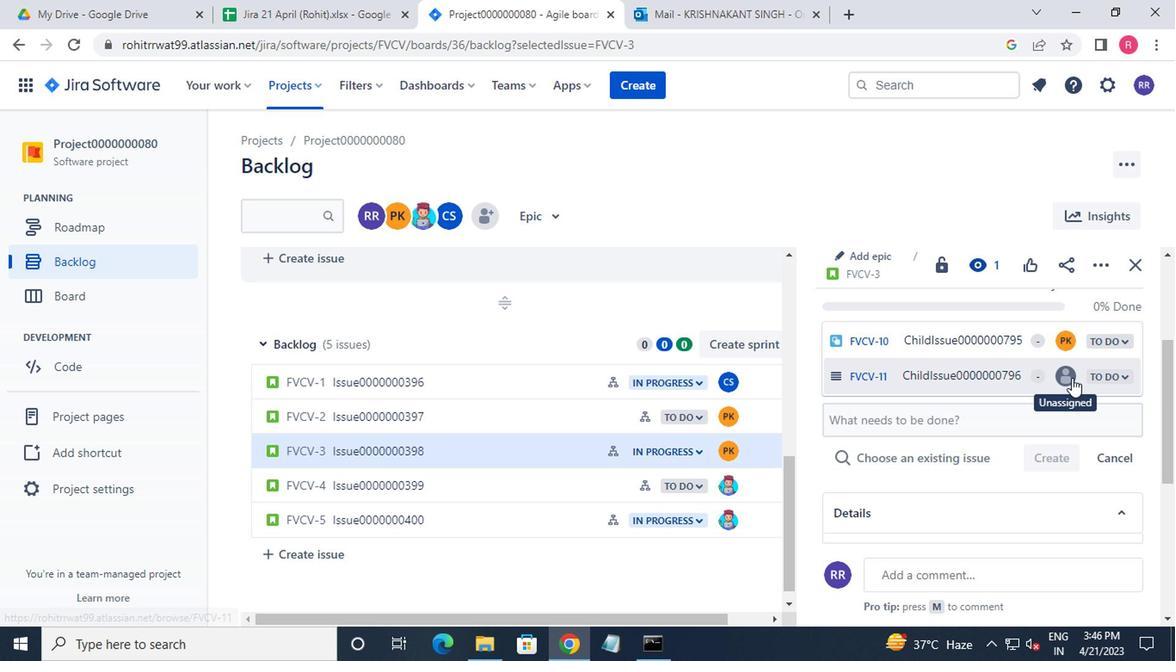 
Action: Mouse moved to (963, 413)
Screenshot: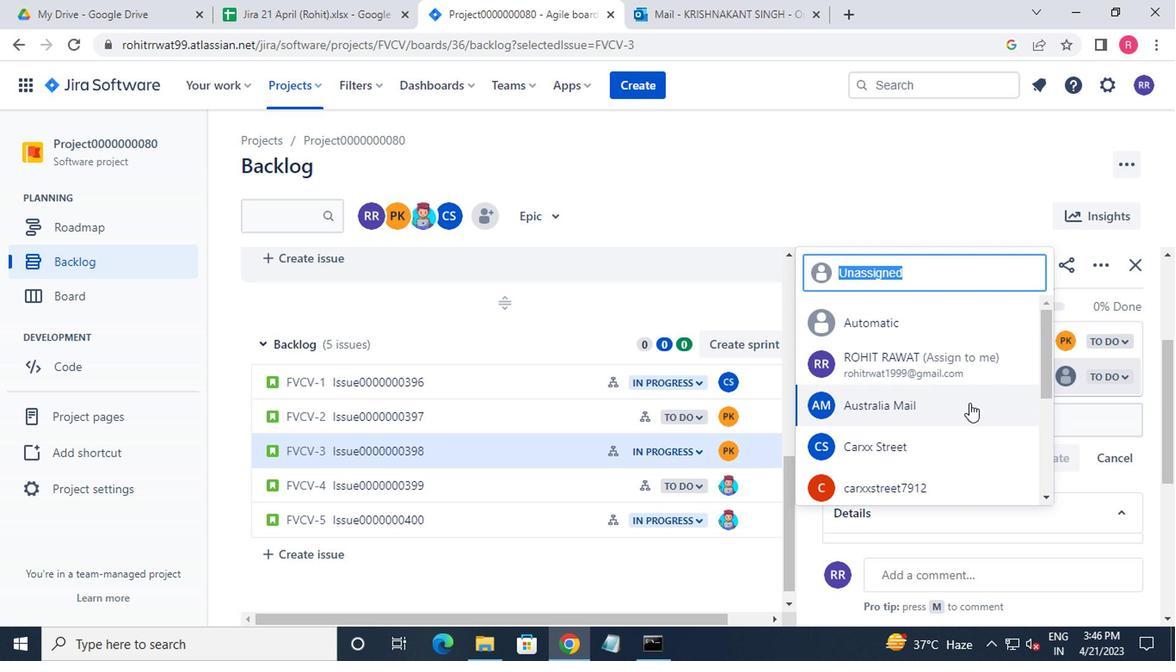 
Action: Mouse scrolled (963, 412) with delta (0, -1)
Screenshot: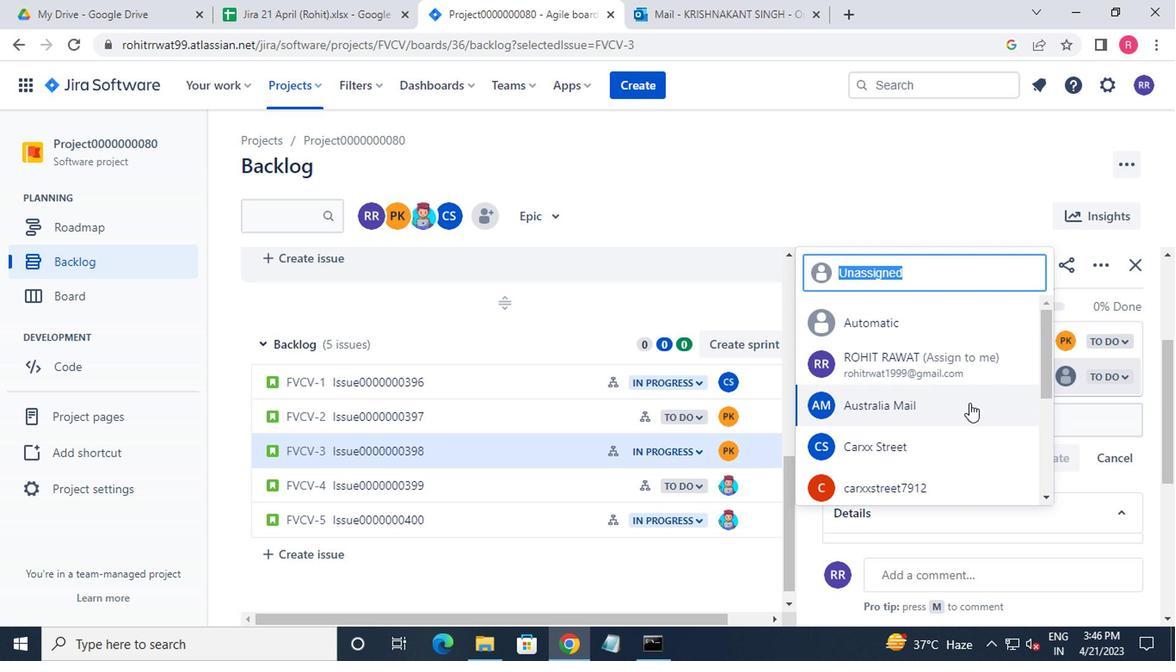 
Action: Mouse moved to (963, 413)
Screenshot: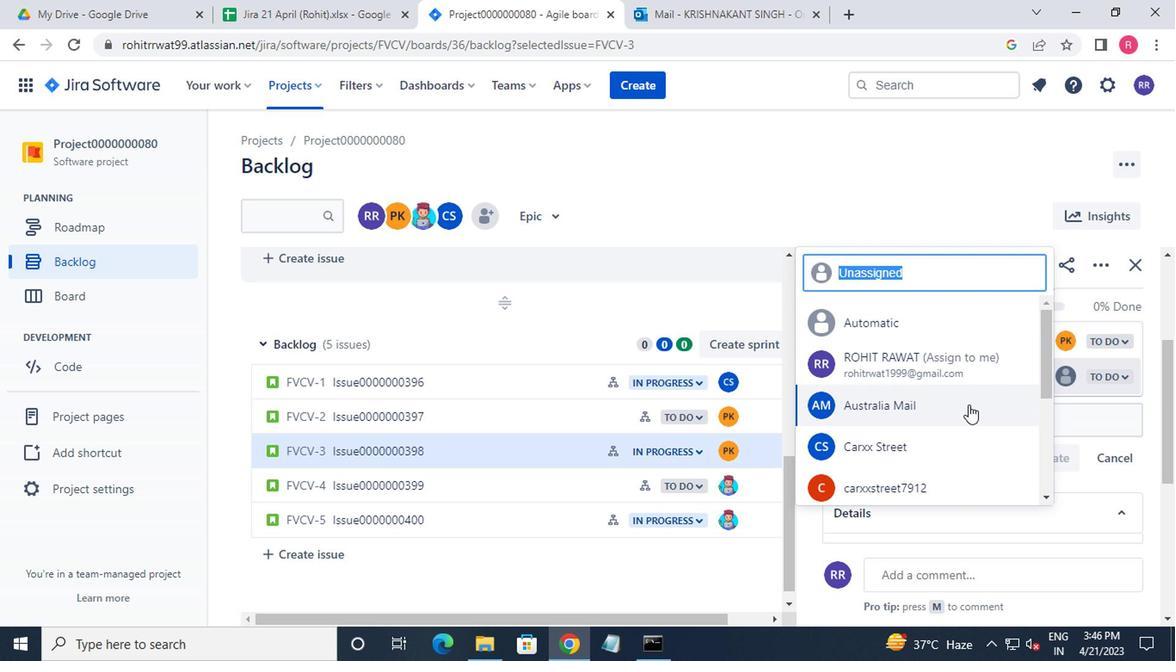 
Action: Mouse scrolled (963, 413) with delta (0, 0)
Screenshot: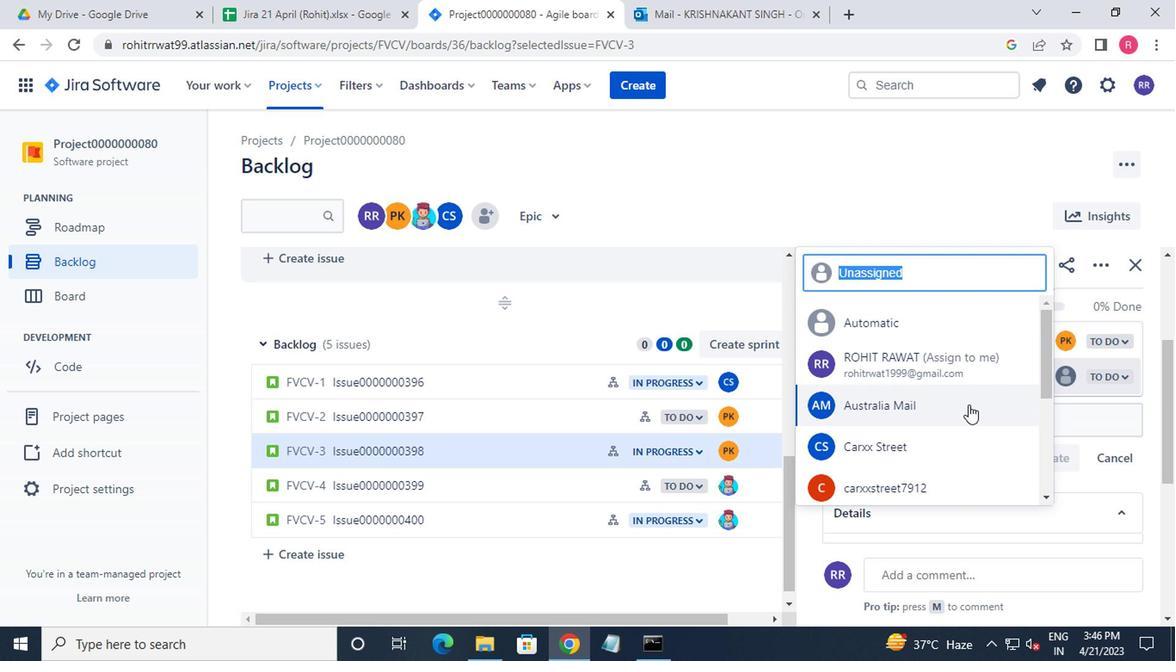 
Action: Mouse scrolled (963, 413) with delta (0, 0)
Screenshot: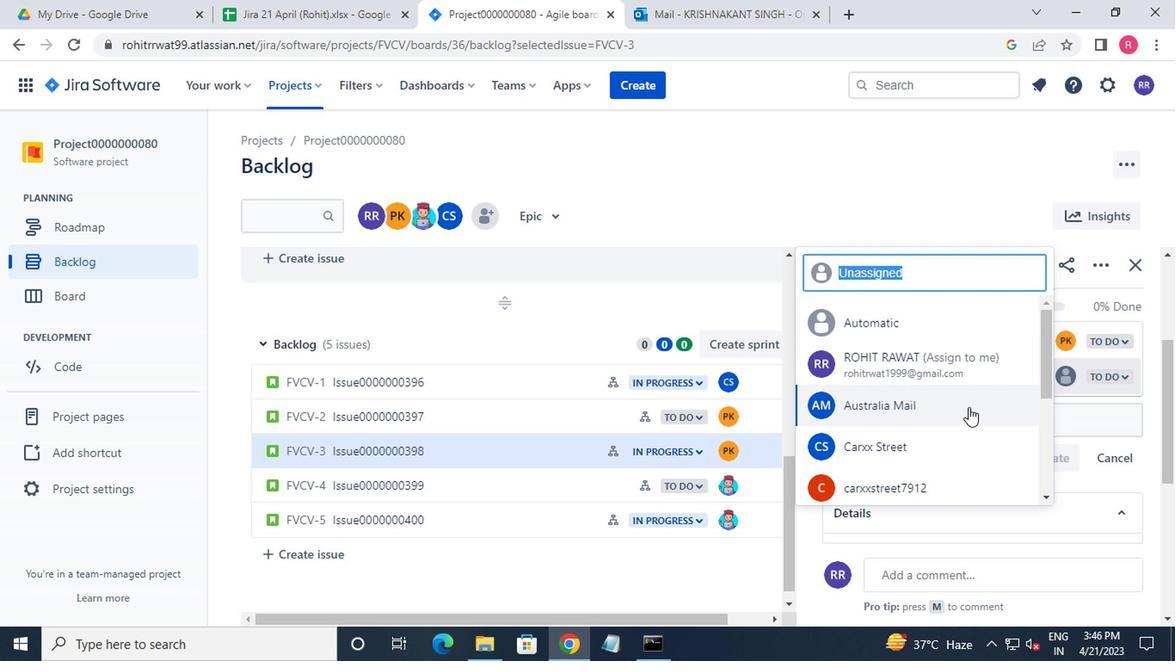
Action: Mouse scrolled (963, 413) with delta (0, 0)
Screenshot: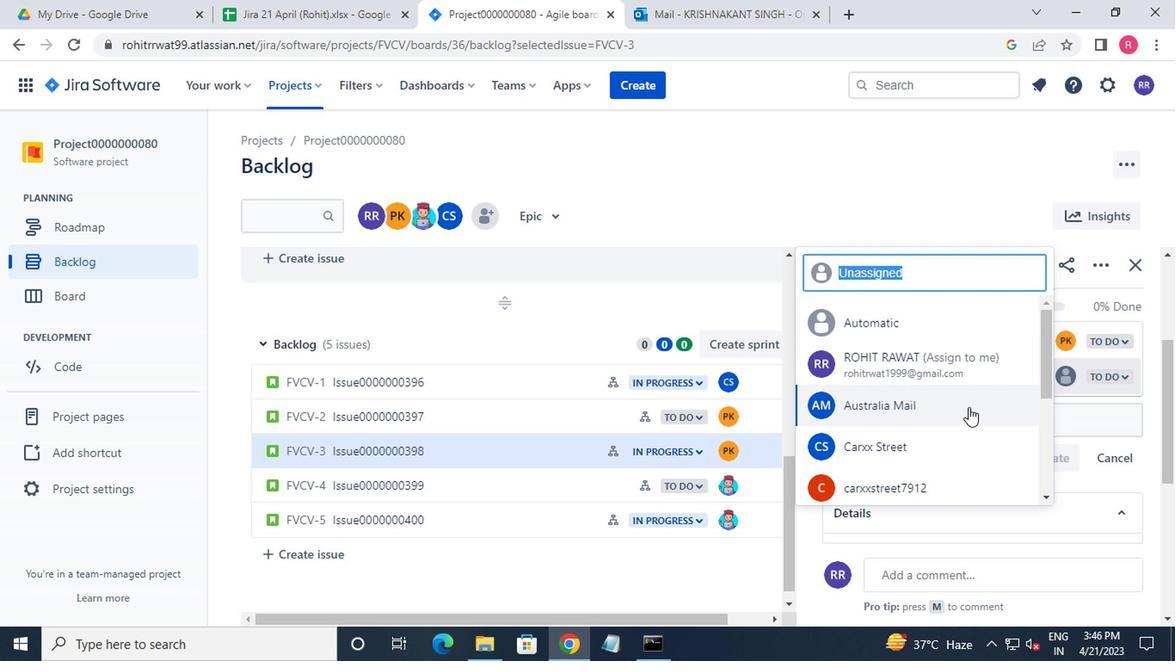 
Action: Mouse moved to (930, 480)
Screenshot: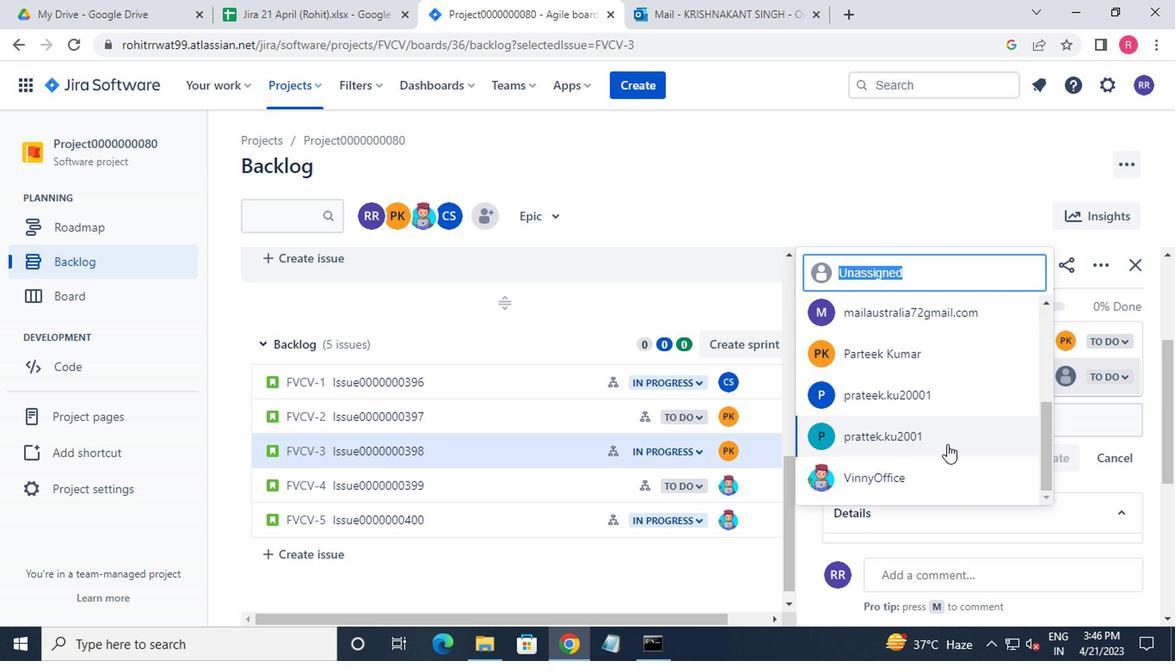 
Action: Mouse pressed left at (930, 480)
Screenshot: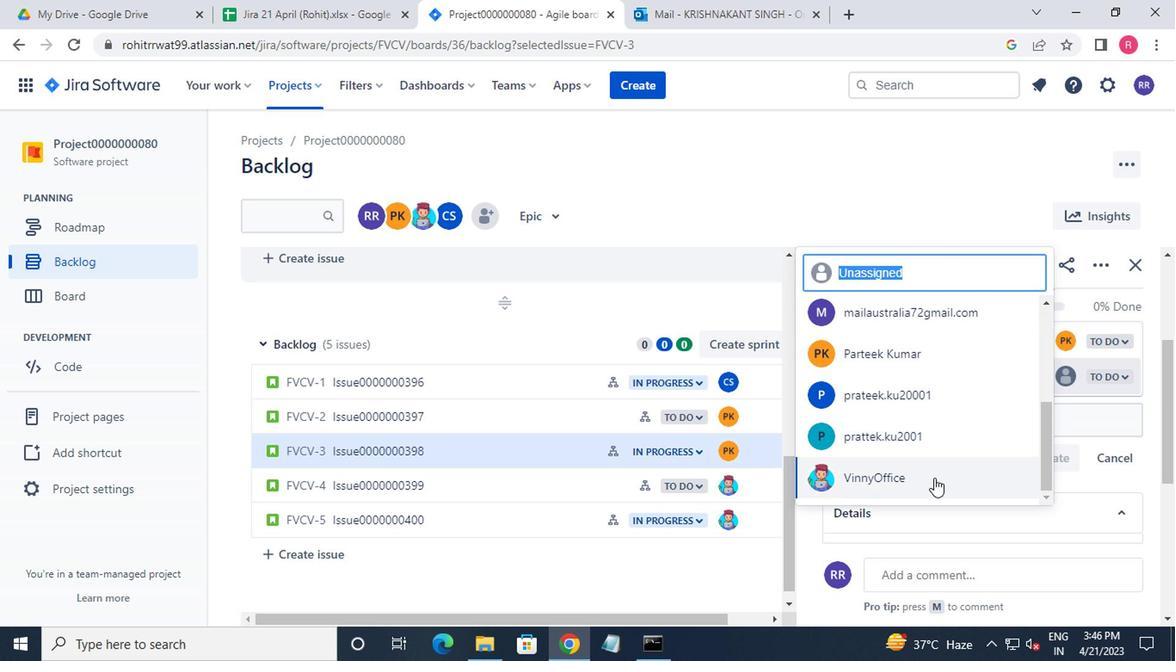 
Action: Mouse moved to (993, 432)
Screenshot: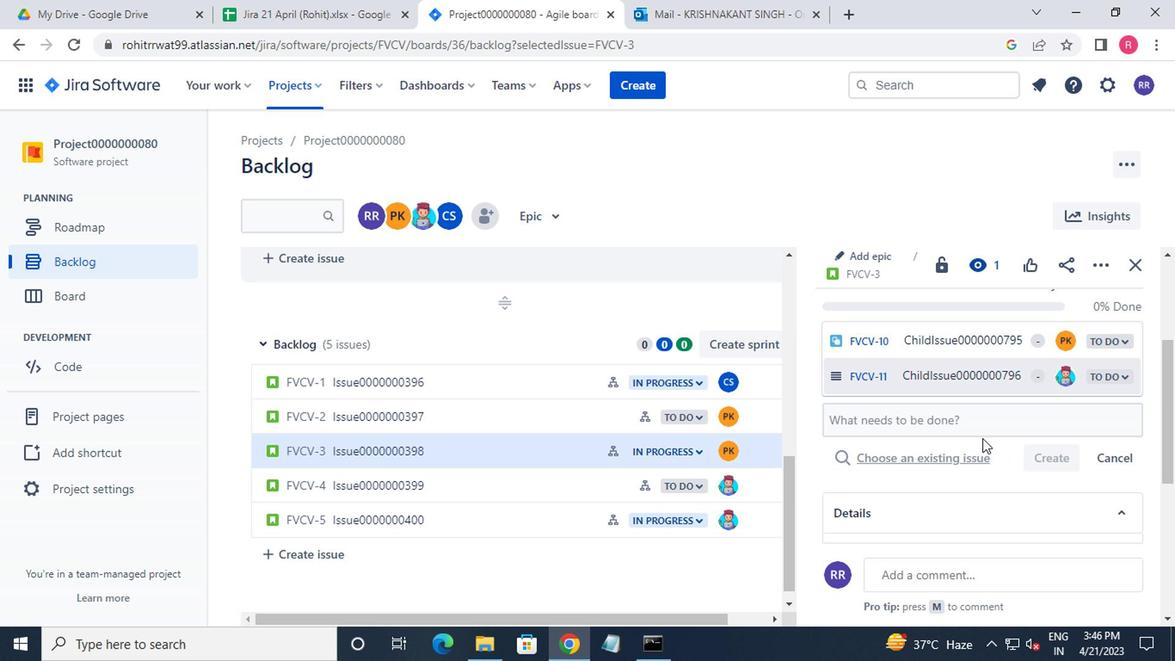 
